 Task: Reply to email with the signature Carlos Perez with the subject Request for clarification from softage.1@softage.net with the message Could you please provide feedback on the latest version of the marketing plan? with CC to softage.2@softage.net with an attached document Statement_of_purpose.pdf
Action: Mouse moved to (421, 531)
Screenshot: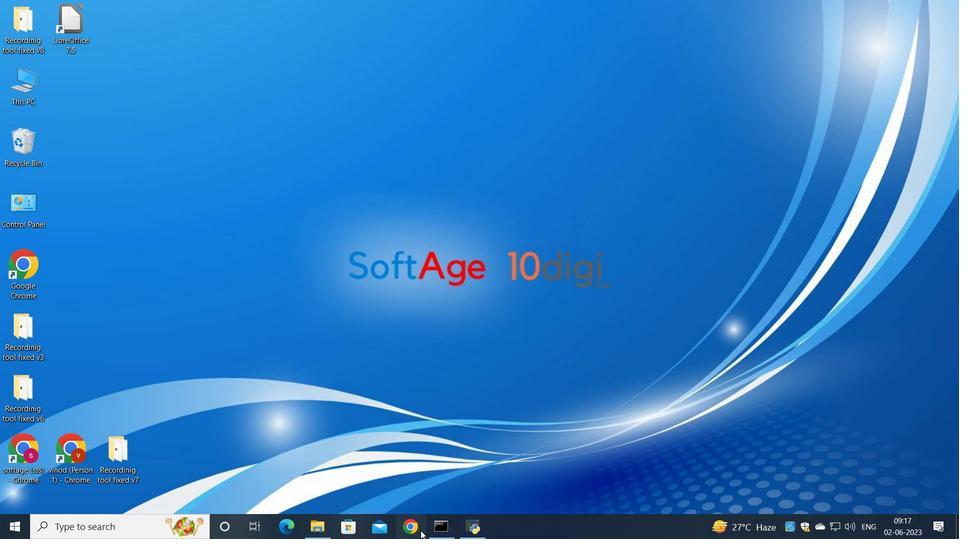 
Action: Mouse pressed left at (421, 531)
Screenshot: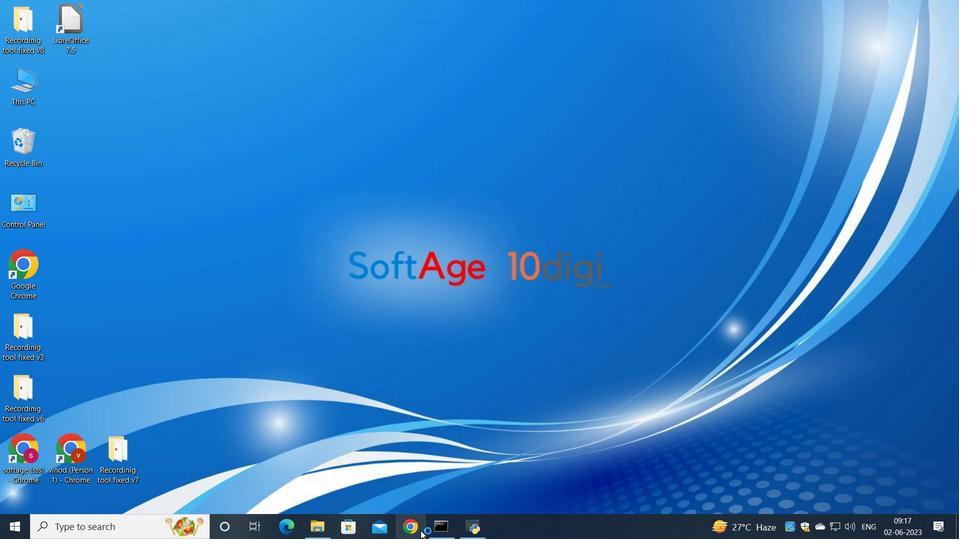 
Action: Mouse moved to (399, 333)
Screenshot: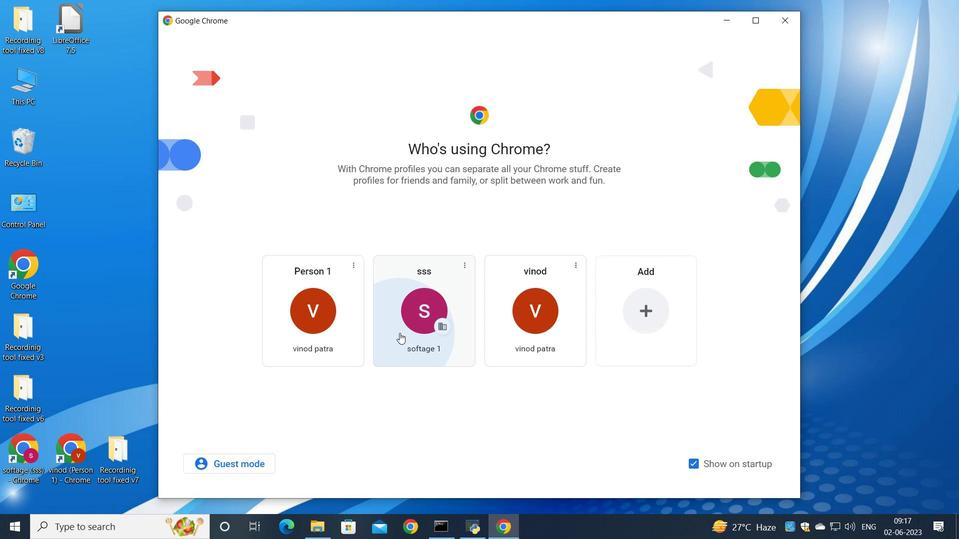 
Action: Mouse pressed left at (399, 333)
Screenshot: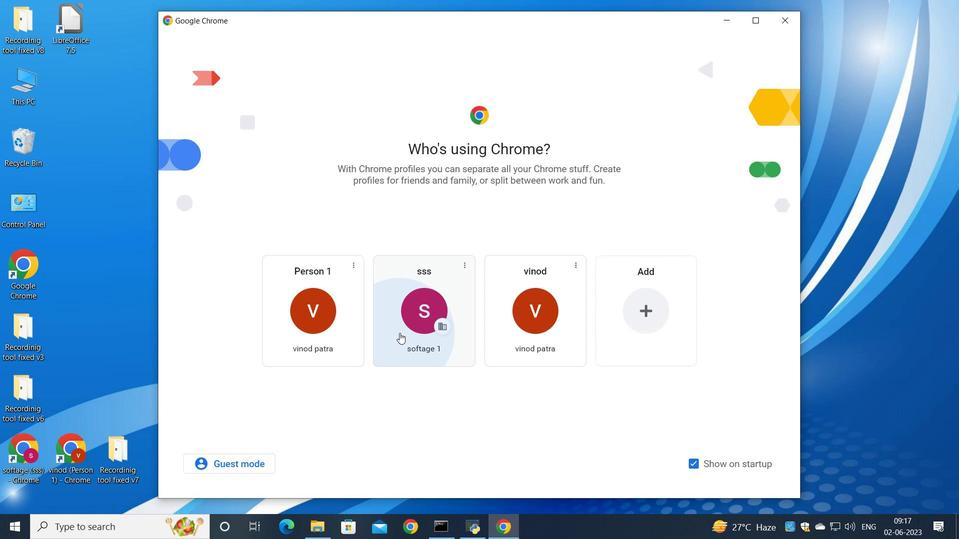 
Action: Mouse moved to (846, 85)
Screenshot: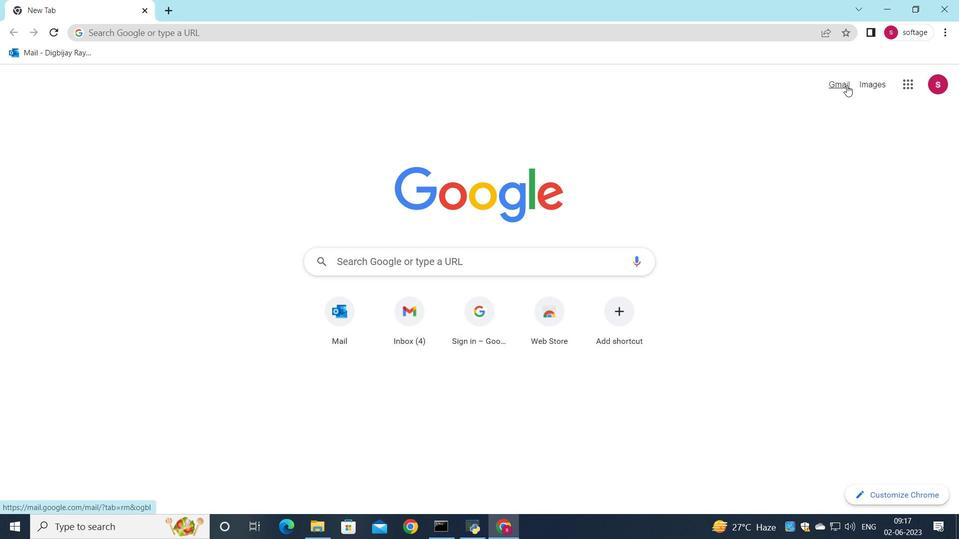 
Action: Mouse pressed left at (846, 85)
Screenshot: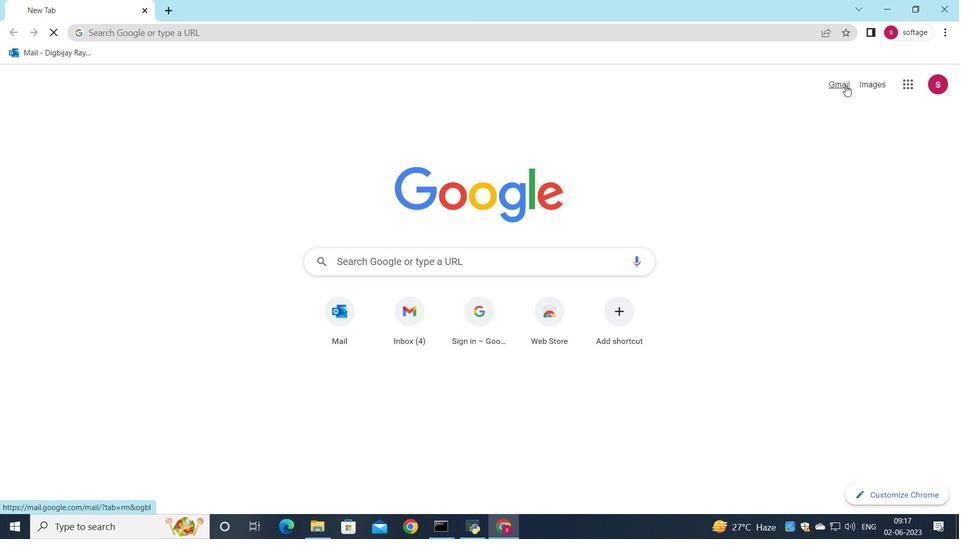 
Action: Mouse moved to (815, 85)
Screenshot: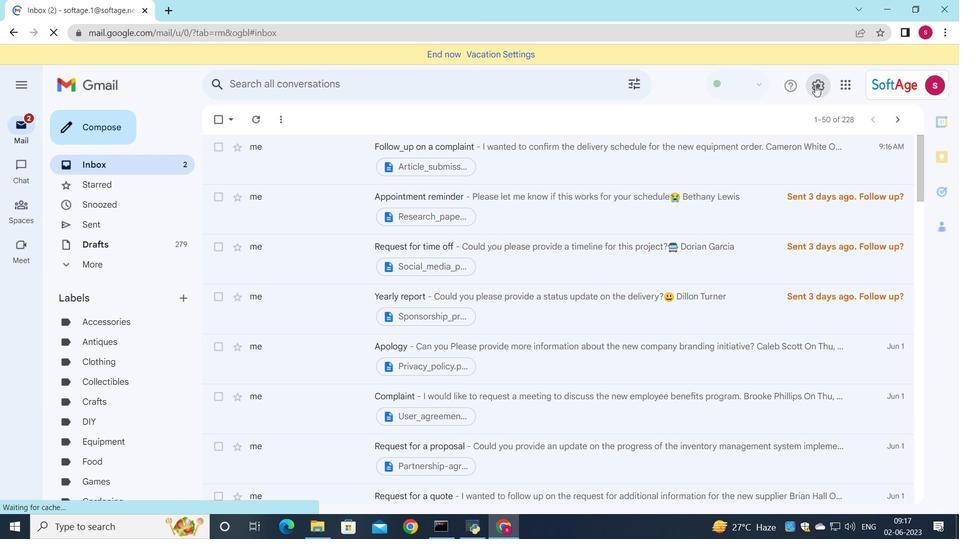 
Action: Mouse pressed left at (815, 85)
Screenshot: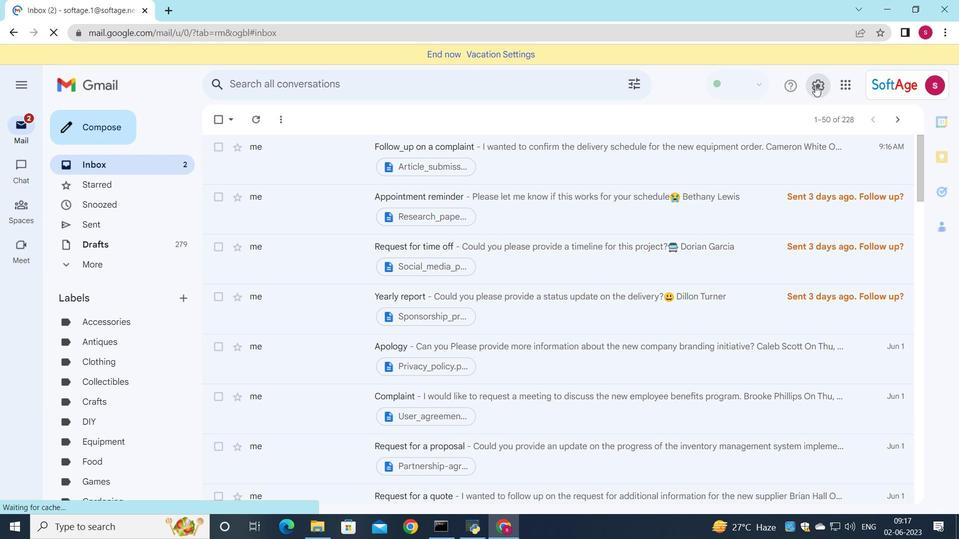 
Action: Mouse moved to (793, 153)
Screenshot: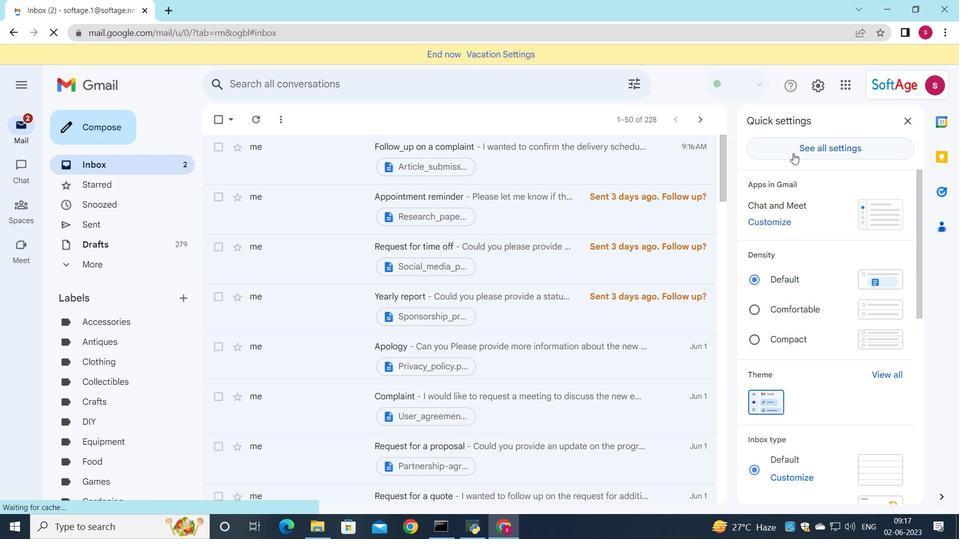 
Action: Mouse pressed left at (793, 153)
Screenshot: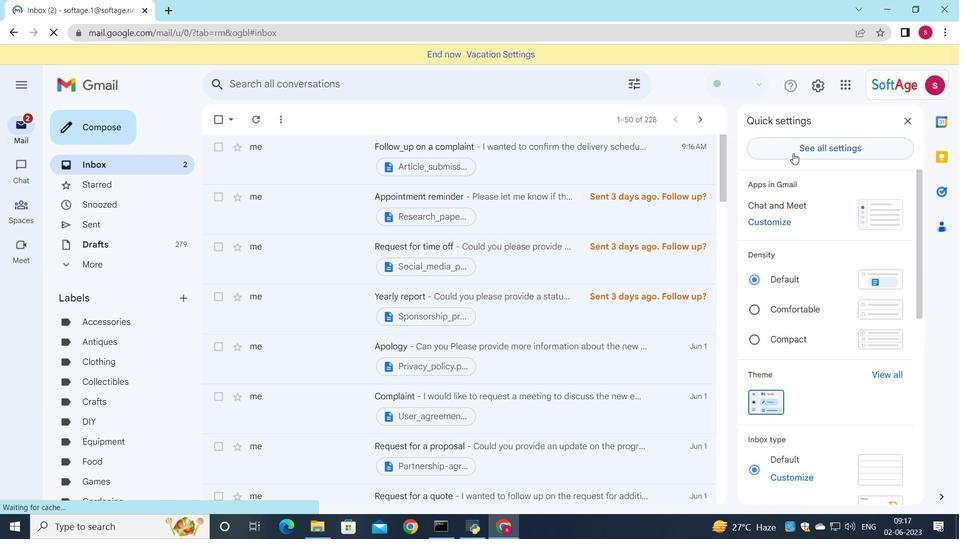 
Action: Mouse moved to (509, 236)
Screenshot: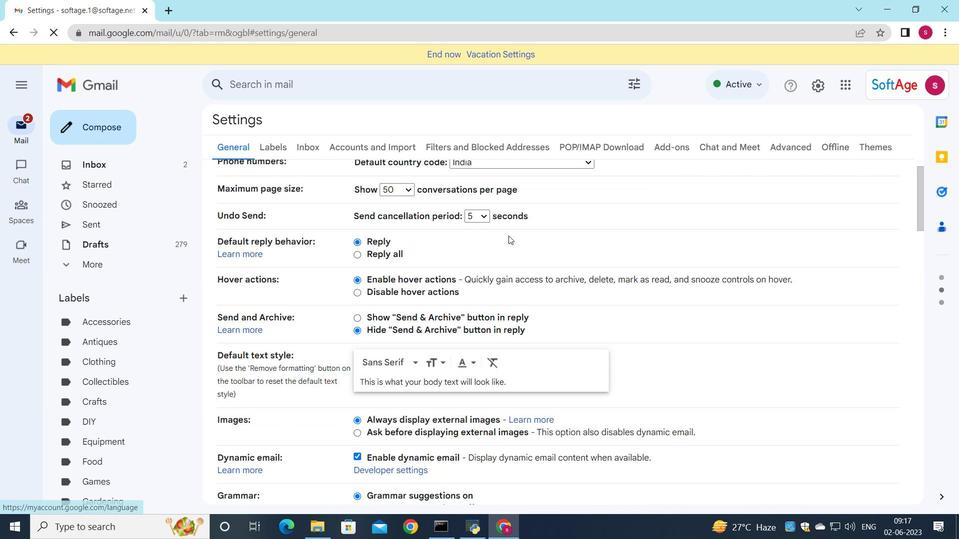 
Action: Mouse scrolled (509, 235) with delta (0, 0)
Screenshot: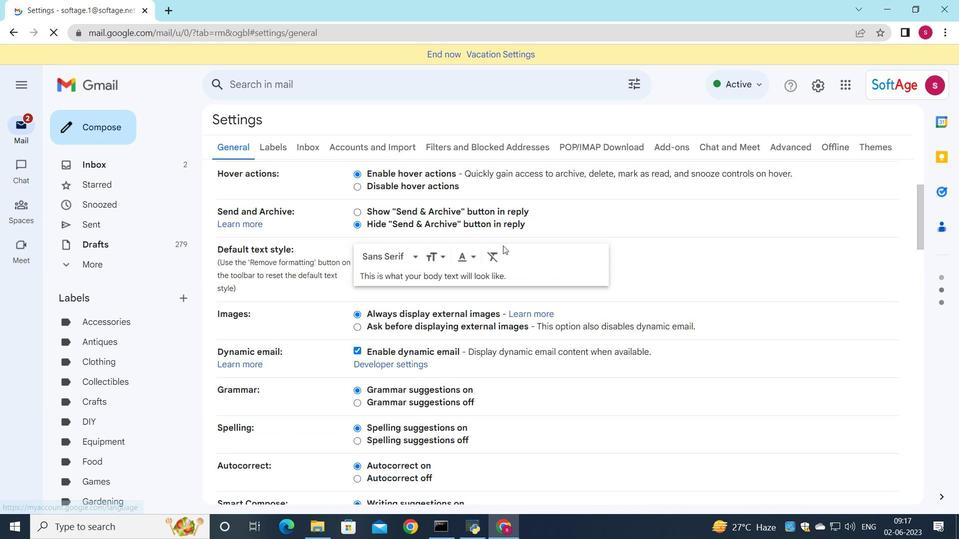 
Action: Mouse scrolled (509, 235) with delta (0, 0)
Screenshot: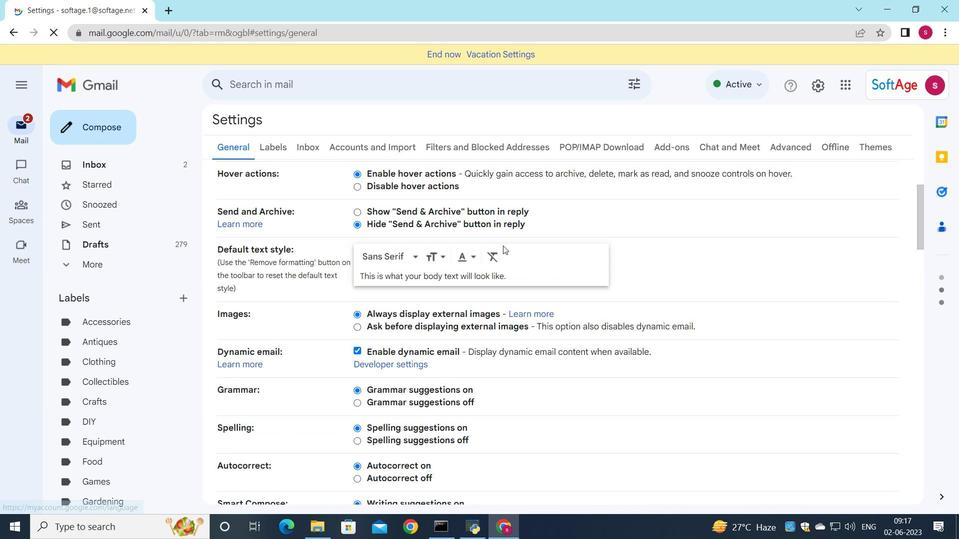 
Action: Mouse scrolled (509, 235) with delta (0, 0)
Screenshot: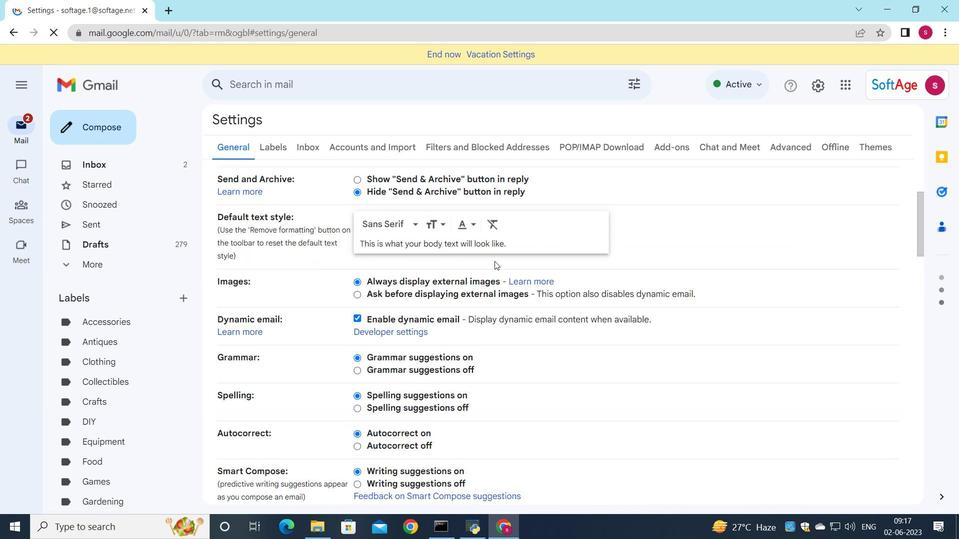 
Action: Mouse moved to (473, 292)
Screenshot: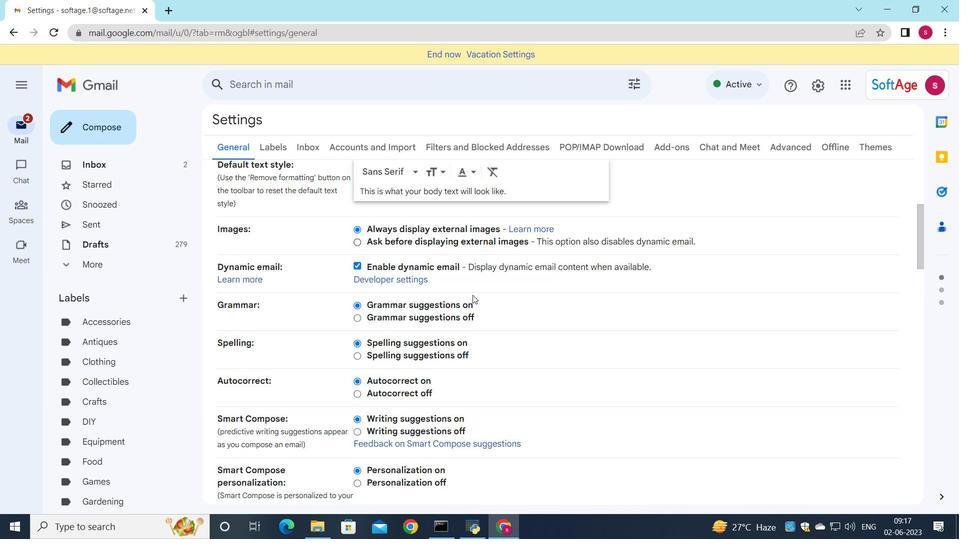 
Action: Mouse scrolled (473, 291) with delta (0, 0)
Screenshot: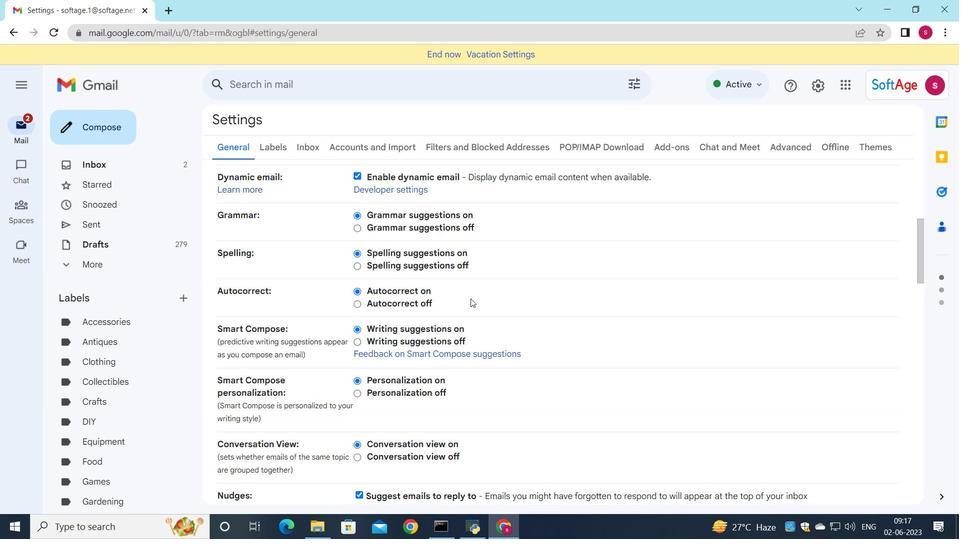 
Action: Mouse scrolled (473, 291) with delta (0, 0)
Screenshot: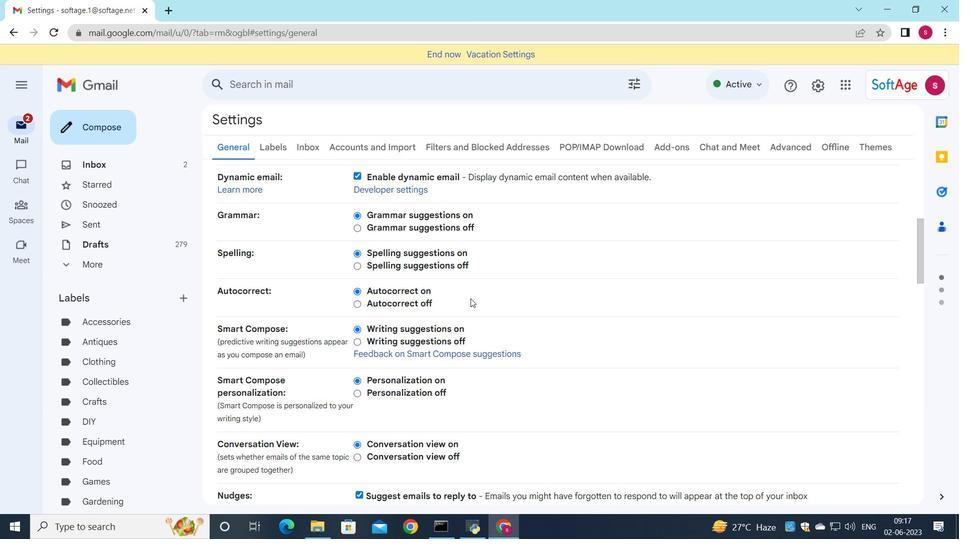 
Action: Mouse scrolled (473, 291) with delta (0, 0)
Screenshot: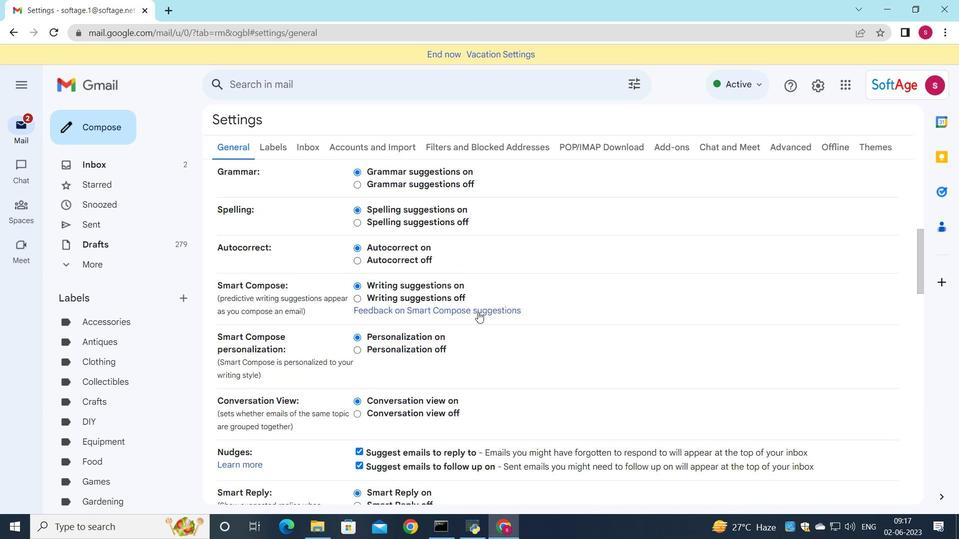 
Action: Mouse moved to (480, 316)
Screenshot: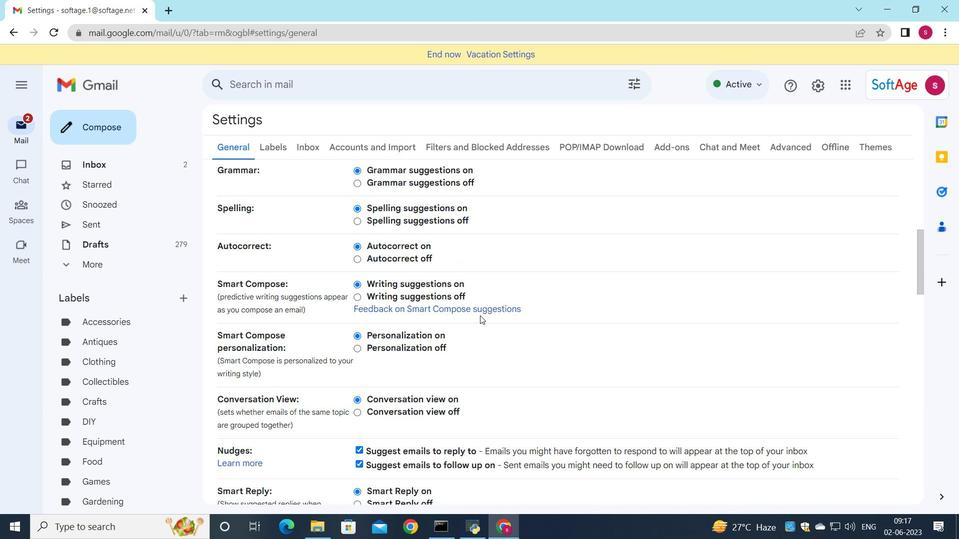 
Action: Mouse scrolled (480, 315) with delta (0, 0)
Screenshot: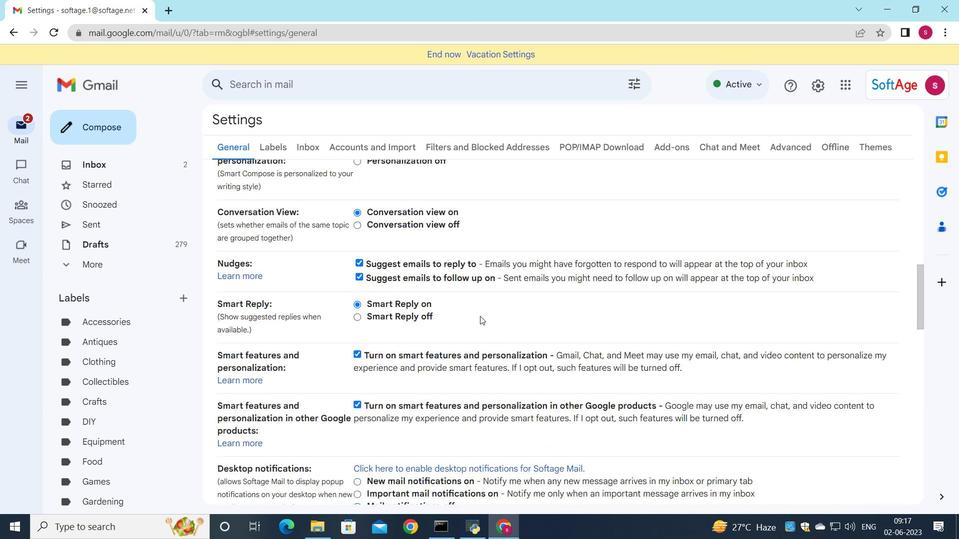 
Action: Mouse scrolled (480, 315) with delta (0, 0)
Screenshot: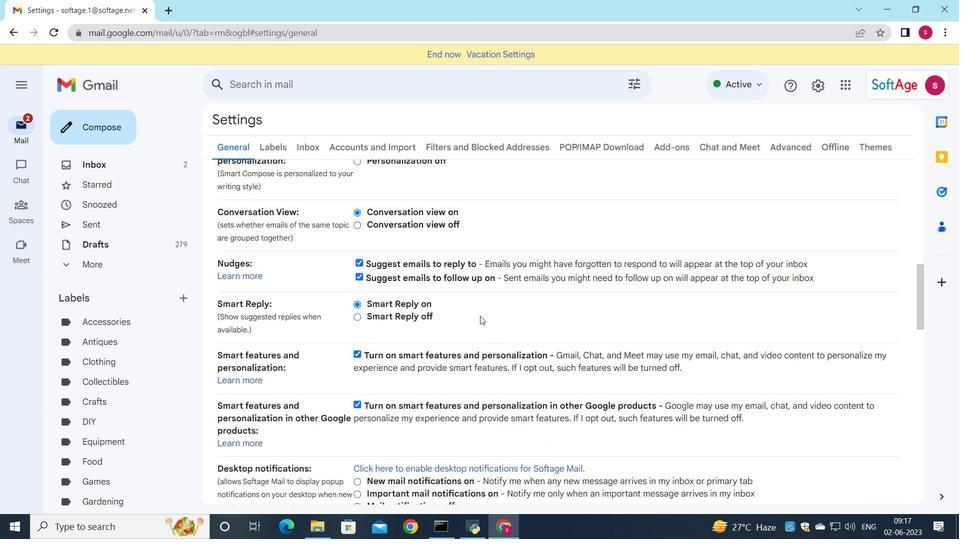 
Action: Mouse scrolled (480, 315) with delta (0, 0)
Screenshot: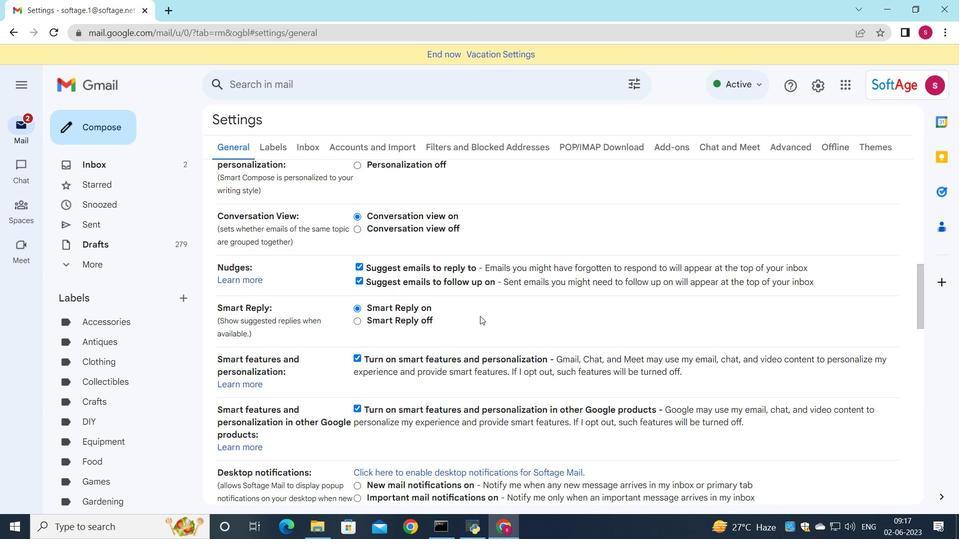 
Action: Mouse moved to (480, 316)
Screenshot: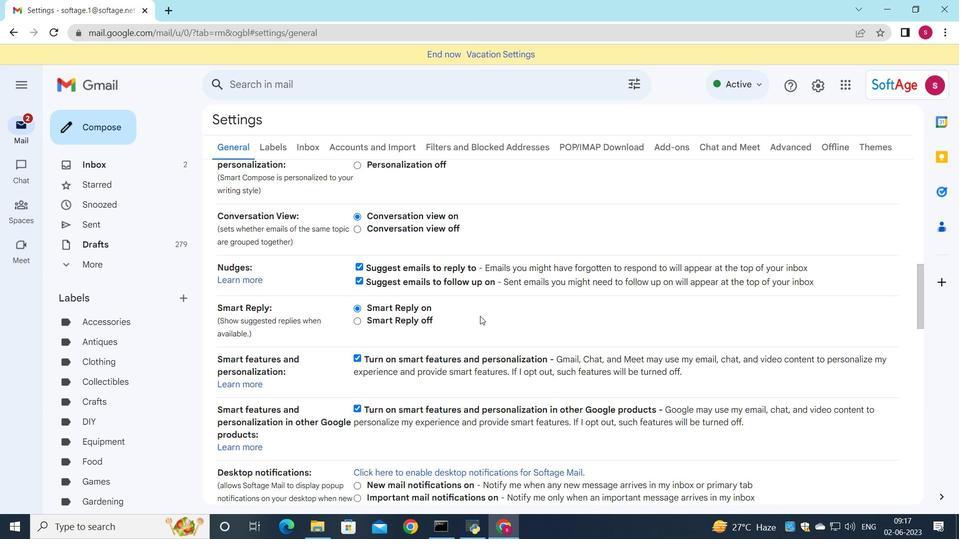 
Action: Mouse scrolled (480, 317) with delta (0, 0)
Screenshot: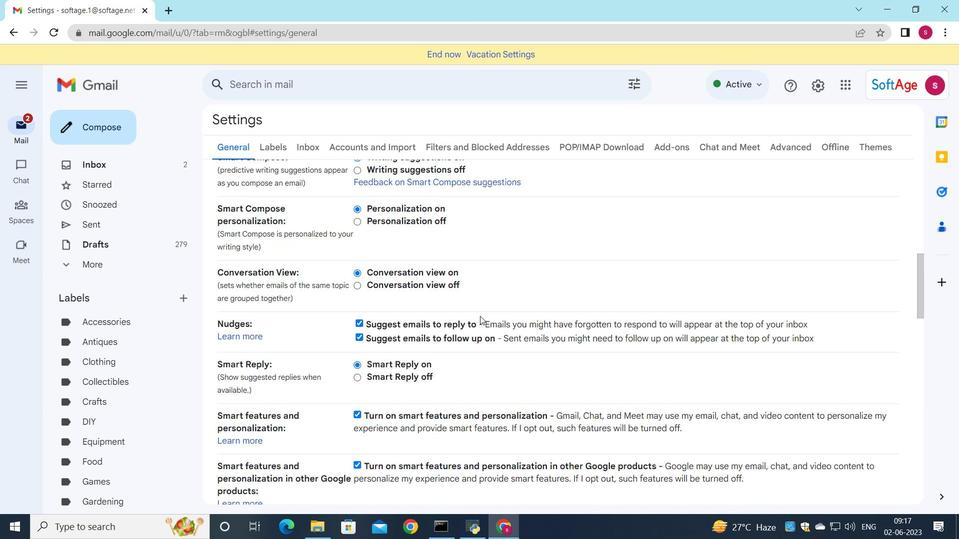 
Action: Mouse scrolled (480, 316) with delta (0, 0)
Screenshot: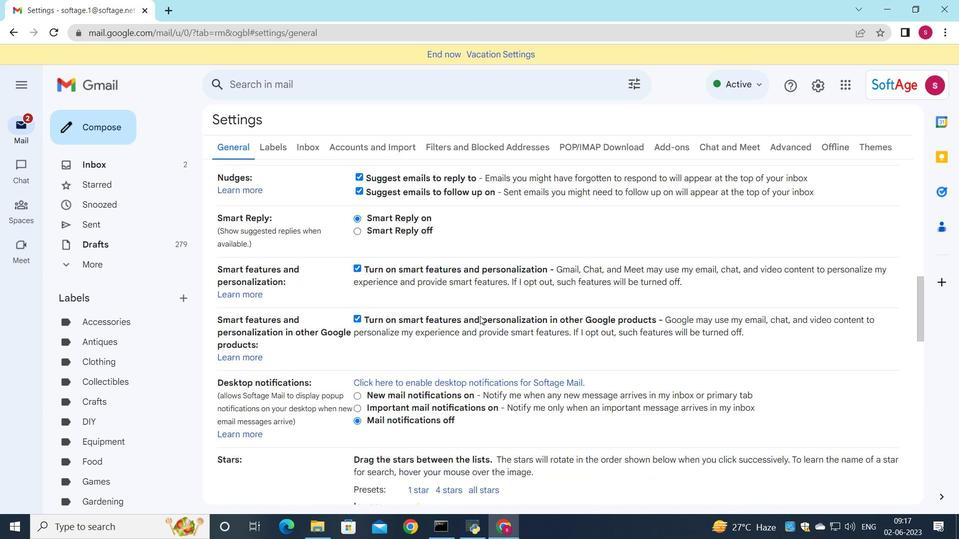 
Action: Mouse scrolled (480, 316) with delta (0, 0)
Screenshot: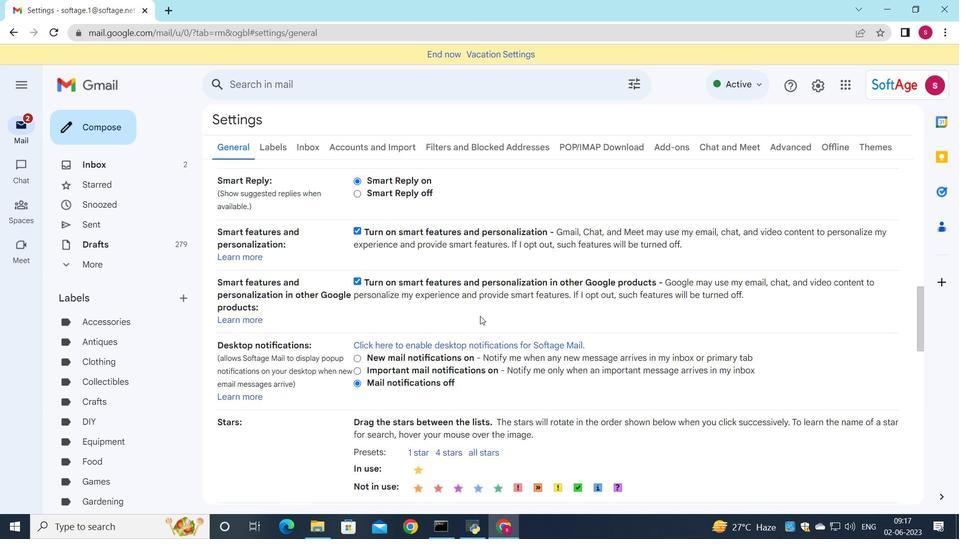 
Action: Mouse scrolled (480, 316) with delta (0, 0)
Screenshot: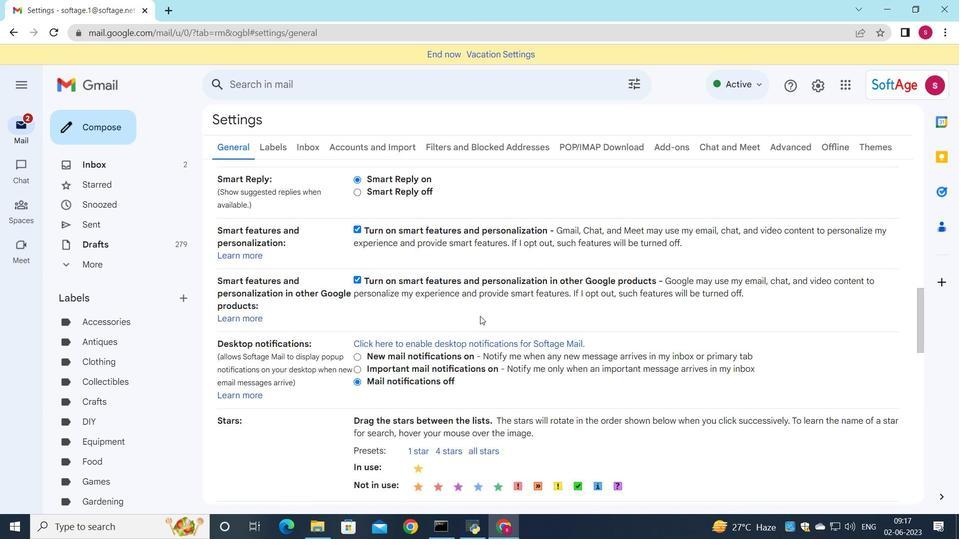 
Action: Mouse scrolled (480, 316) with delta (0, 0)
Screenshot: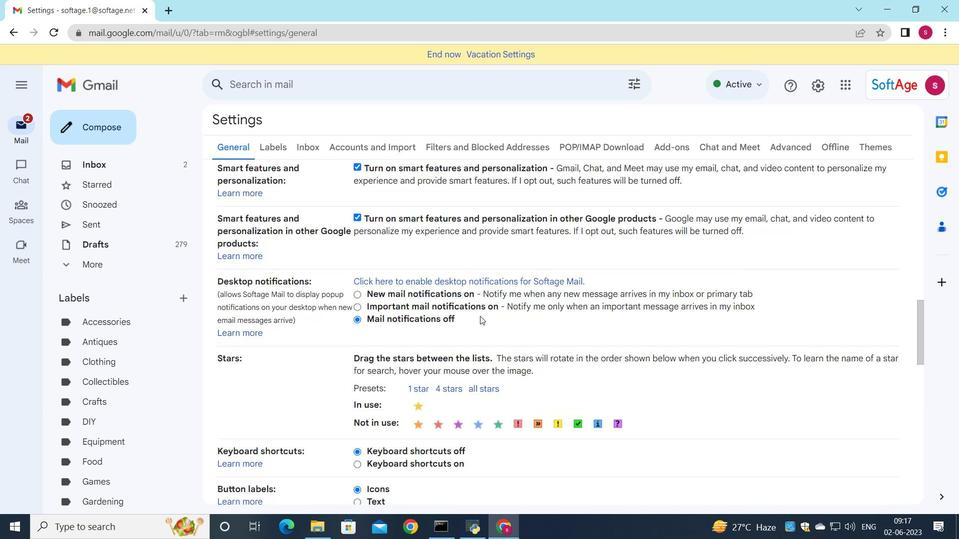 
Action: Mouse scrolled (480, 316) with delta (0, 0)
Screenshot: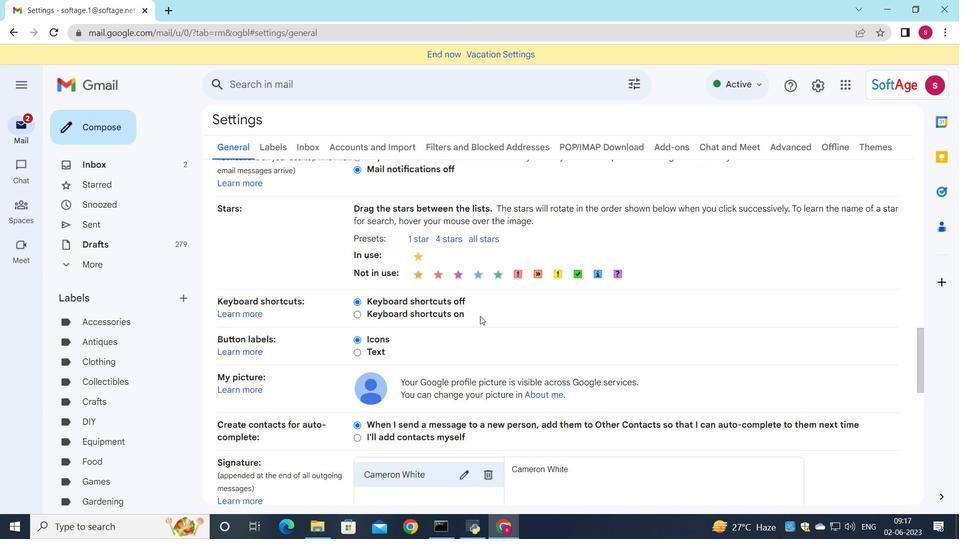 
Action: Mouse scrolled (480, 316) with delta (0, 0)
Screenshot: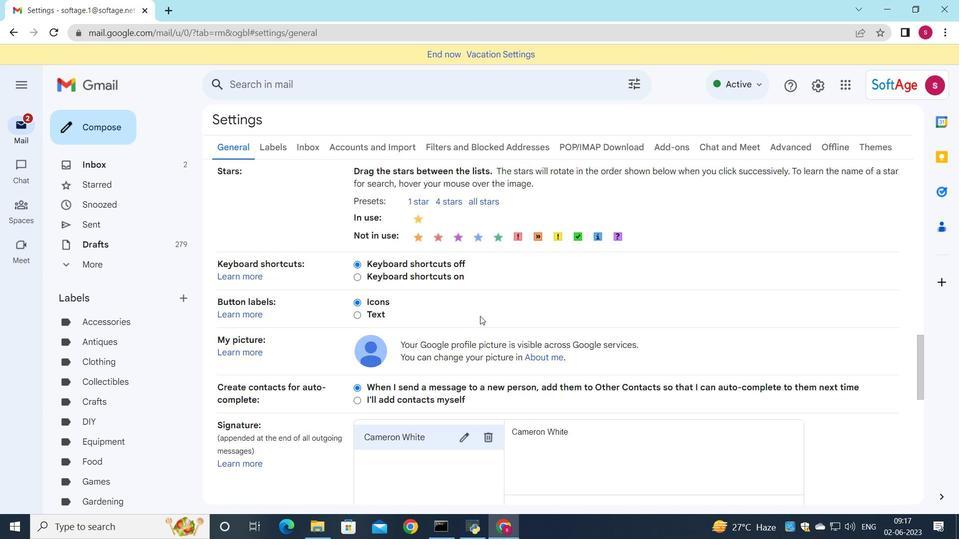 
Action: Mouse scrolled (480, 316) with delta (0, 0)
Screenshot: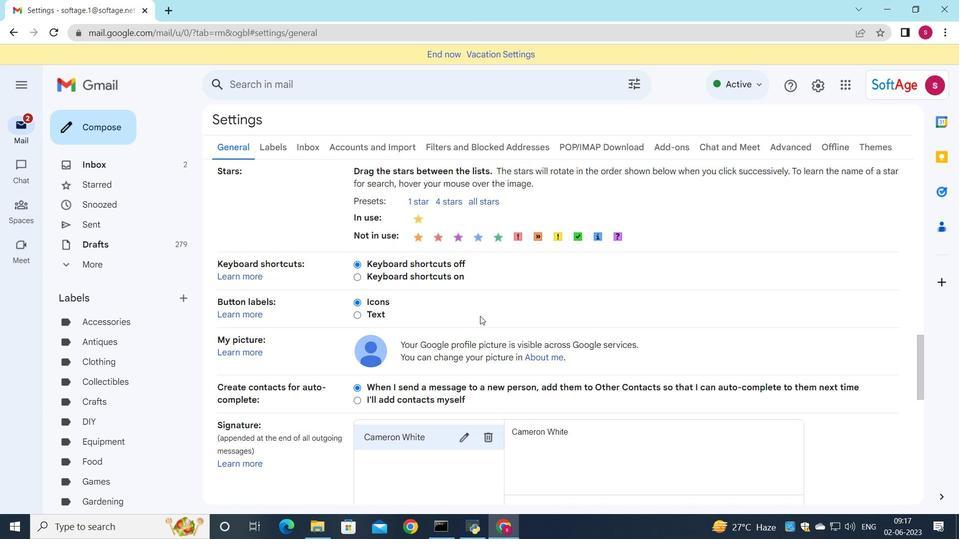 
Action: Mouse scrolled (480, 316) with delta (0, 0)
Screenshot: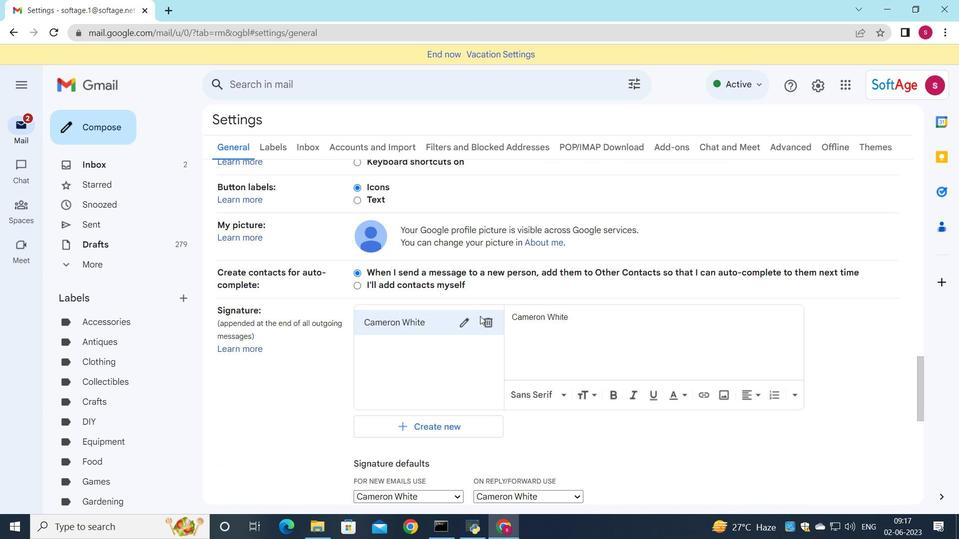 
Action: Mouse scrolled (480, 316) with delta (0, 0)
Screenshot: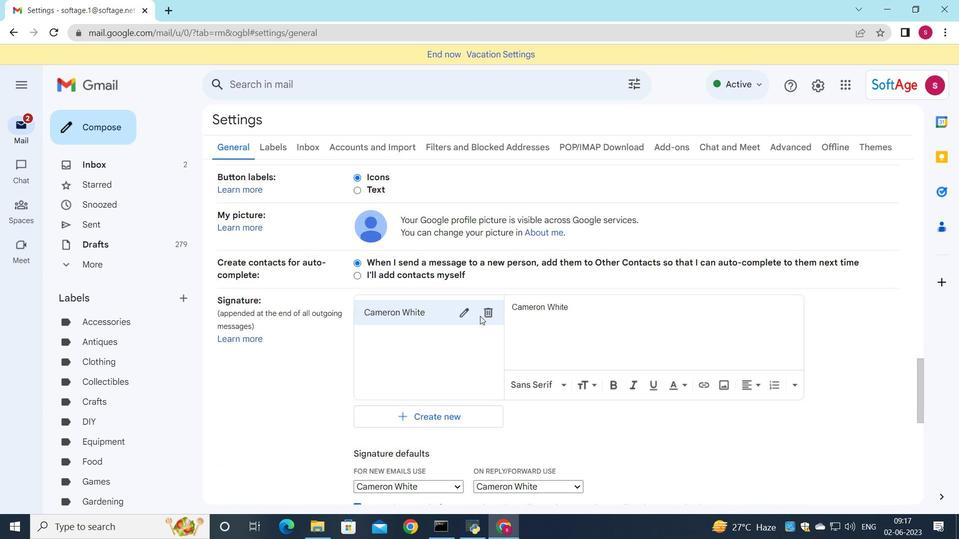
Action: Mouse pressed left at (480, 316)
Screenshot: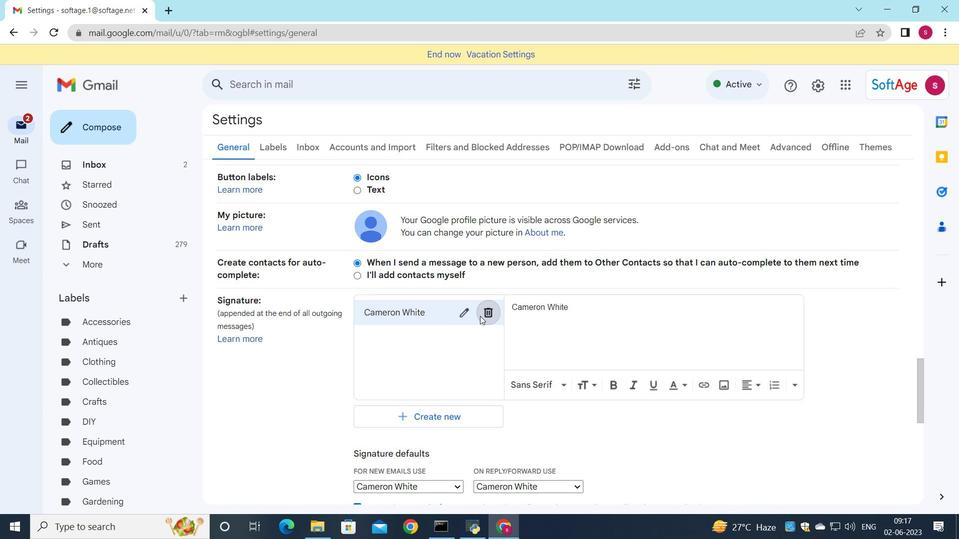 
Action: Mouse moved to (586, 302)
Screenshot: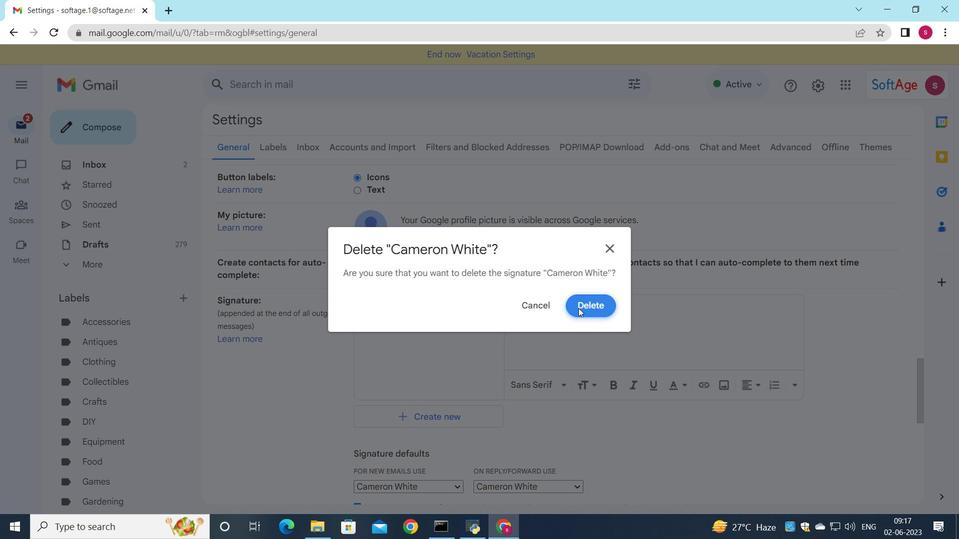 
Action: Mouse pressed left at (586, 302)
Screenshot: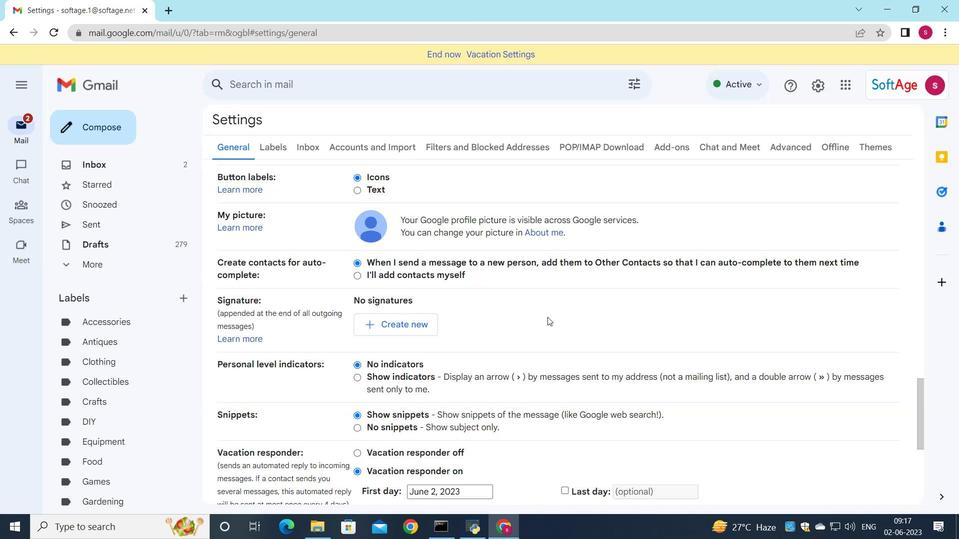 
Action: Mouse moved to (418, 331)
Screenshot: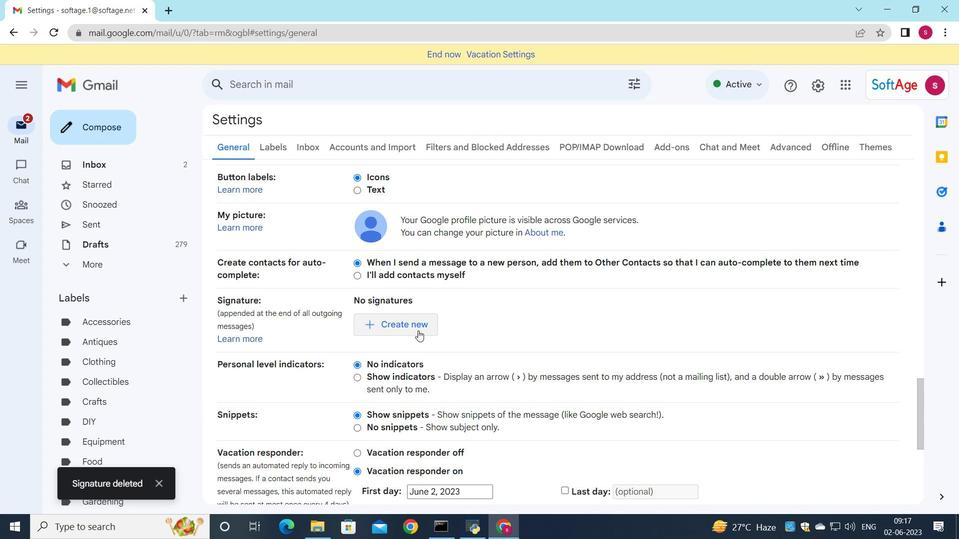 
Action: Mouse pressed left at (418, 331)
Screenshot: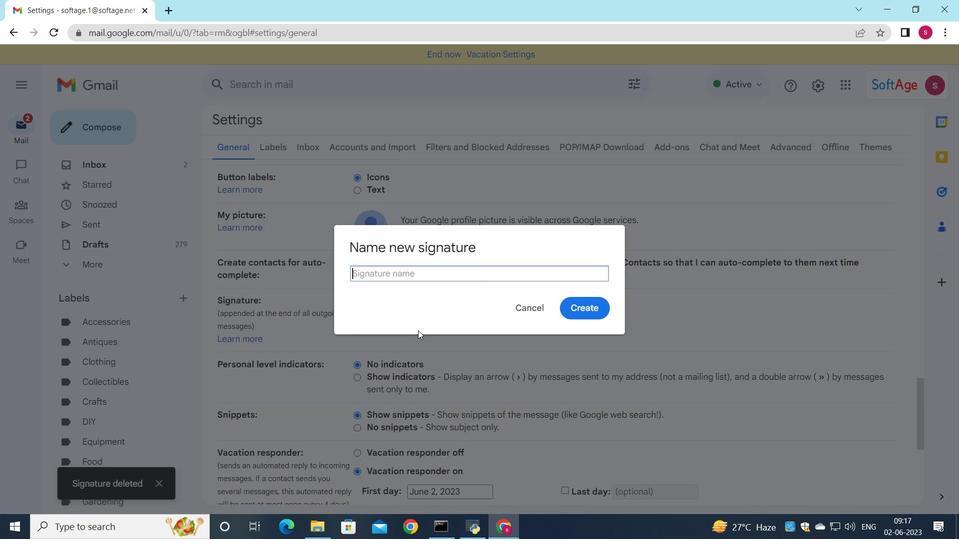 
Action: Mouse moved to (640, 334)
Screenshot: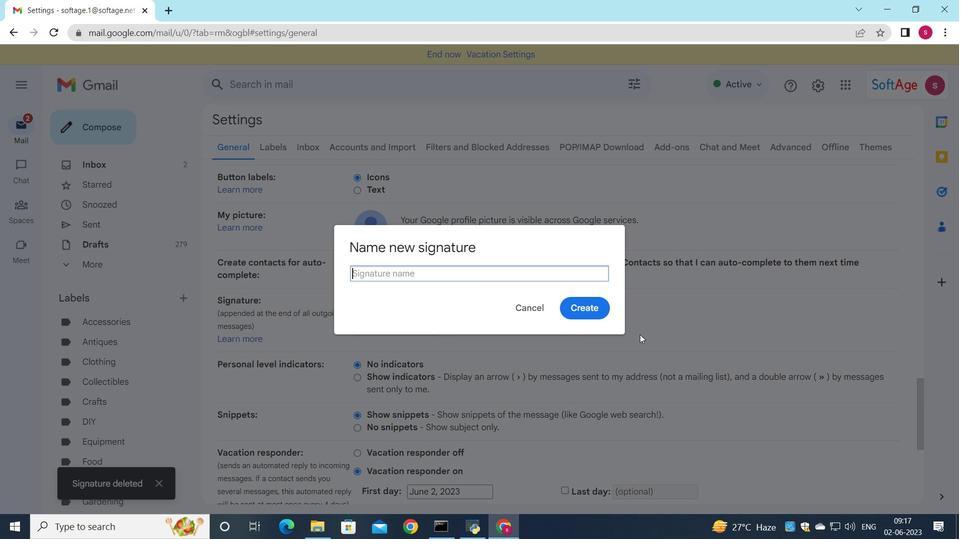 
Action: Key pressed <Key.shift><Key.shift><Key.shift><Key.shift><Key.shift><Key.shift><Key.shift><Key.shift><Key.shift>Carlos<Key.space><Key.shift>Perz
Screenshot: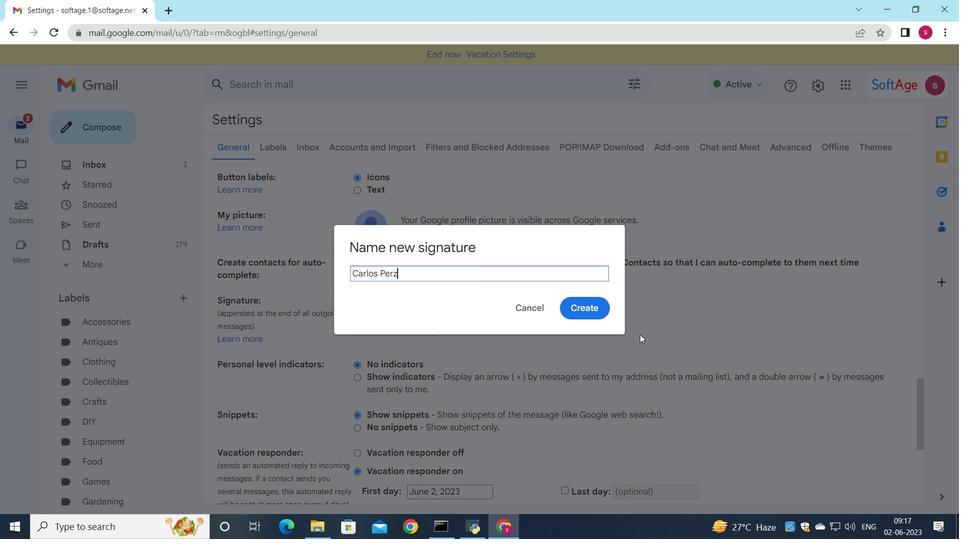 
Action: Mouse moved to (391, 277)
Screenshot: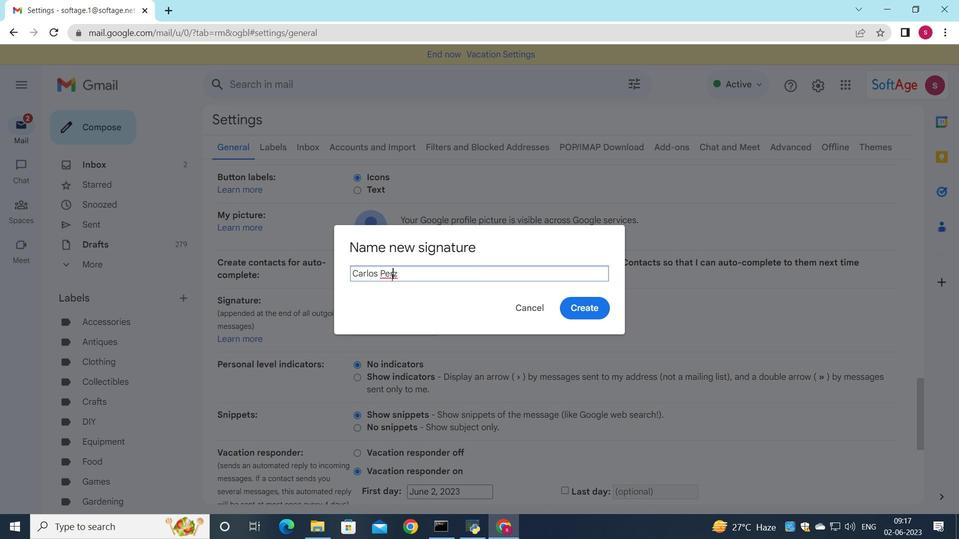 
Action: Mouse pressed left at (391, 277)
Screenshot: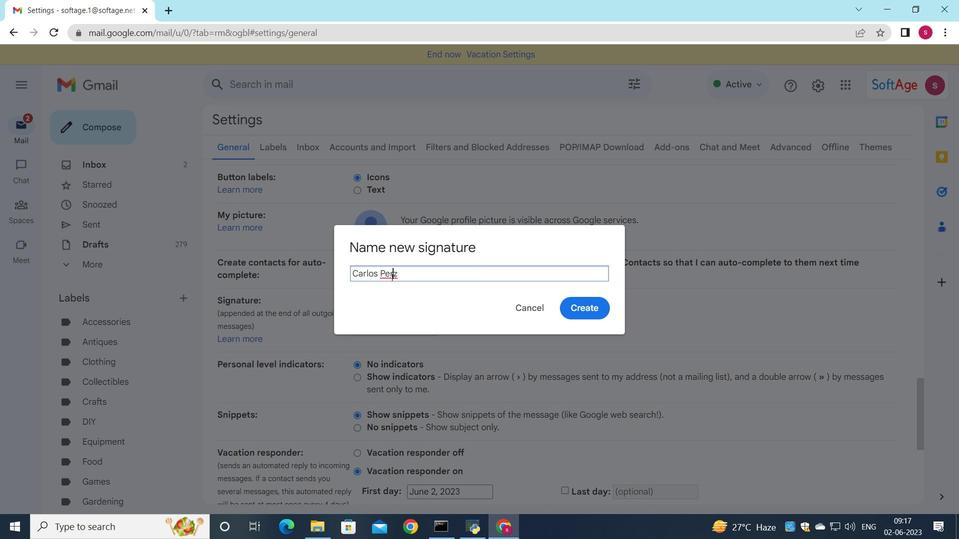 
Action: Key pressed e
Screenshot: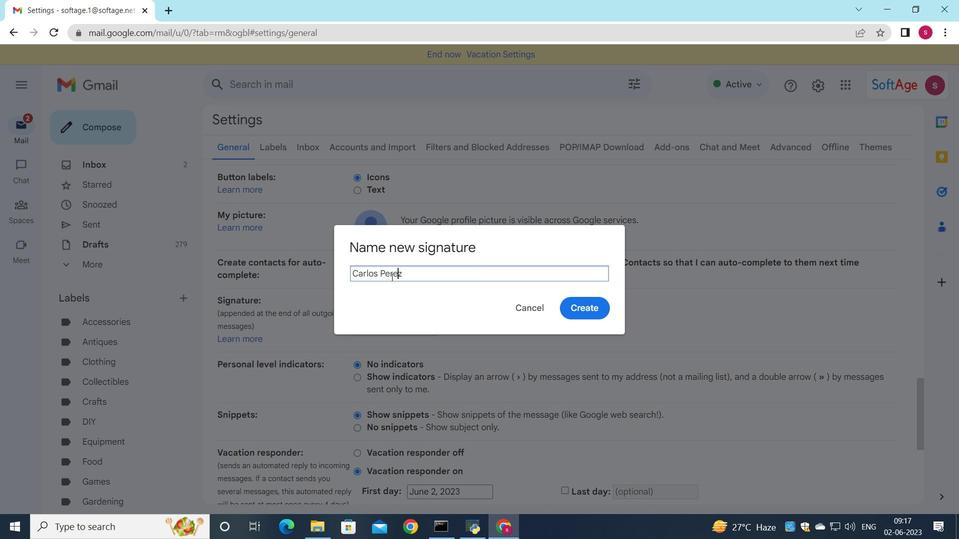 
Action: Mouse moved to (581, 309)
Screenshot: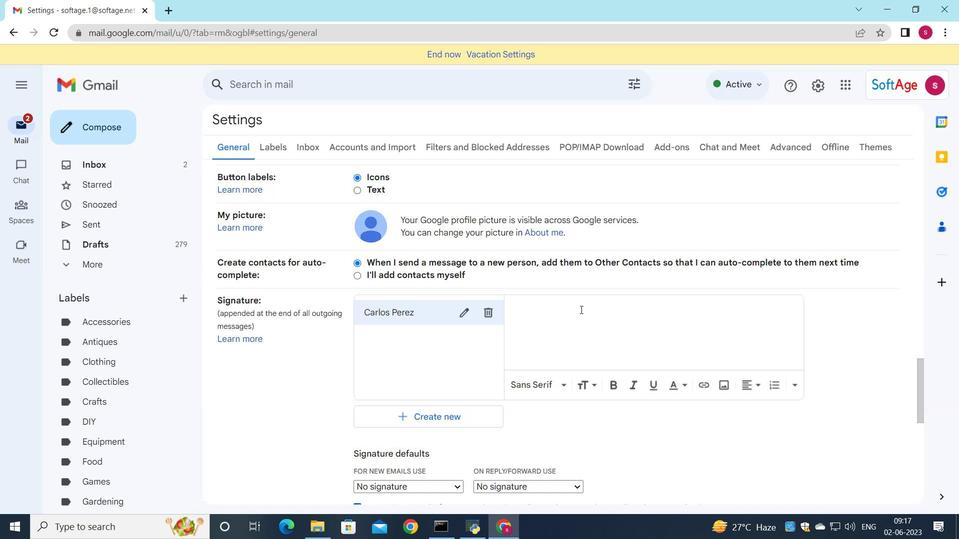 
Action: Mouse pressed left at (581, 309)
Screenshot: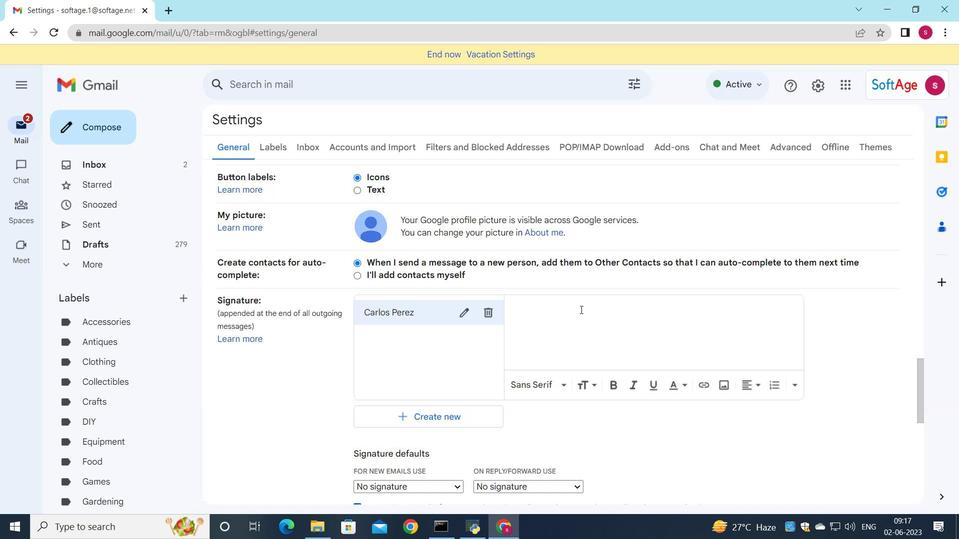 
Action: Mouse moved to (578, 307)
Screenshot: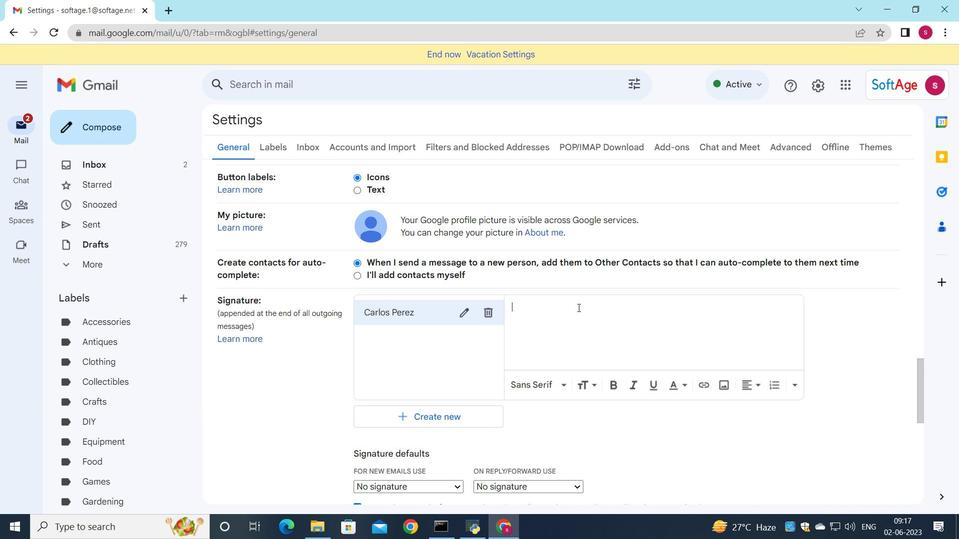 
Action: Mouse pressed left at (578, 307)
Screenshot: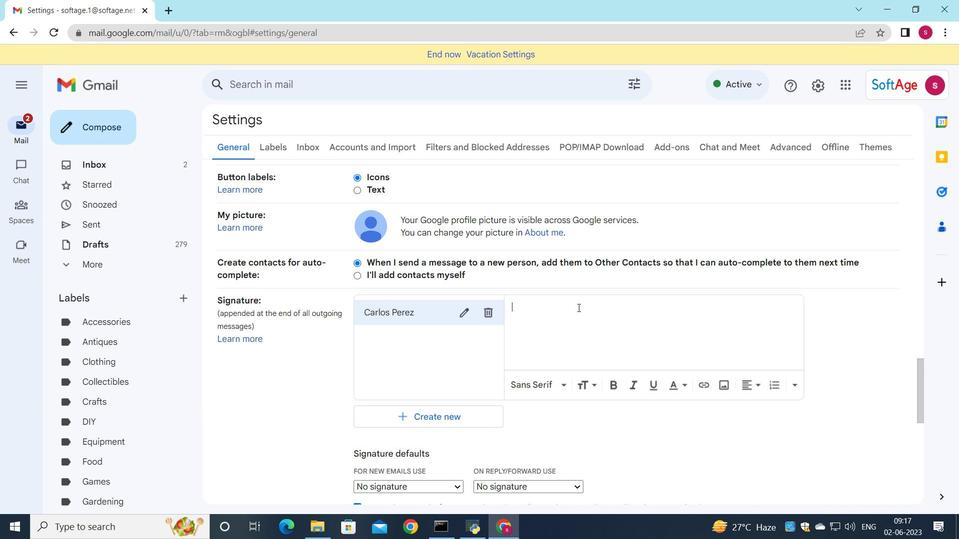 
Action: Key pressed <Key.shift>Carlos<Key.space><Key.shift>Perez
Screenshot: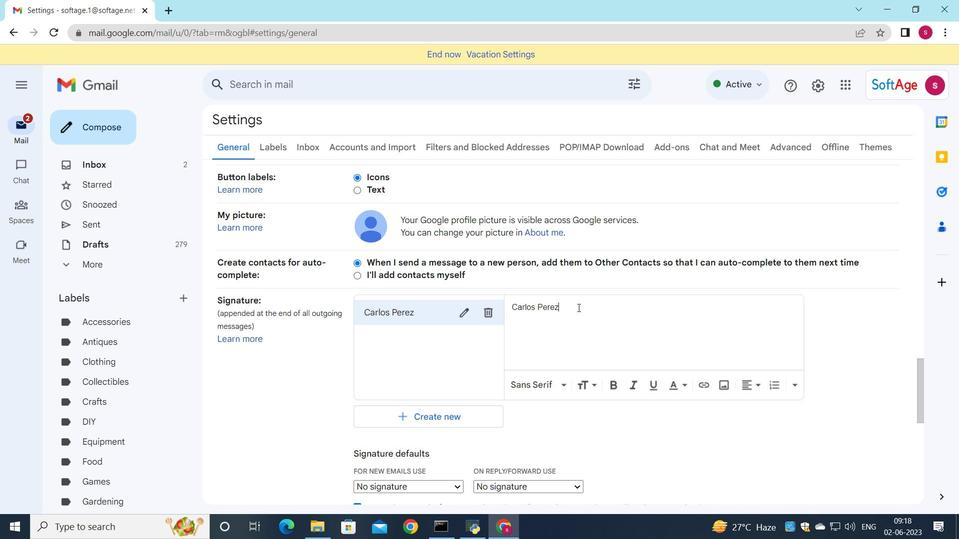 
Action: Mouse moved to (453, 451)
Screenshot: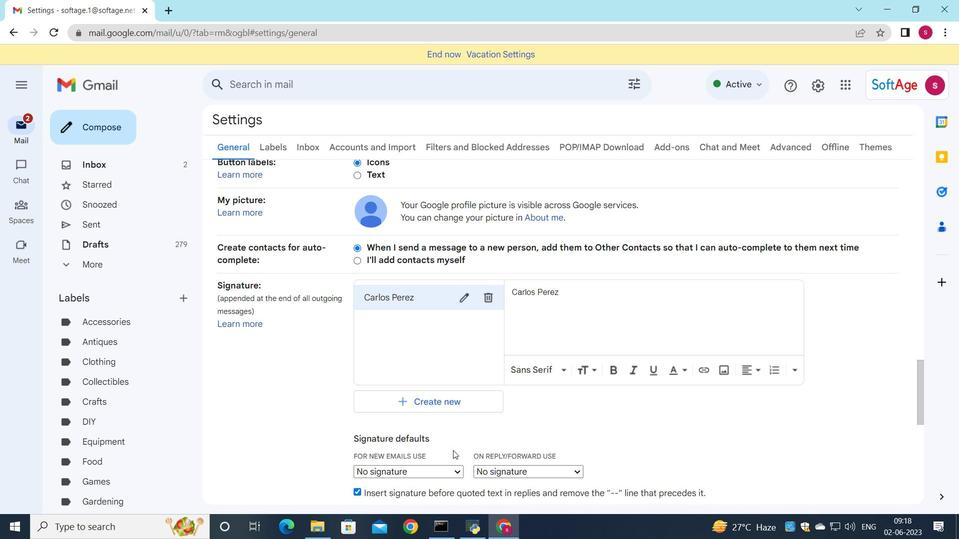 
Action: Mouse scrolled (453, 450) with delta (0, 0)
Screenshot: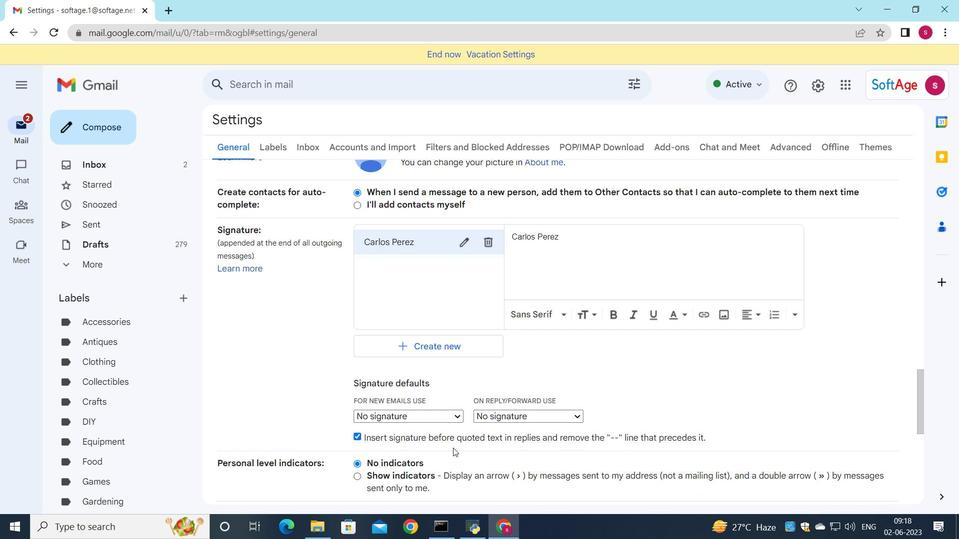 
Action: Mouse scrolled (453, 450) with delta (0, 0)
Screenshot: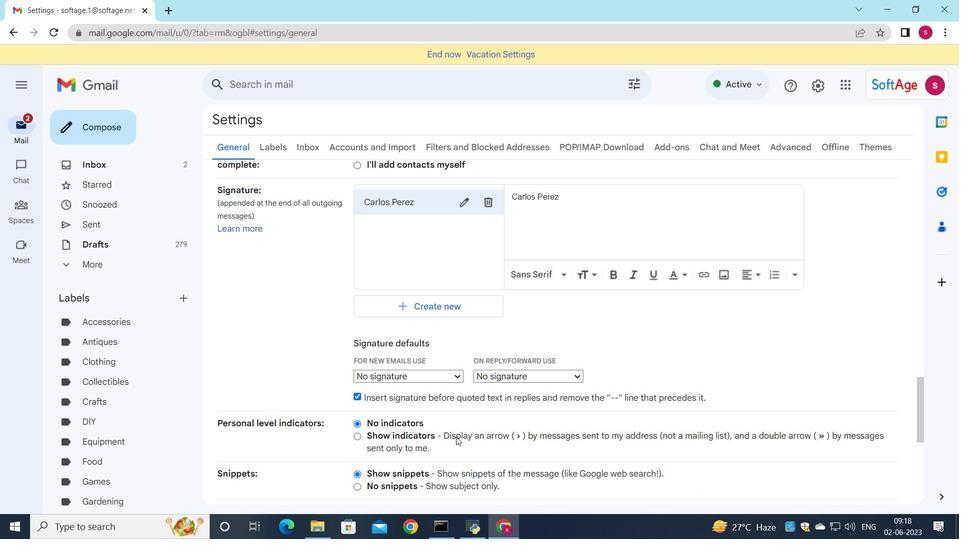 
Action: Mouse moved to (454, 361)
Screenshot: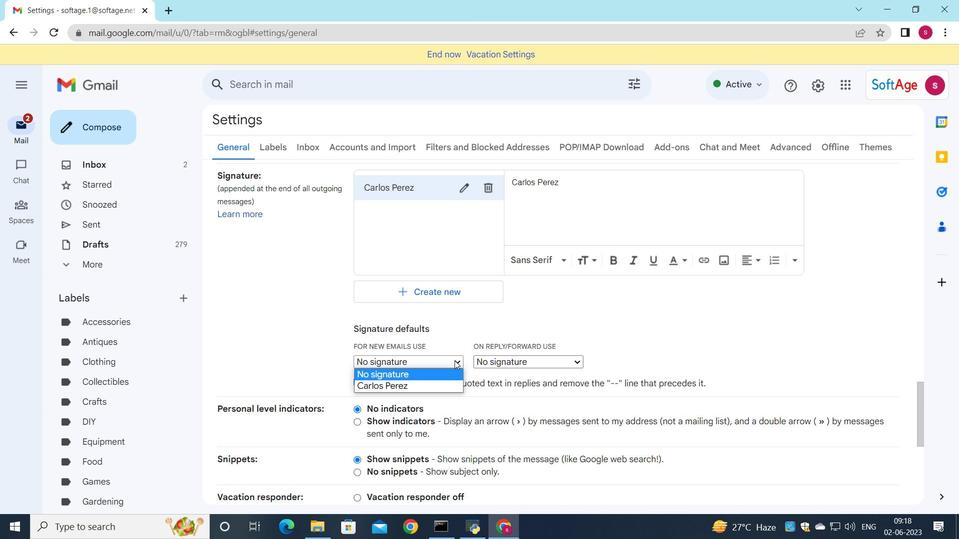 
Action: Mouse pressed left at (454, 361)
Screenshot: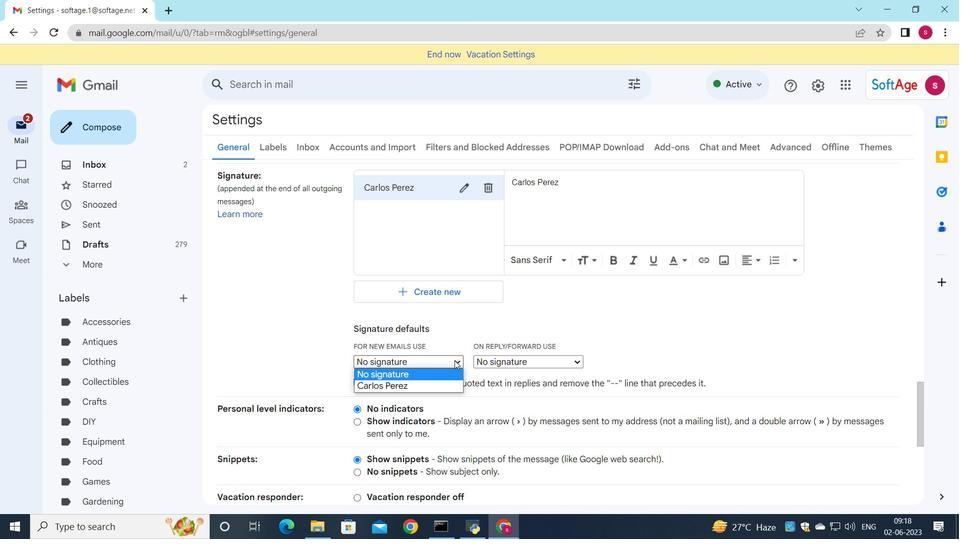 
Action: Mouse moved to (448, 386)
Screenshot: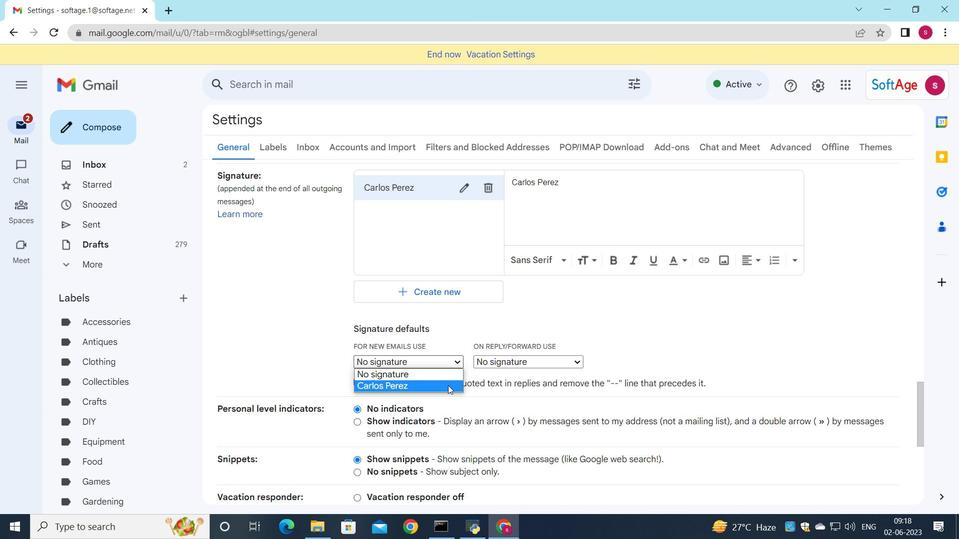 
Action: Mouse pressed left at (448, 386)
Screenshot: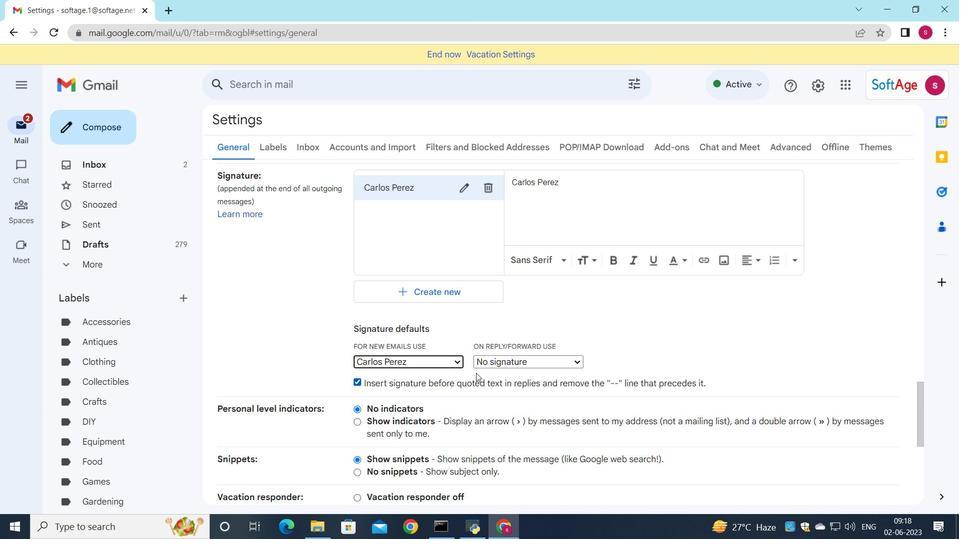 
Action: Mouse moved to (493, 365)
Screenshot: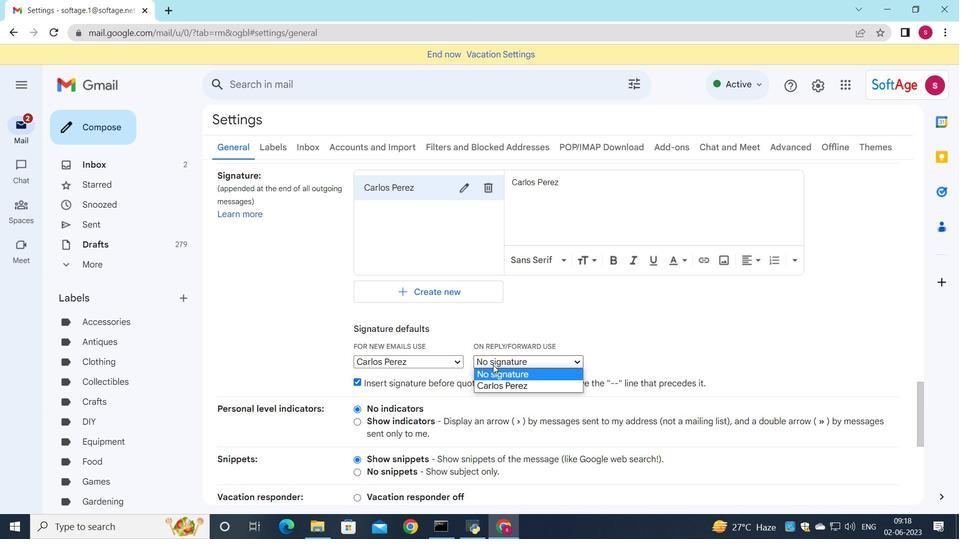 
Action: Mouse pressed left at (493, 365)
Screenshot: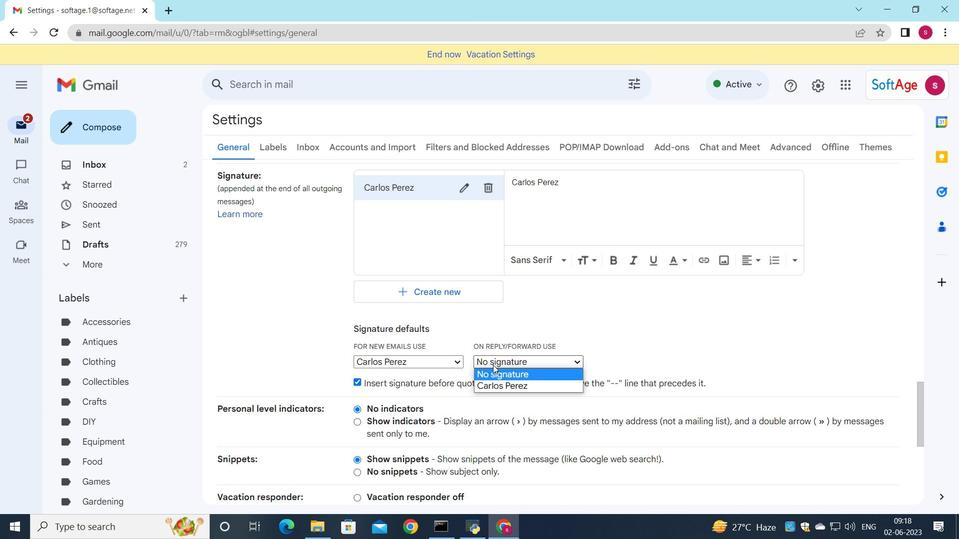 
Action: Mouse moved to (496, 382)
Screenshot: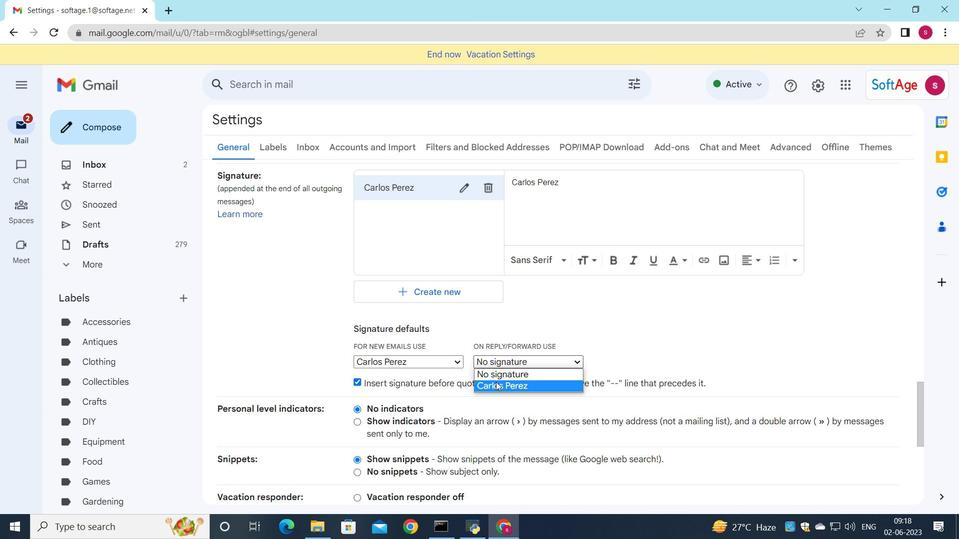 
Action: Mouse pressed left at (496, 382)
Screenshot: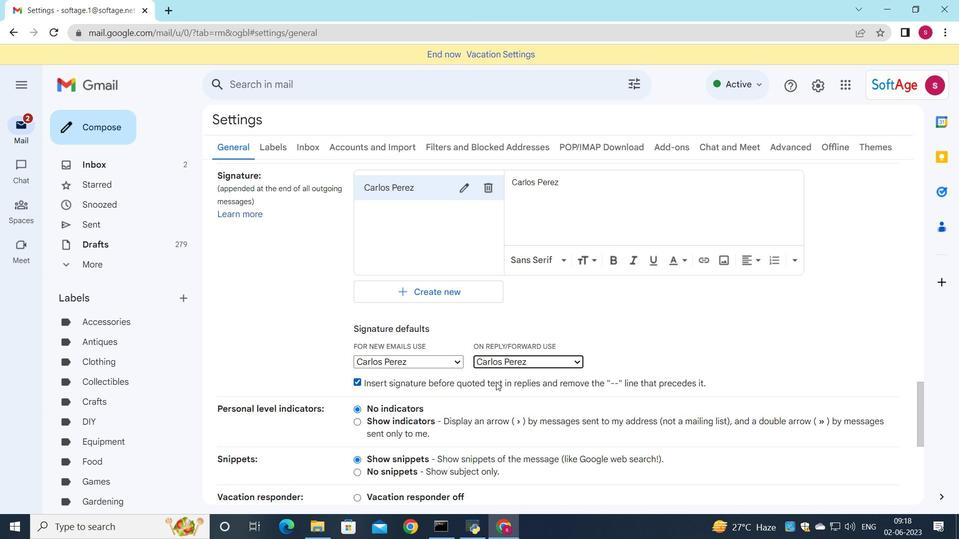 
Action: Mouse scrolled (496, 381) with delta (0, 0)
Screenshot: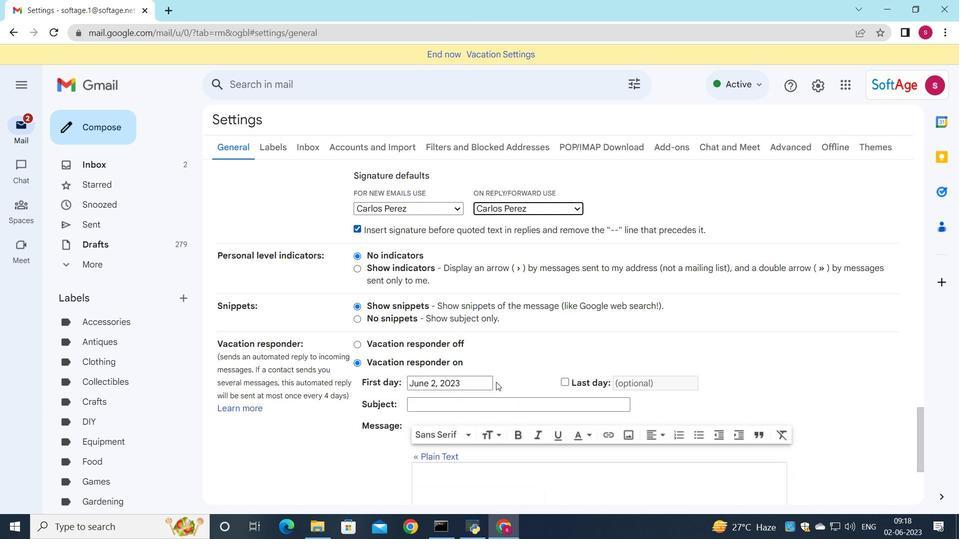 
Action: Mouse scrolled (496, 381) with delta (0, 0)
Screenshot: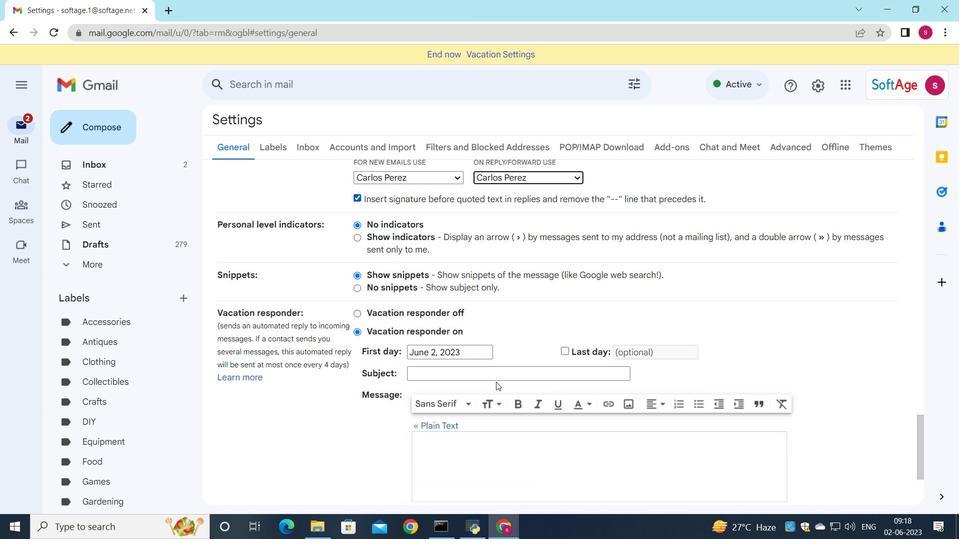 
Action: Mouse scrolled (496, 381) with delta (0, 0)
Screenshot: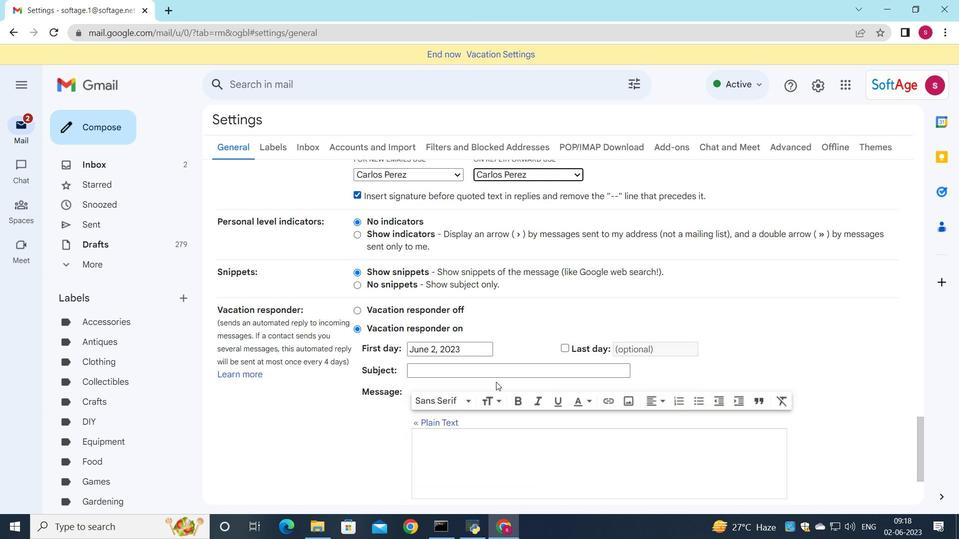 
Action: Mouse scrolled (496, 381) with delta (0, 0)
Screenshot: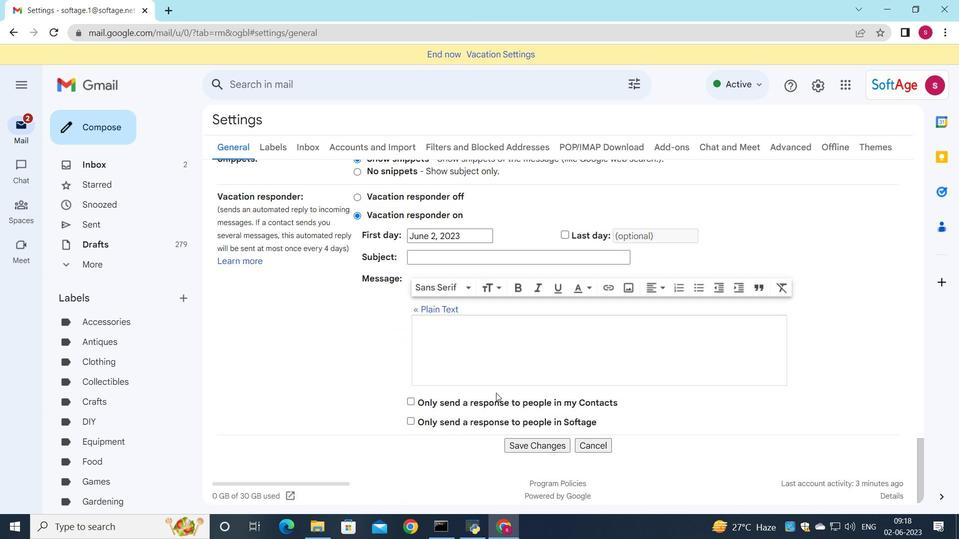 
Action: Mouse scrolled (496, 381) with delta (0, 0)
Screenshot: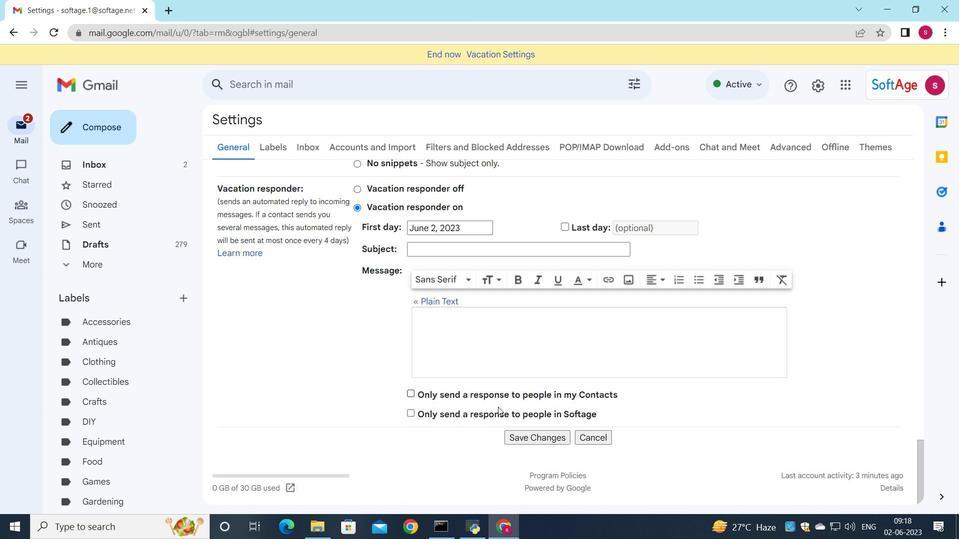 
Action: Mouse scrolled (496, 381) with delta (0, 0)
Screenshot: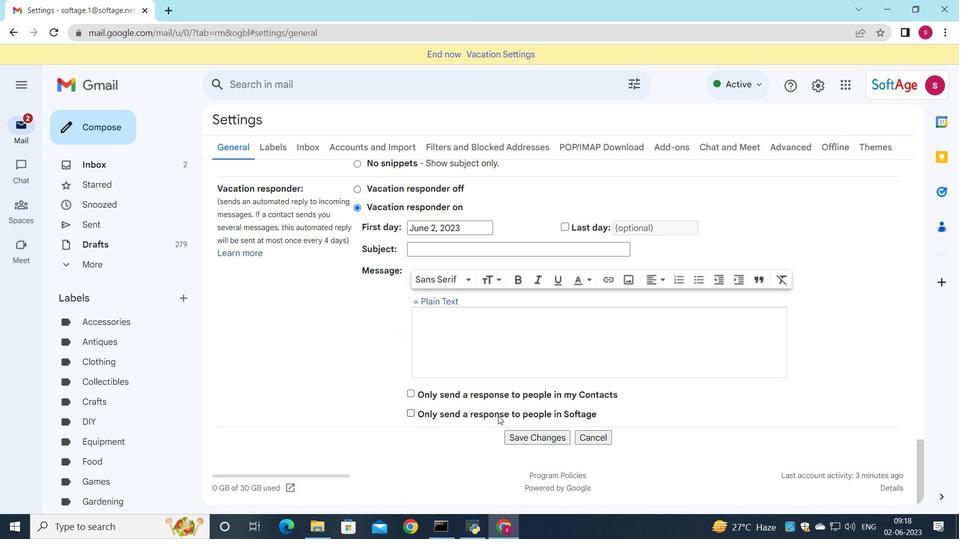 
Action: Mouse moved to (496, 383)
Screenshot: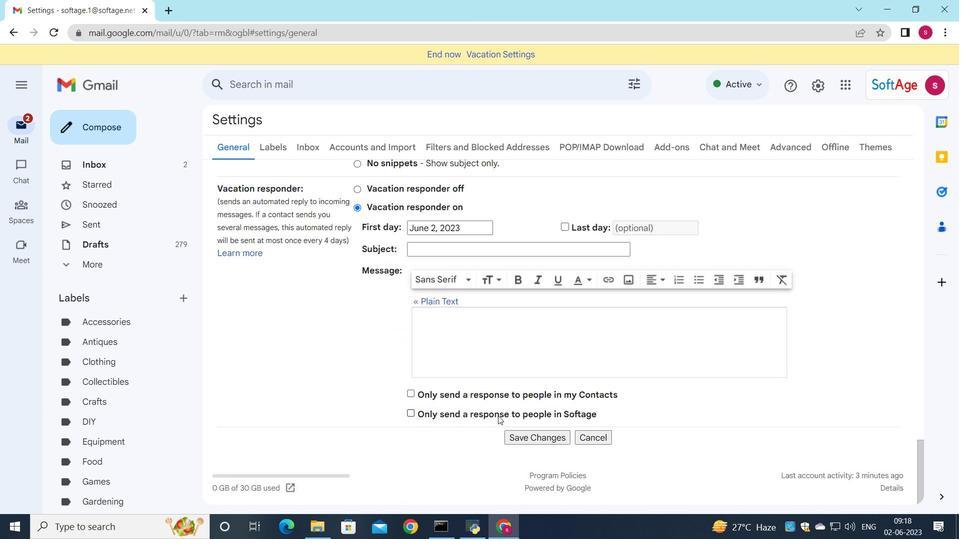 
Action: Mouse scrolled (496, 382) with delta (0, 0)
Screenshot: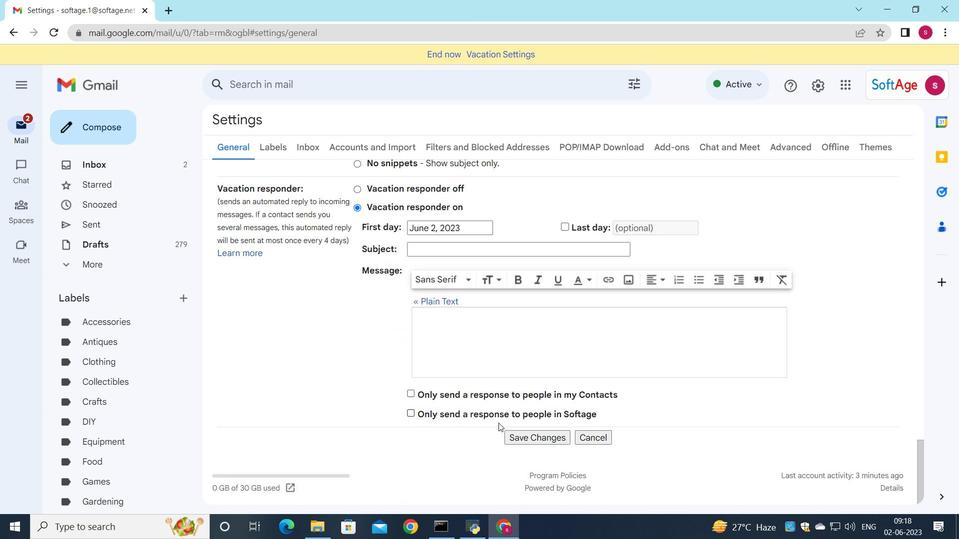 
Action: Mouse moved to (521, 443)
Screenshot: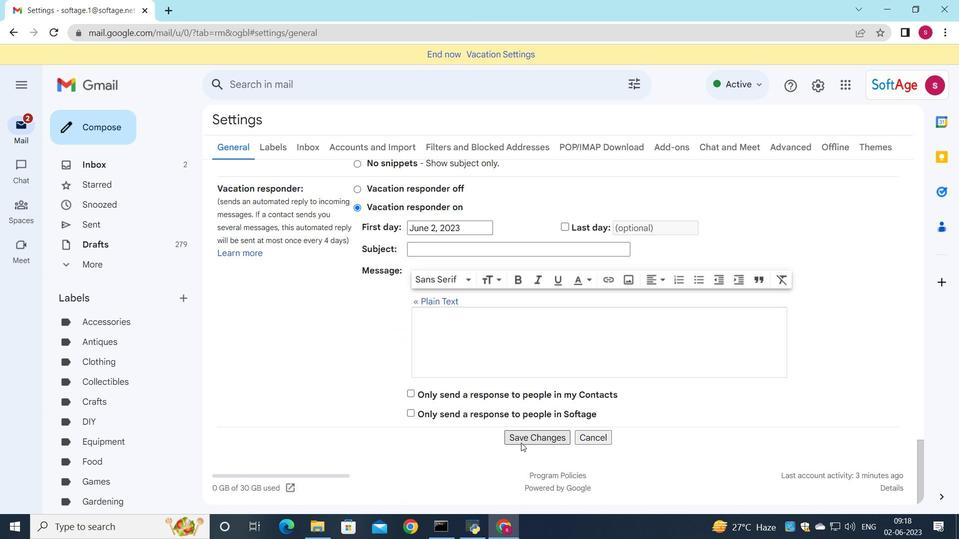 
Action: Mouse pressed left at (521, 443)
Screenshot: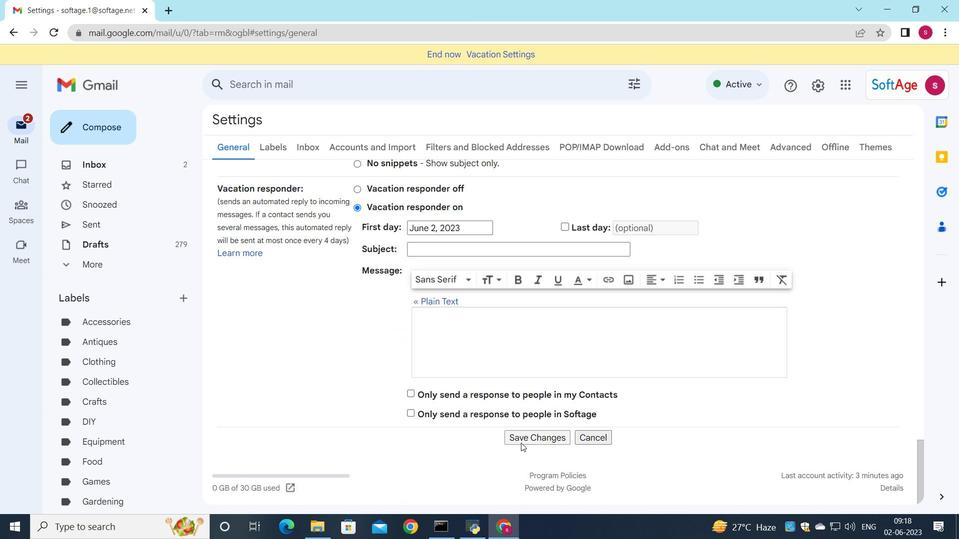 
Action: Mouse moved to (306, 303)
Screenshot: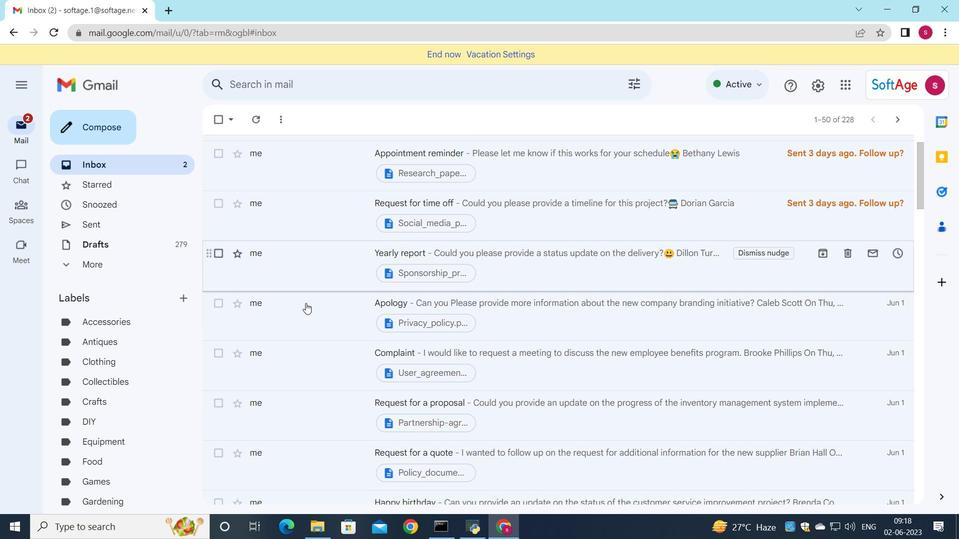 
Action: Mouse scrolled (306, 302) with delta (0, 0)
Screenshot: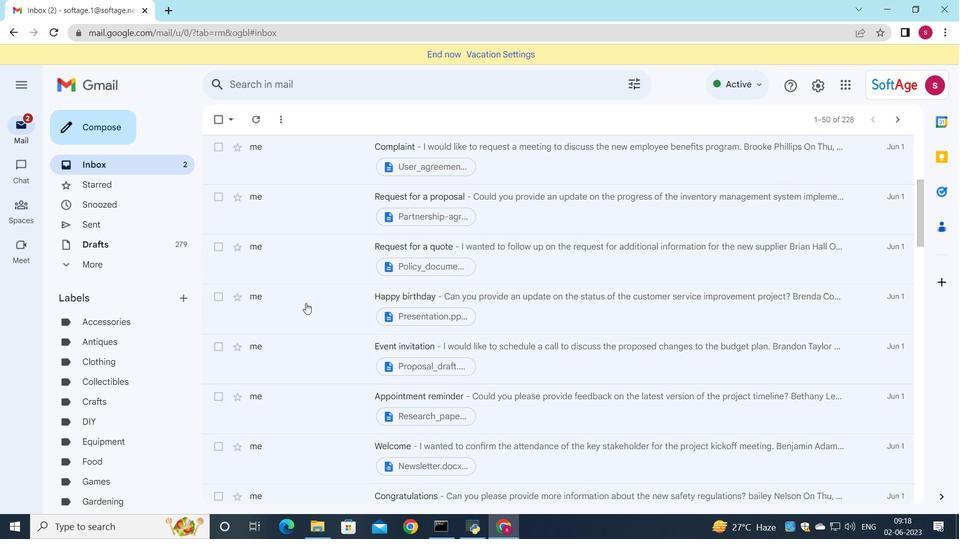 
Action: Mouse scrolled (306, 302) with delta (0, 0)
Screenshot: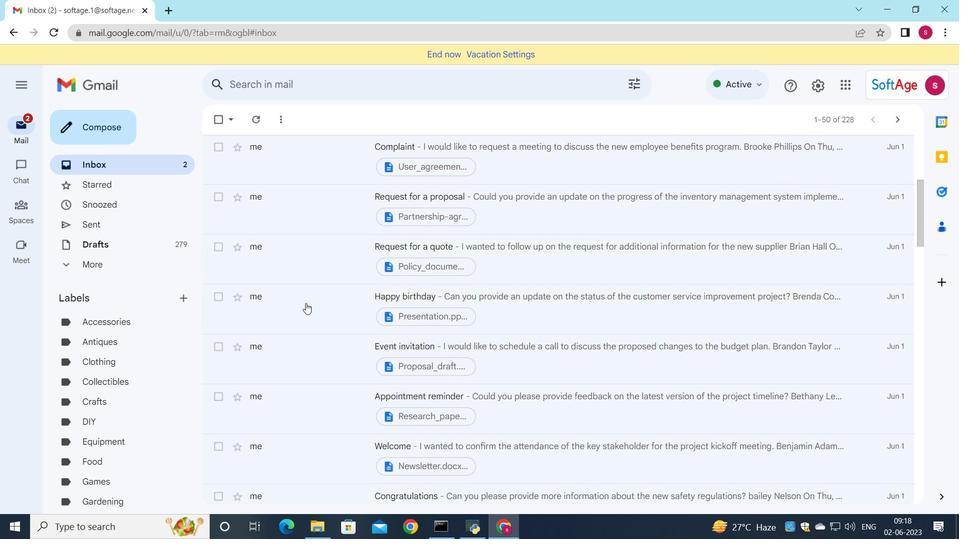 
Action: Mouse scrolled (306, 302) with delta (0, 0)
Screenshot: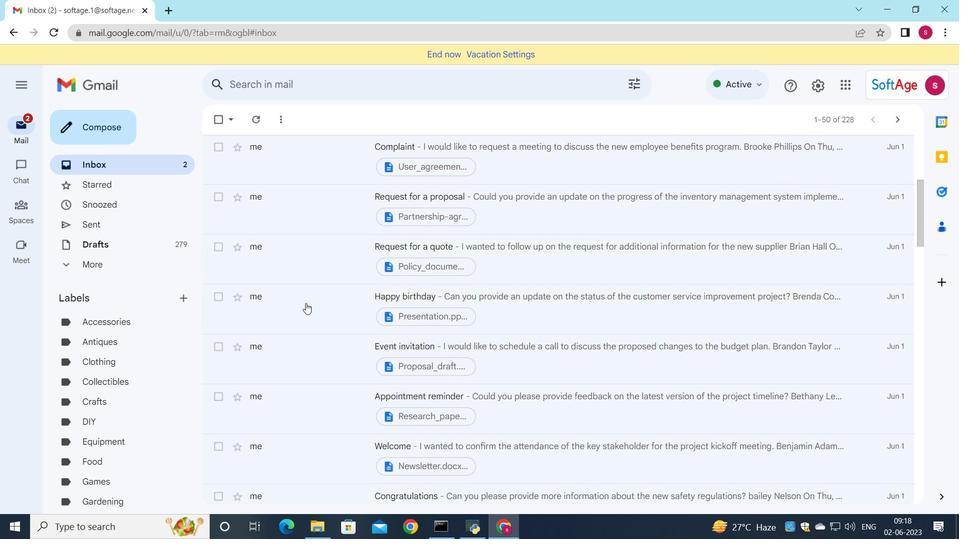 
Action: Mouse scrolled (306, 302) with delta (0, 0)
Screenshot: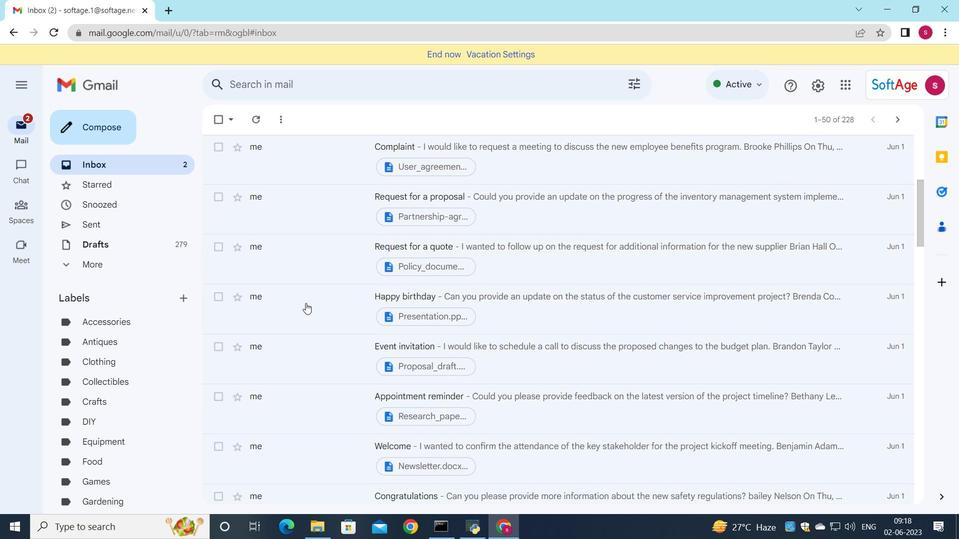 
Action: Mouse scrolled (306, 302) with delta (0, 0)
Screenshot: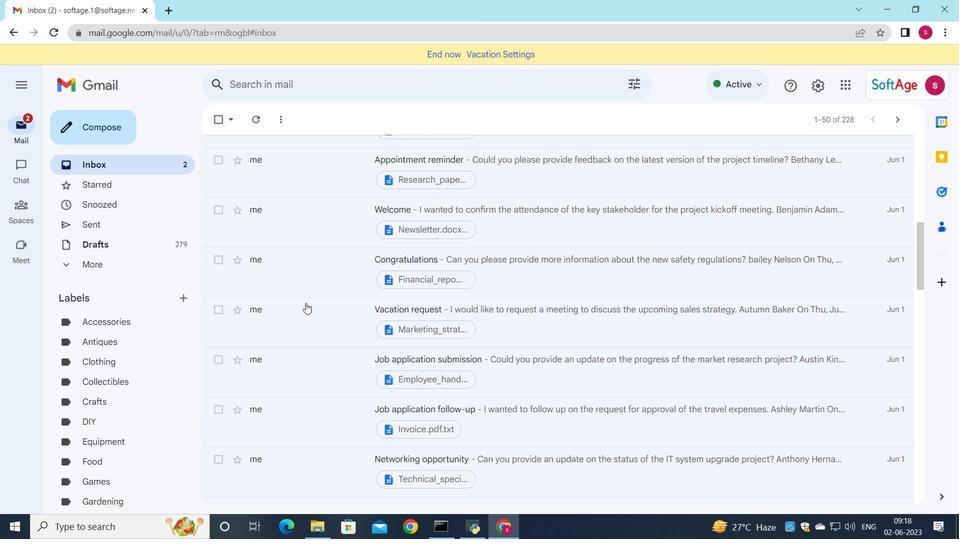 
Action: Mouse scrolled (306, 302) with delta (0, 0)
Screenshot: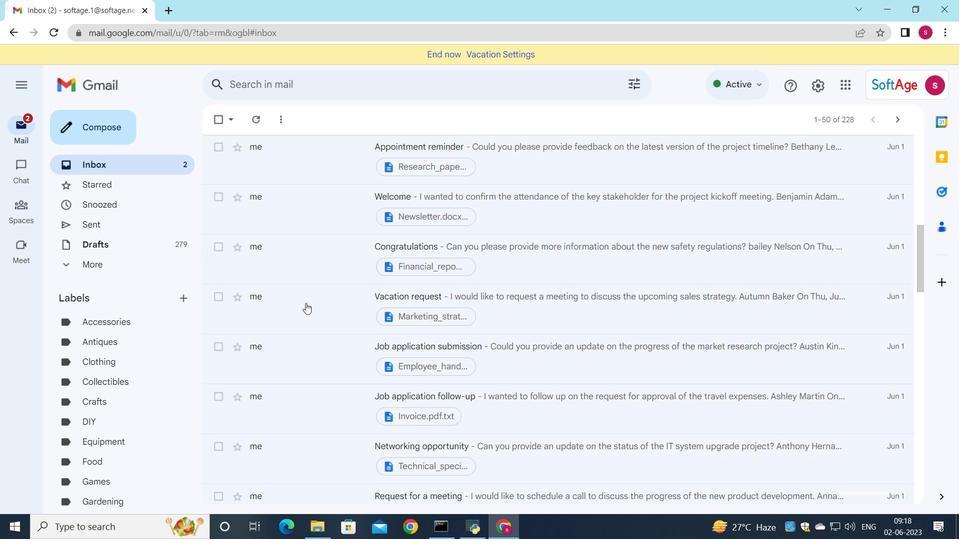 
Action: Mouse scrolled (306, 302) with delta (0, 0)
Screenshot: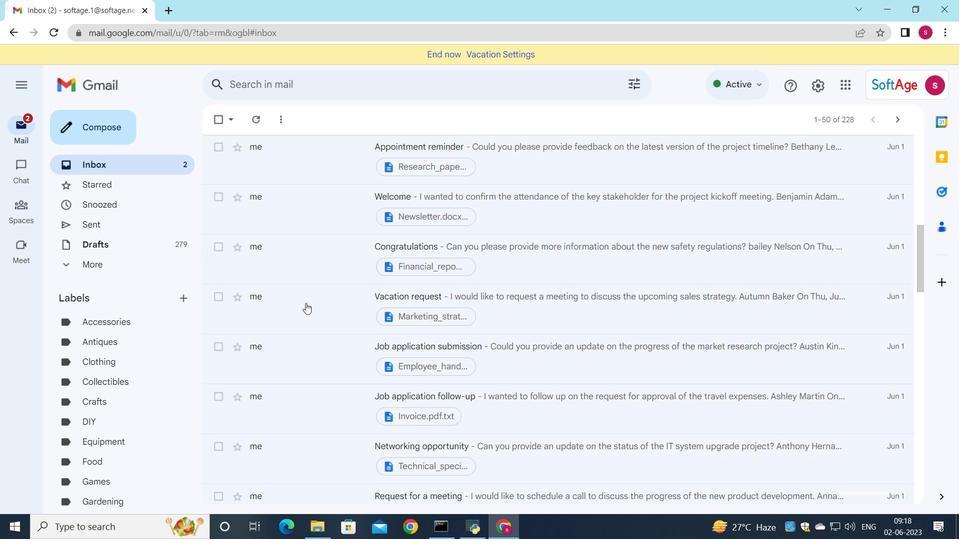 
Action: Mouse scrolled (306, 302) with delta (0, 0)
Screenshot: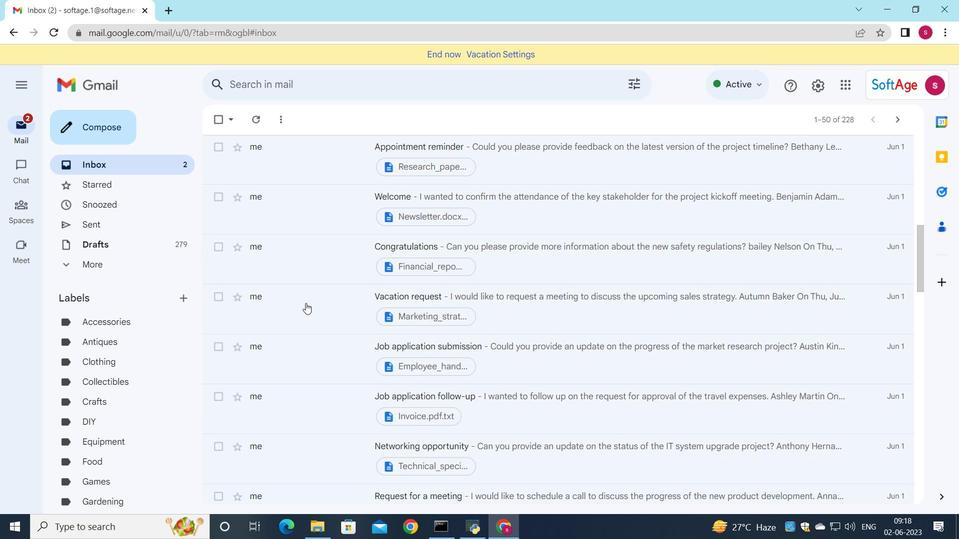 
Action: Mouse scrolled (306, 302) with delta (0, 0)
Screenshot: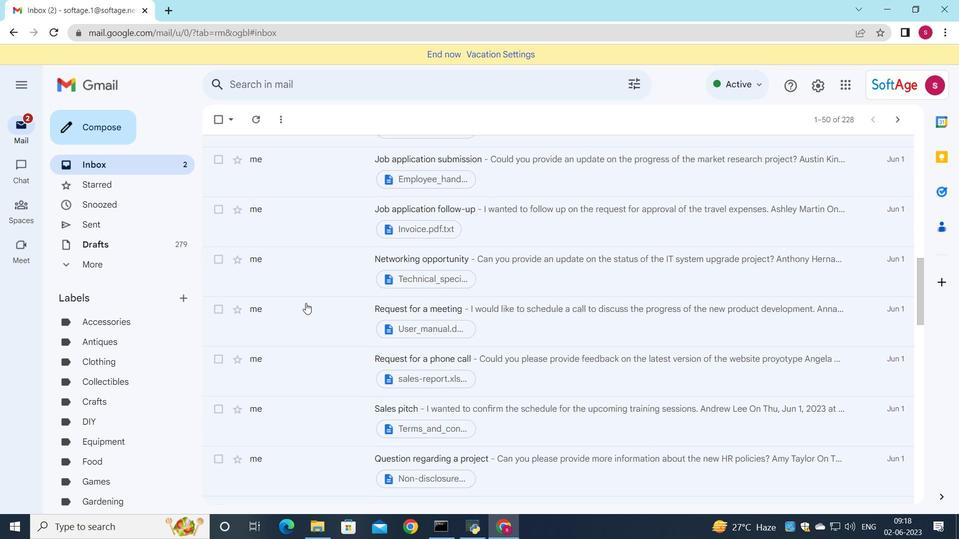 
Action: Mouse scrolled (306, 302) with delta (0, 0)
Screenshot: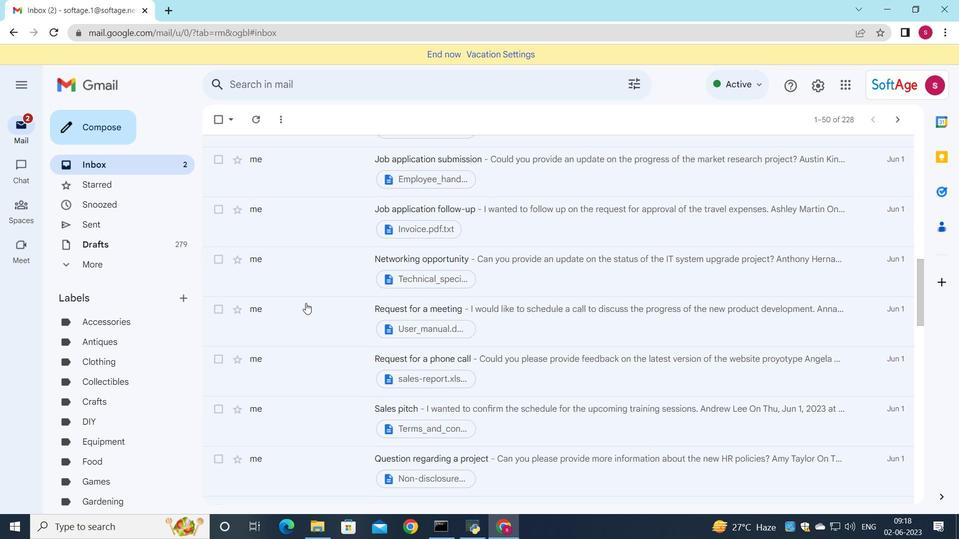 
Action: Mouse scrolled (306, 302) with delta (0, 0)
Screenshot: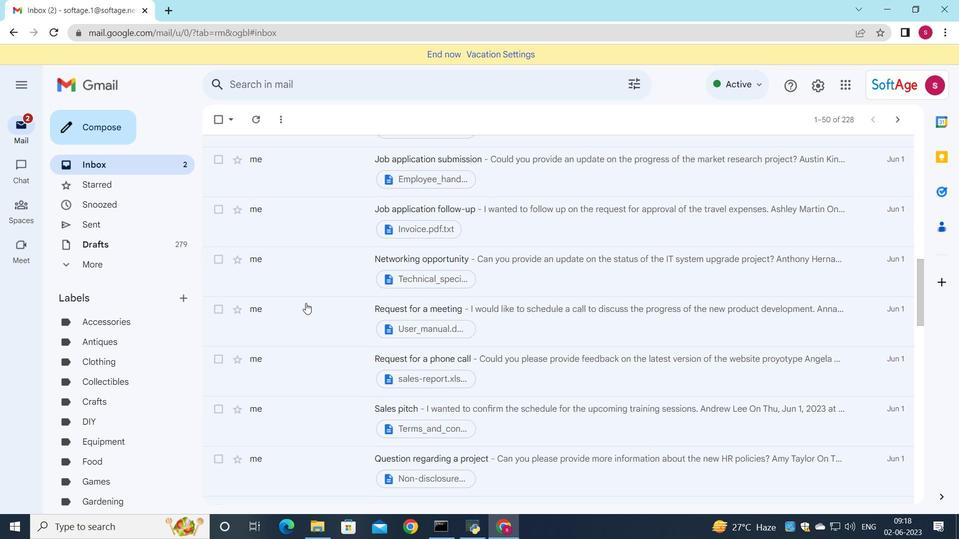 
Action: Mouse scrolled (306, 302) with delta (0, 0)
Screenshot: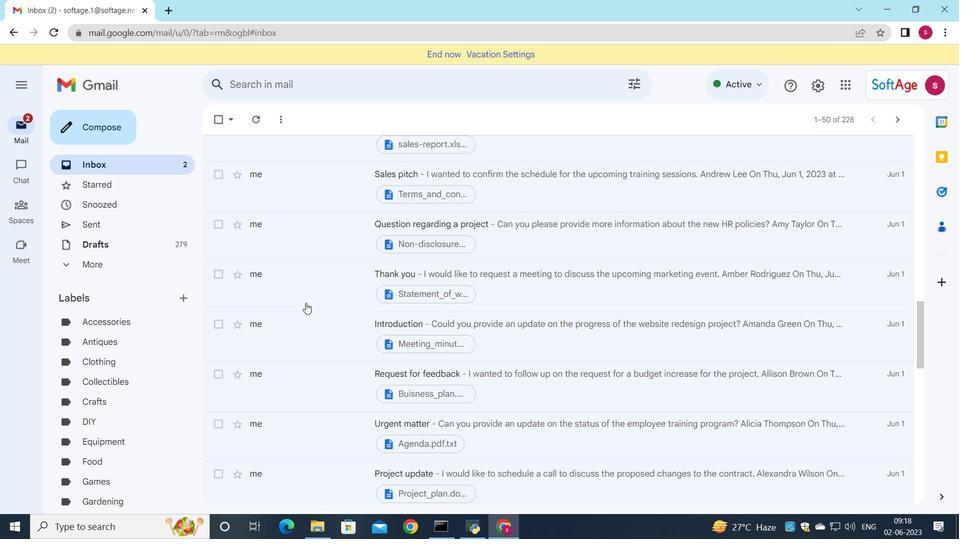 
Action: Mouse scrolled (306, 302) with delta (0, 0)
Screenshot: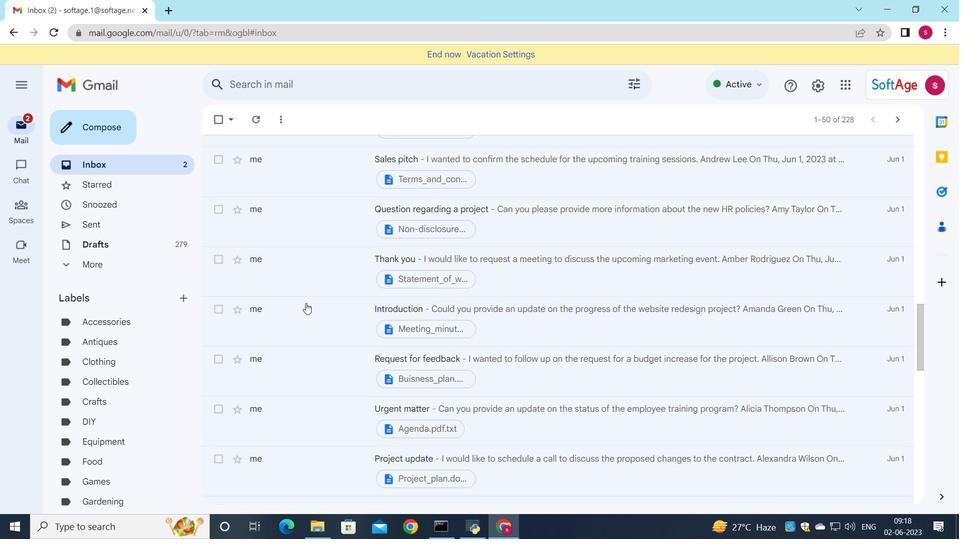 
Action: Mouse scrolled (306, 302) with delta (0, 0)
Screenshot: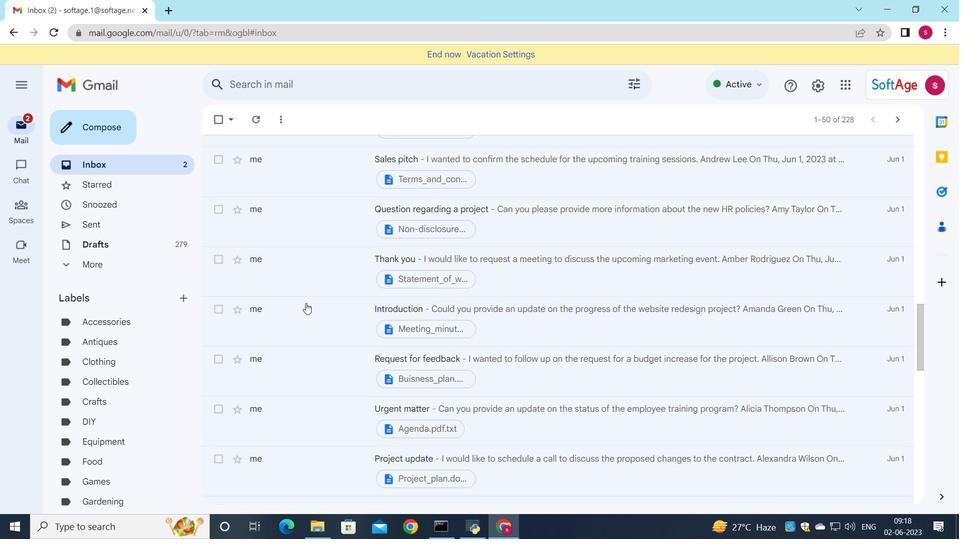 
Action: Mouse scrolled (306, 302) with delta (0, 0)
Screenshot: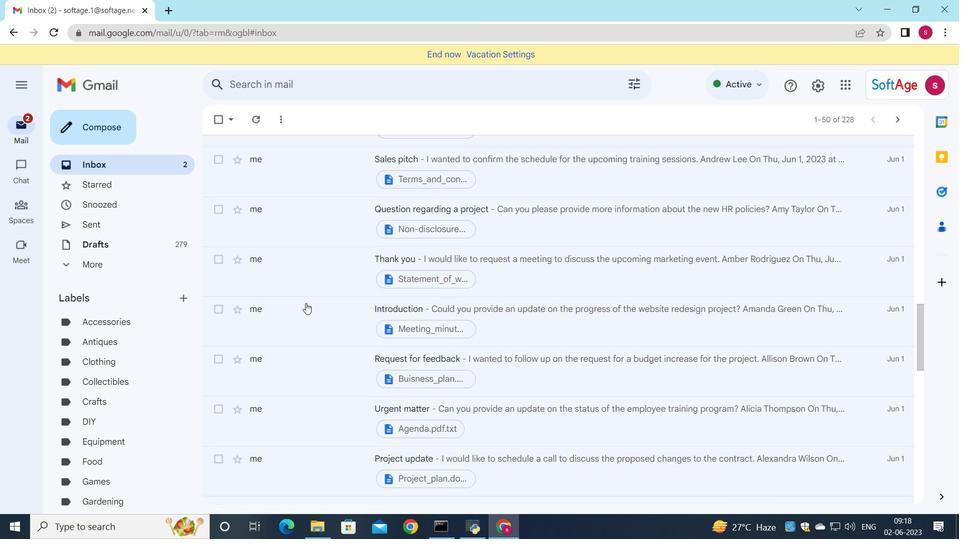 
Action: Mouse scrolled (306, 302) with delta (0, 0)
Screenshot: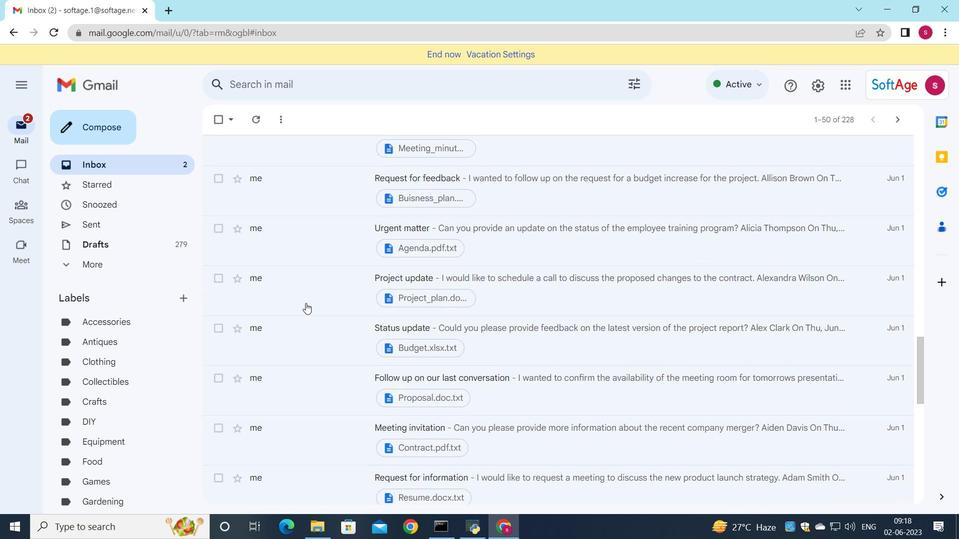 
Action: Mouse scrolled (306, 302) with delta (0, 0)
Screenshot: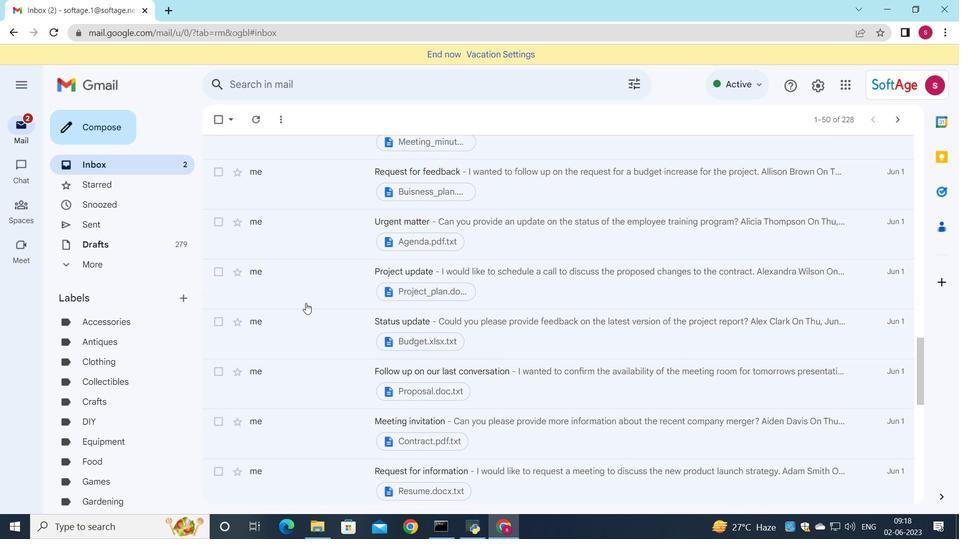 
Action: Mouse scrolled (306, 302) with delta (0, 0)
Screenshot: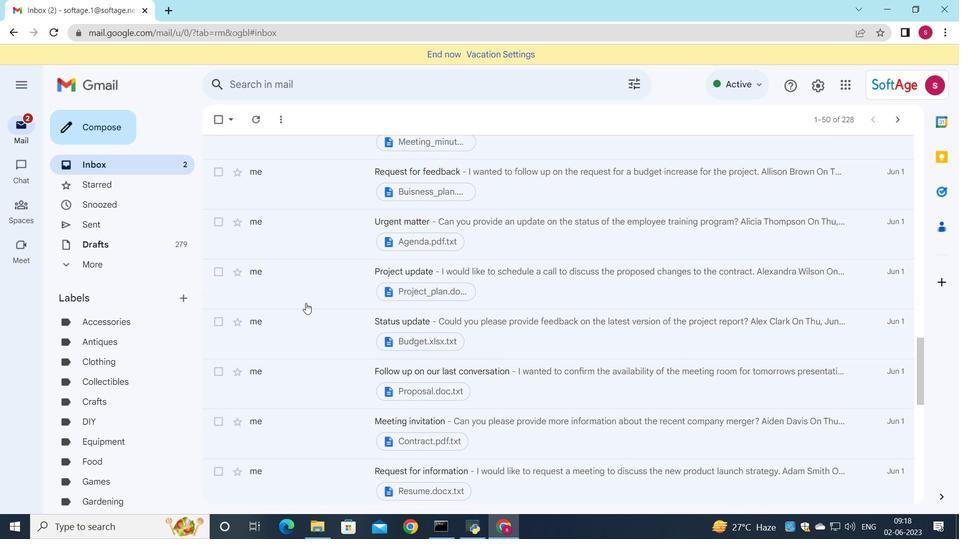 
Action: Mouse scrolled (306, 302) with delta (0, 0)
Screenshot: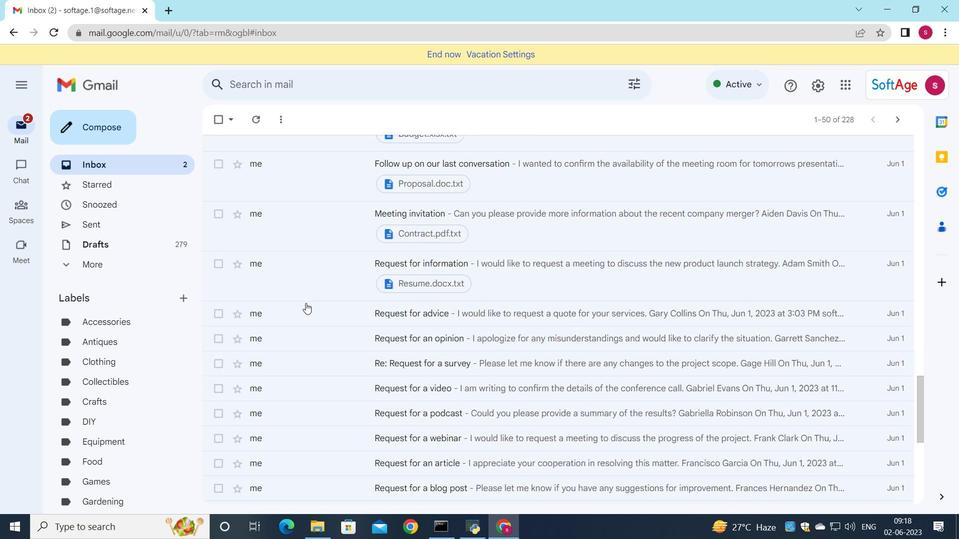 
Action: Mouse scrolled (306, 302) with delta (0, 0)
Screenshot: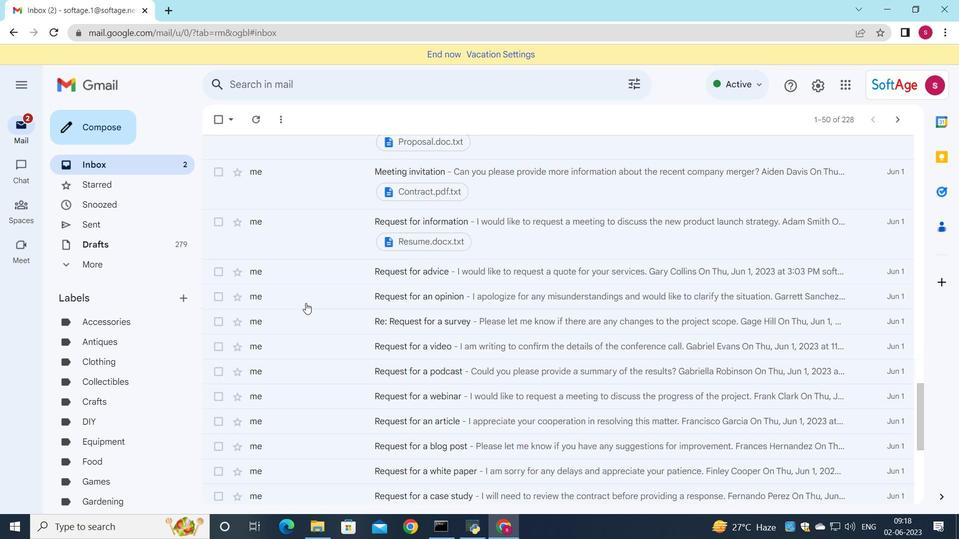
Action: Mouse scrolled (306, 302) with delta (0, 0)
Screenshot: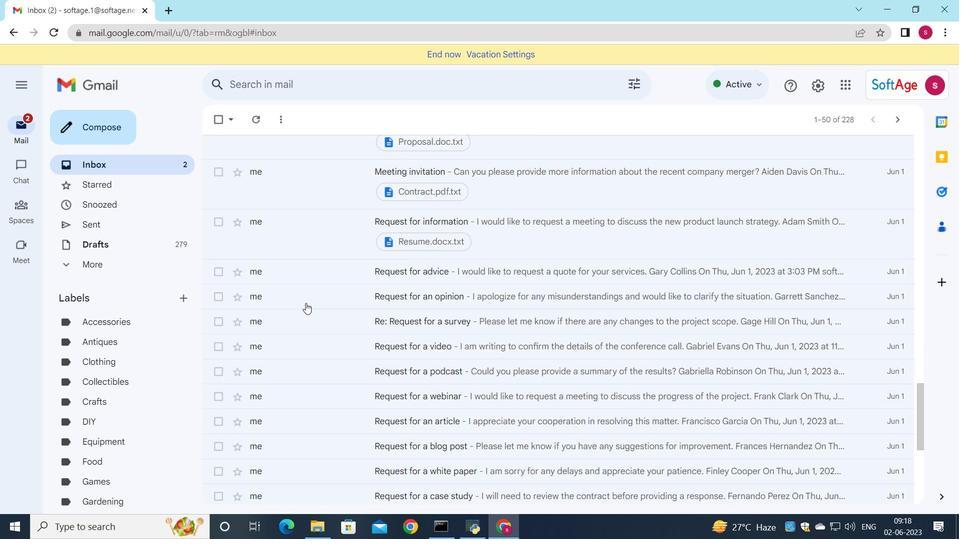 
Action: Mouse scrolled (306, 302) with delta (0, 0)
Screenshot: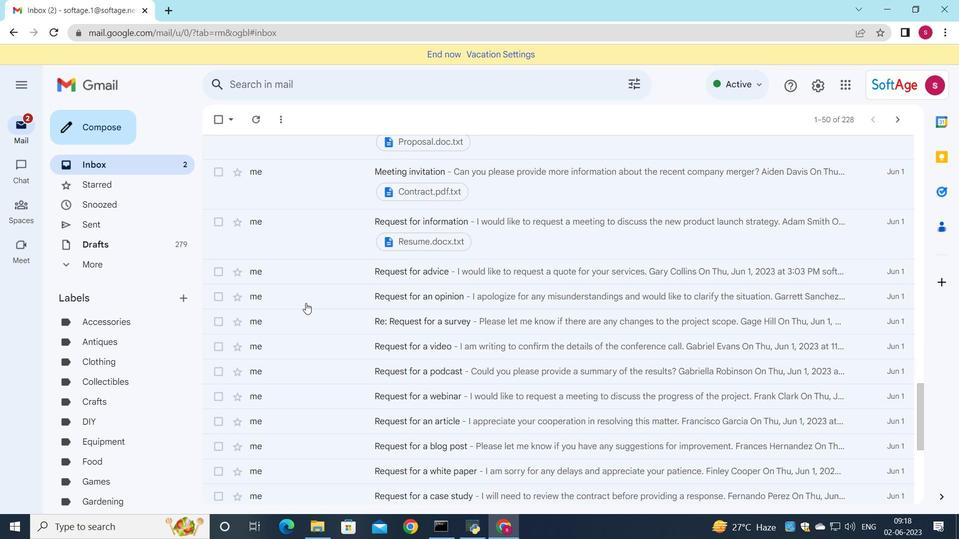 
Action: Mouse scrolled (306, 302) with delta (0, 0)
Screenshot: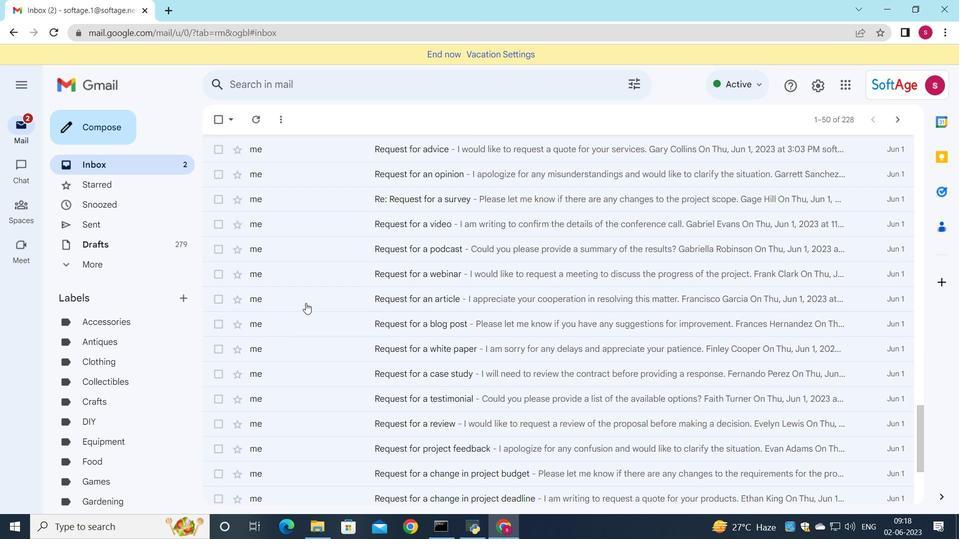 
Action: Mouse scrolled (306, 302) with delta (0, 0)
Screenshot: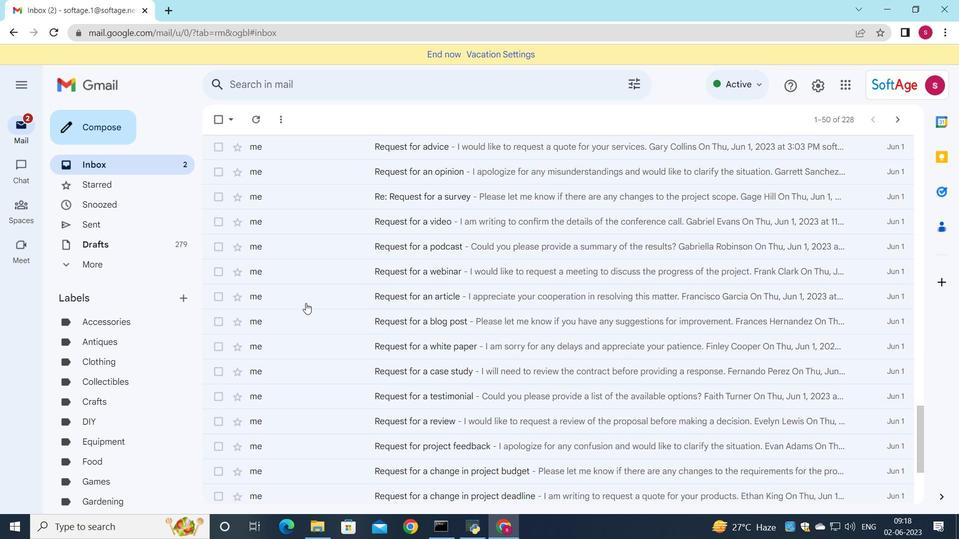 
Action: Mouse scrolled (306, 303) with delta (0, 0)
Screenshot: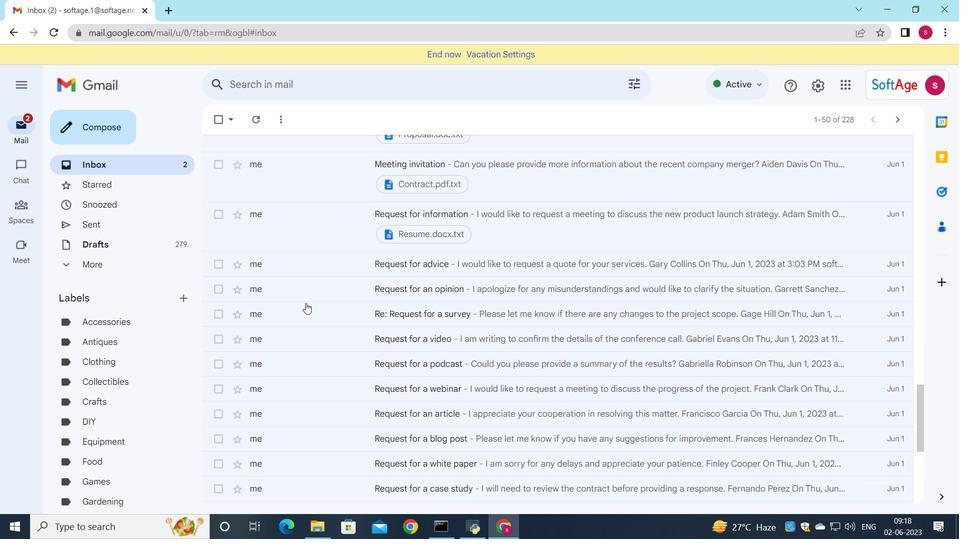 
Action: Mouse scrolled (306, 303) with delta (0, 0)
Screenshot: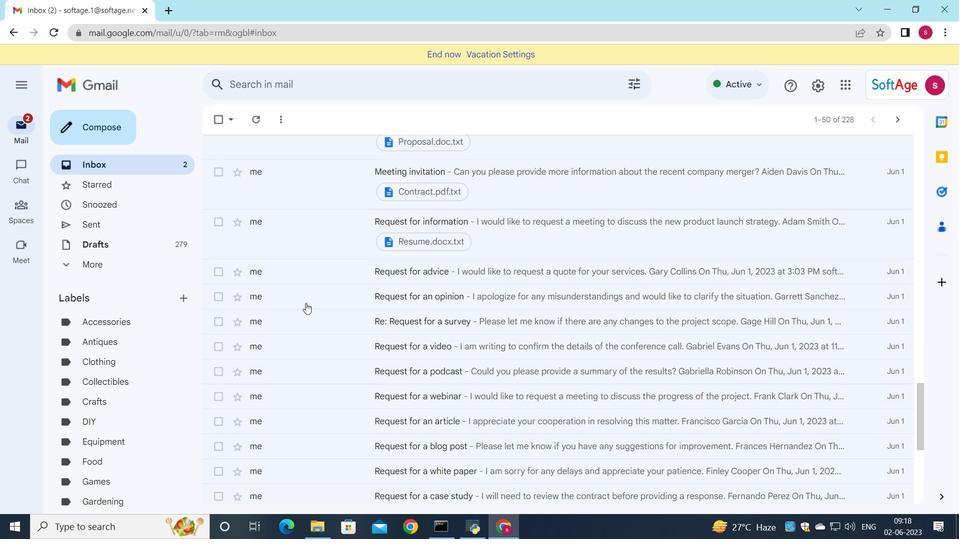 
Action: Mouse moved to (431, 274)
Screenshot: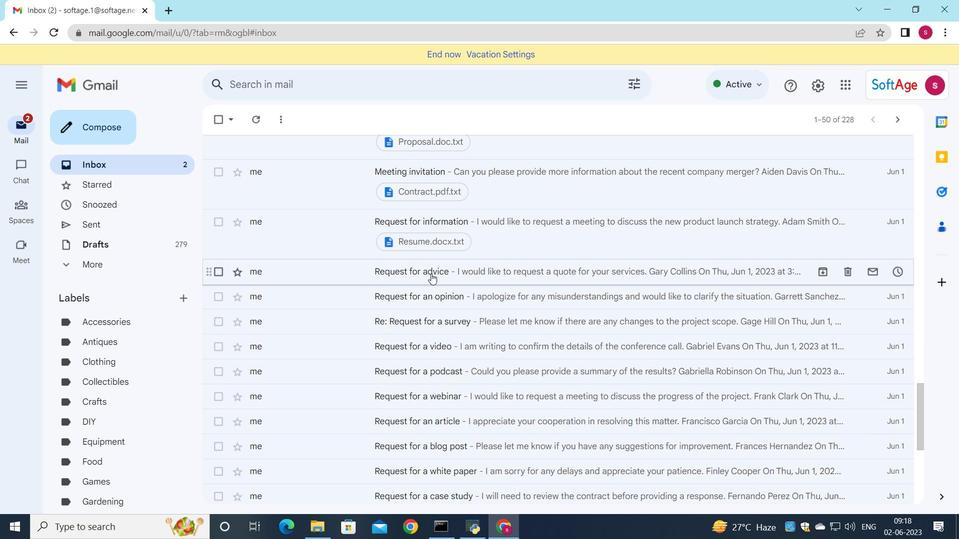 
Action: Mouse pressed left at (431, 274)
Screenshot: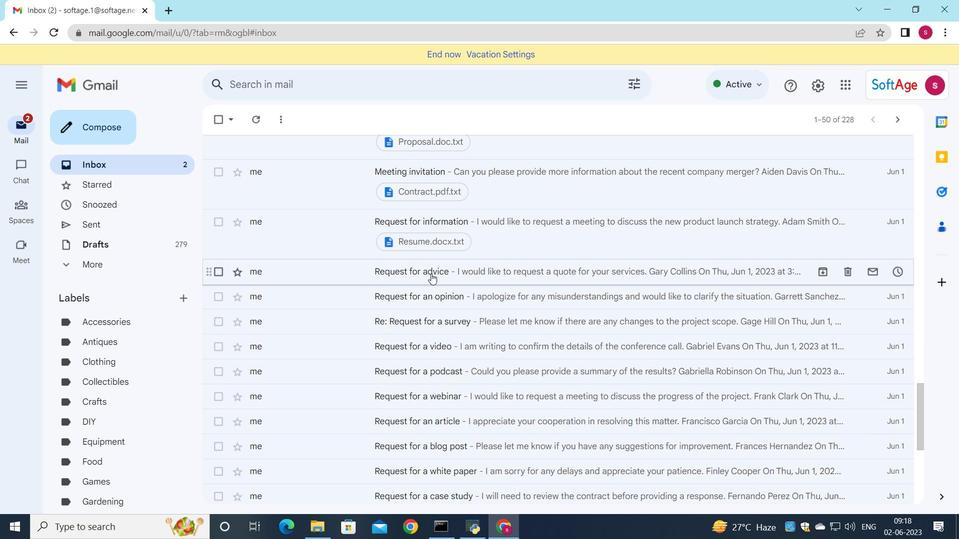 
Action: Mouse moved to (406, 346)
Screenshot: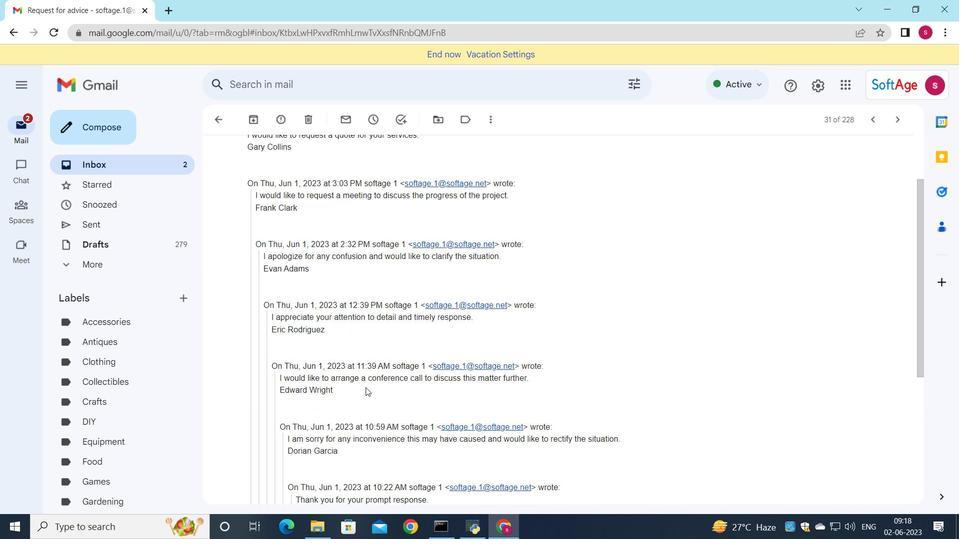 
Action: Mouse scrolled (406, 345) with delta (0, 0)
Screenshot: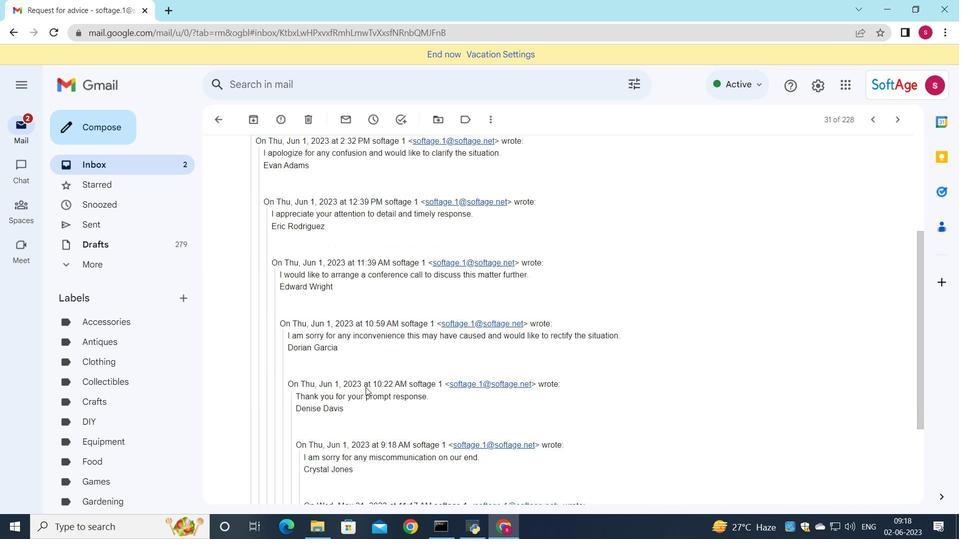 
Action: Mouse moved to (402, 347)
Screenshot: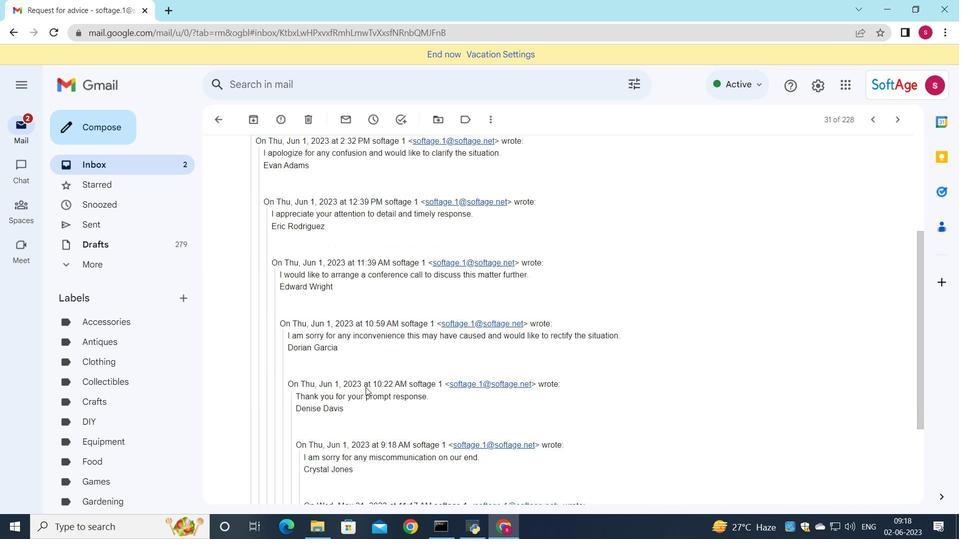 
Action: Mouse scrolled (402, 346) with delta (0, 0)
Screenshot: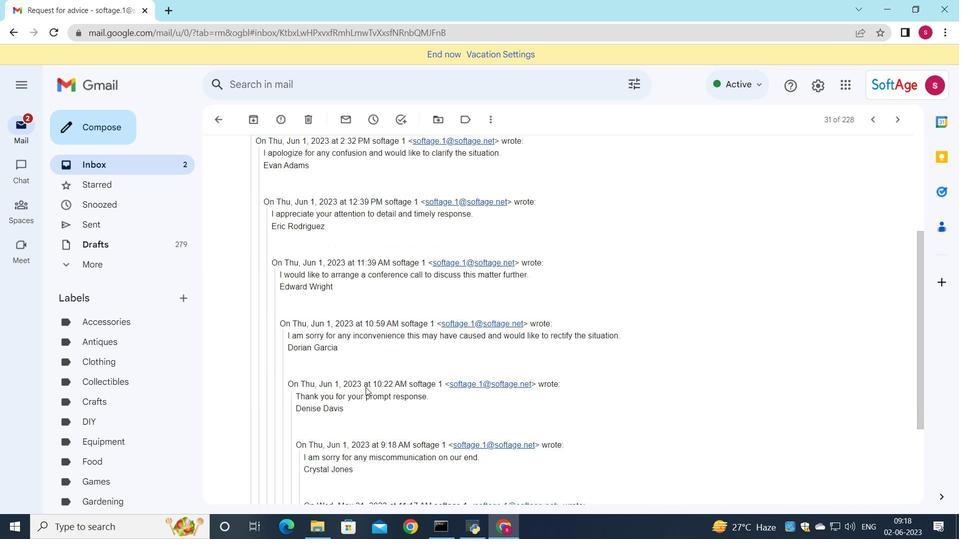 
Action: Mouse moved to (399, 348)
Screenshot: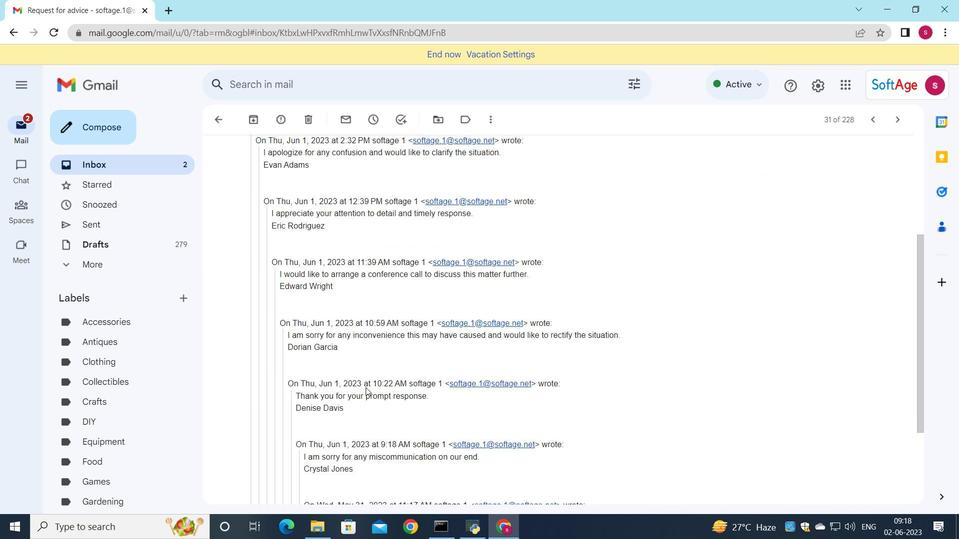 
Action: Mouse scrolled (399, 348) with delta (0, 0)
Screenshot: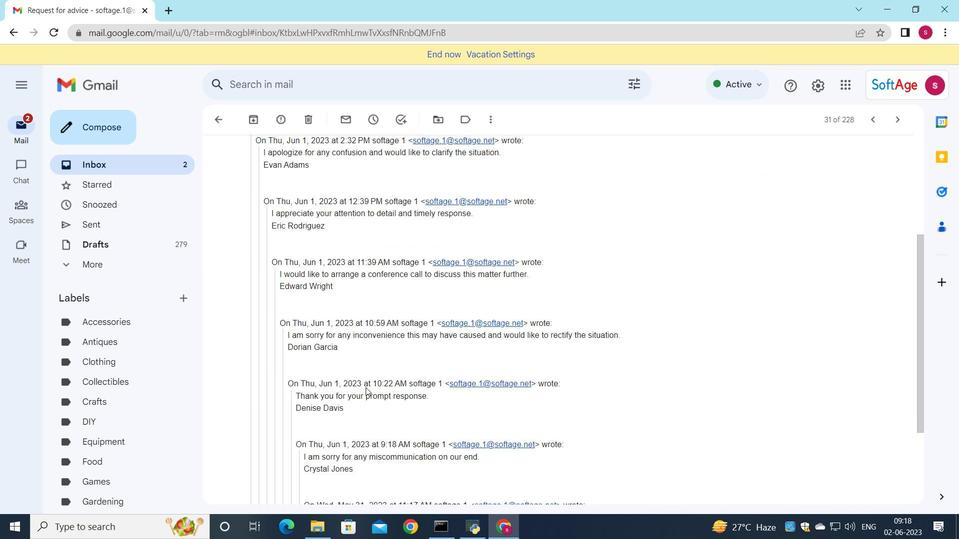 
Action: Mouse moved to (302, 471)
Screenshot: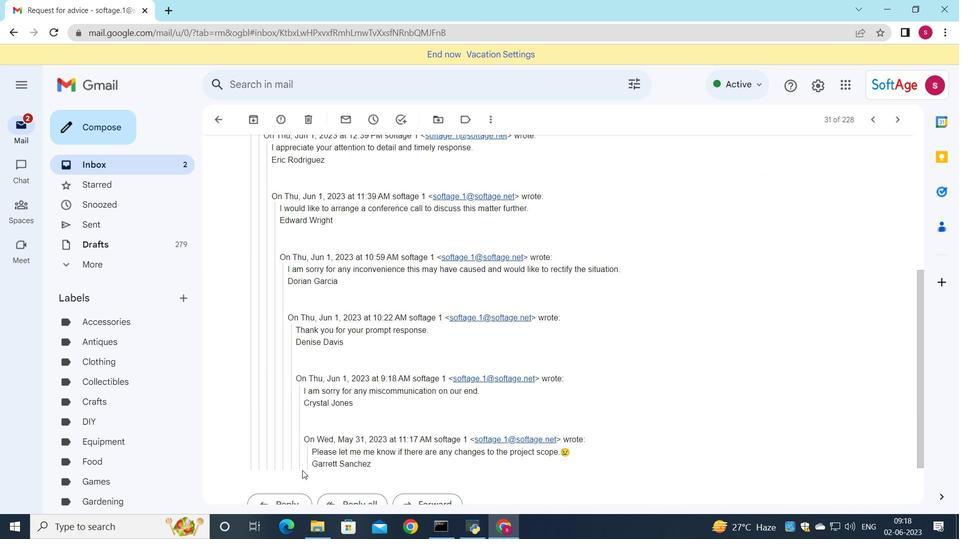 
Action: Mouse scrolled (302, 470) with delta (0, 0)
Screenshot: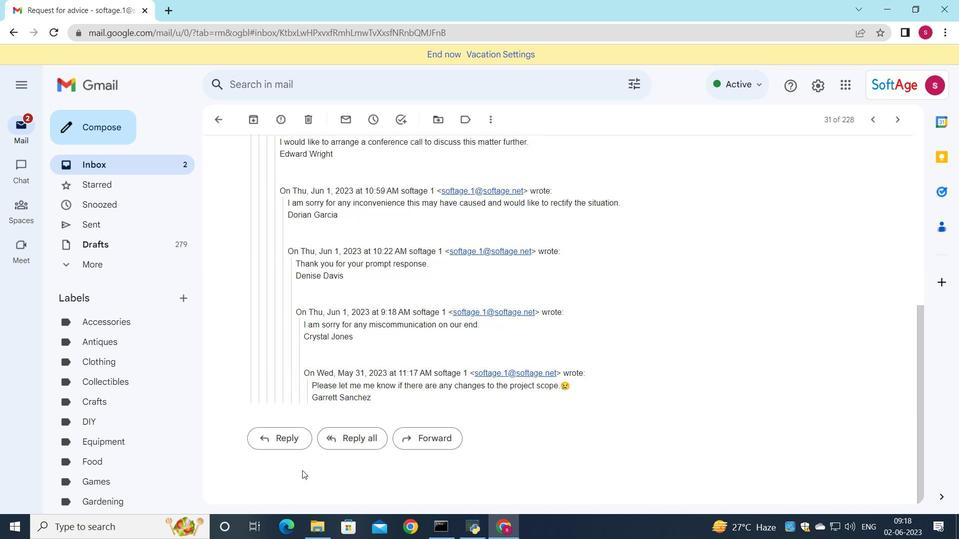 
Action: Mouse scrolled (302, 470) with delta (0, 0)
Screenshot: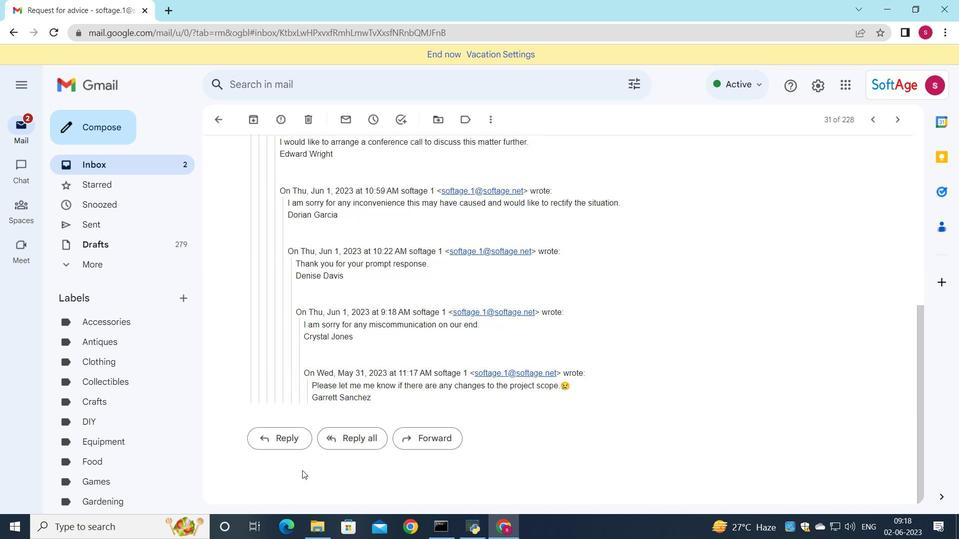 
Action: Mouse scrolled (302, 470) with delta (0, 0)
Screenshot: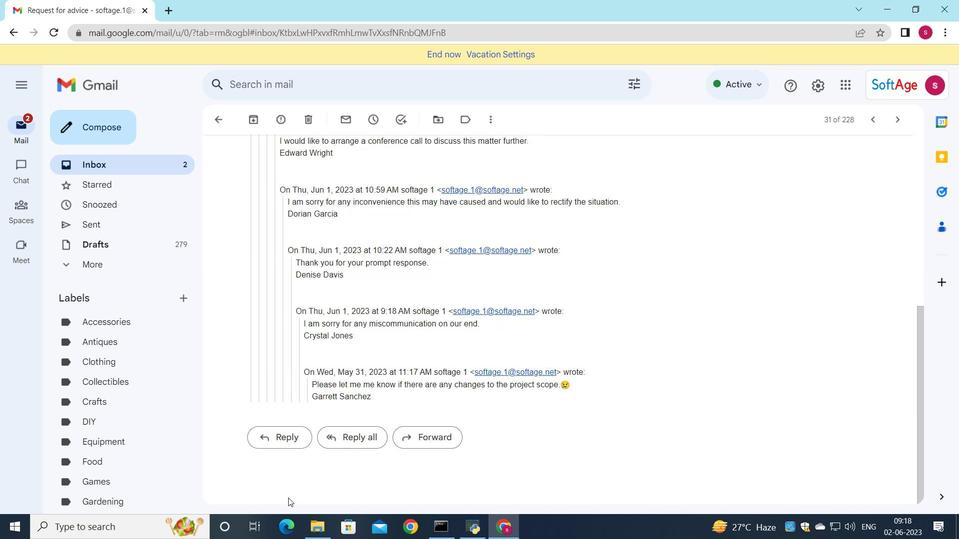 
Action: Mouse moved to (285, 439)
Screenshot: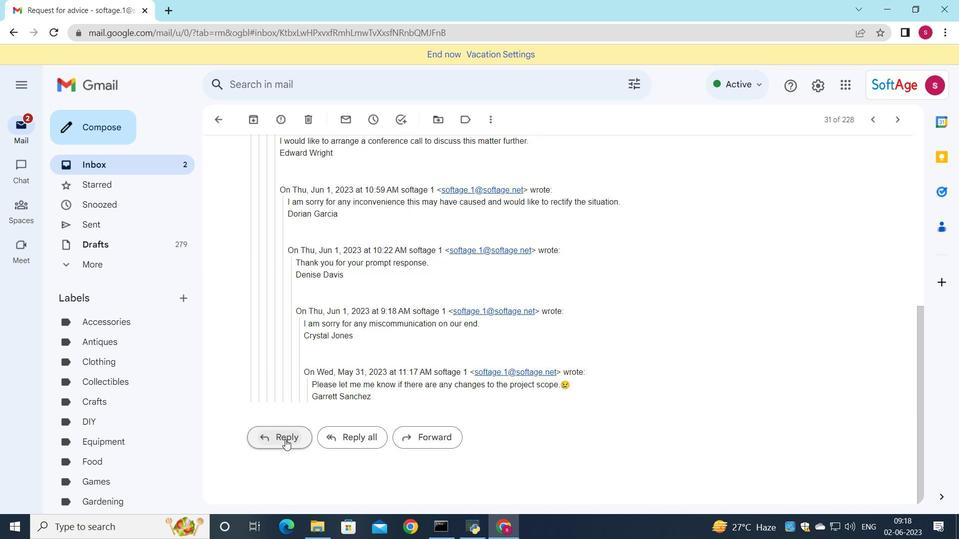 
Action: Mouse pressed left at (285, 439)
Screenshot: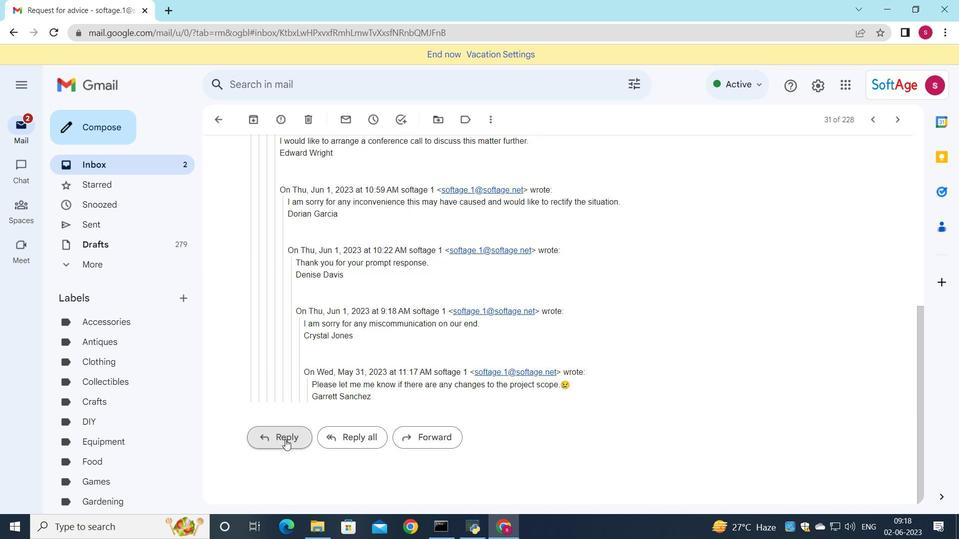 
Action: Mouse moved to (274, 339)
Screenshot: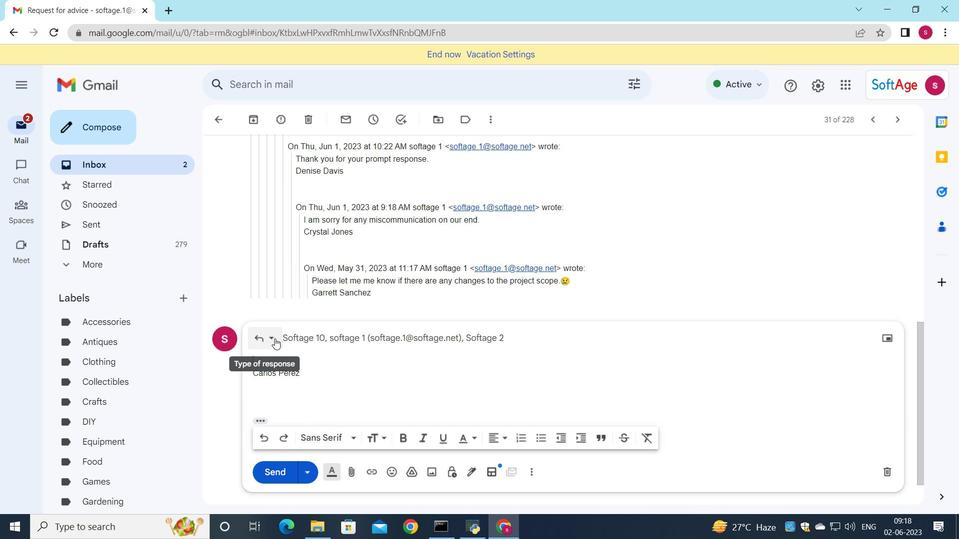 
Action: Mouse pressed left at (274, 339)
Screenshot: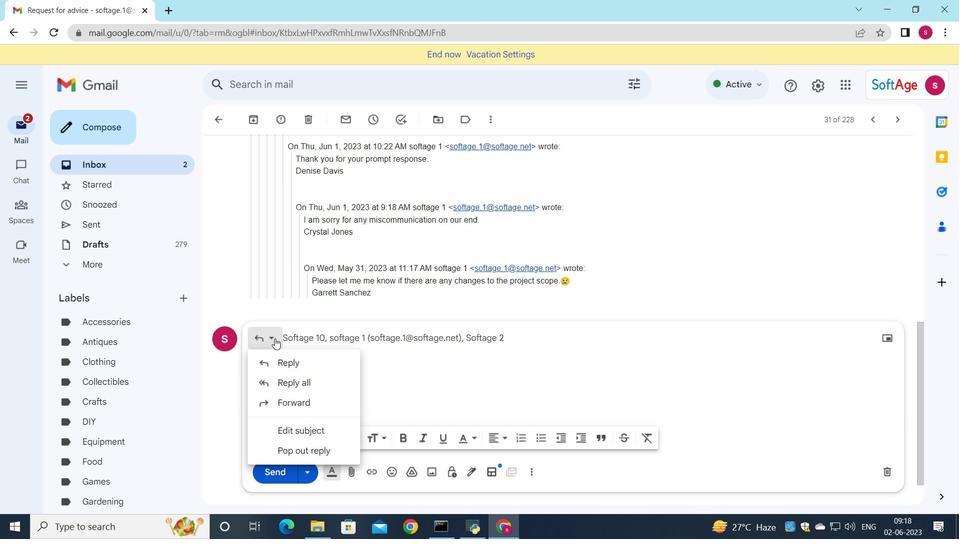 
Action: Mouse moved to (298, 422)
Screenshot: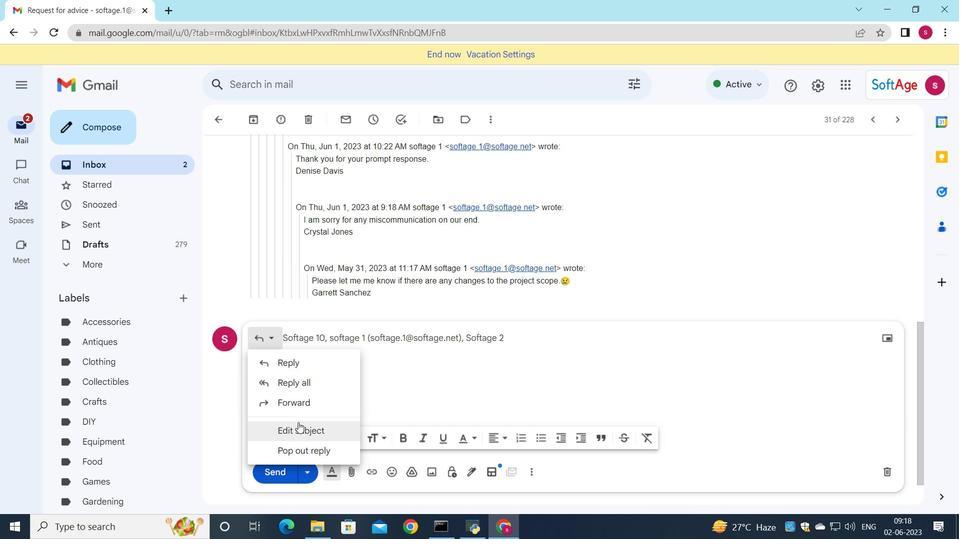 
Action: Mouse pressed left at (298, 422)
Screenshot: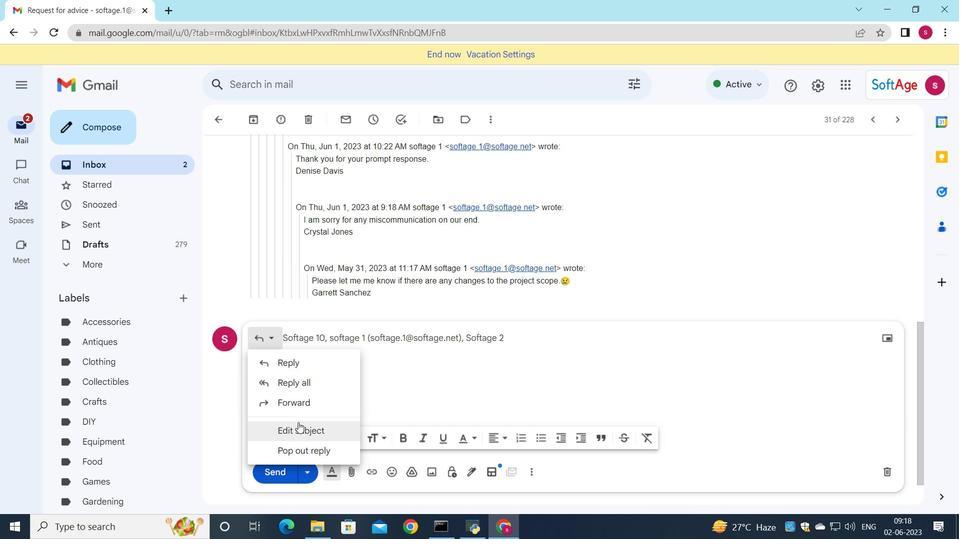 
Action: Mouse moved to (359, 433)
Screenshot: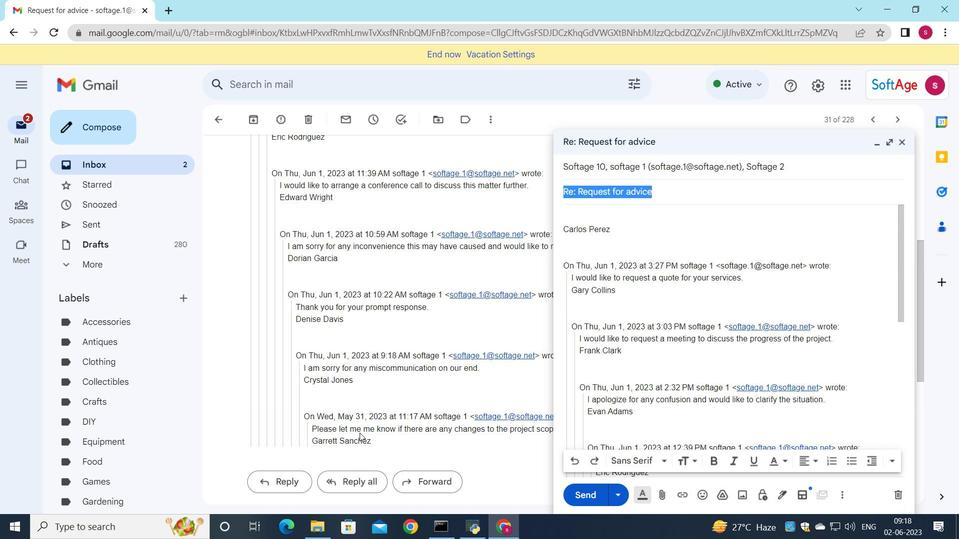
Action: Key pressed <Key.shift>Request<Key.space>for<Key.space>clarification
Screenshot: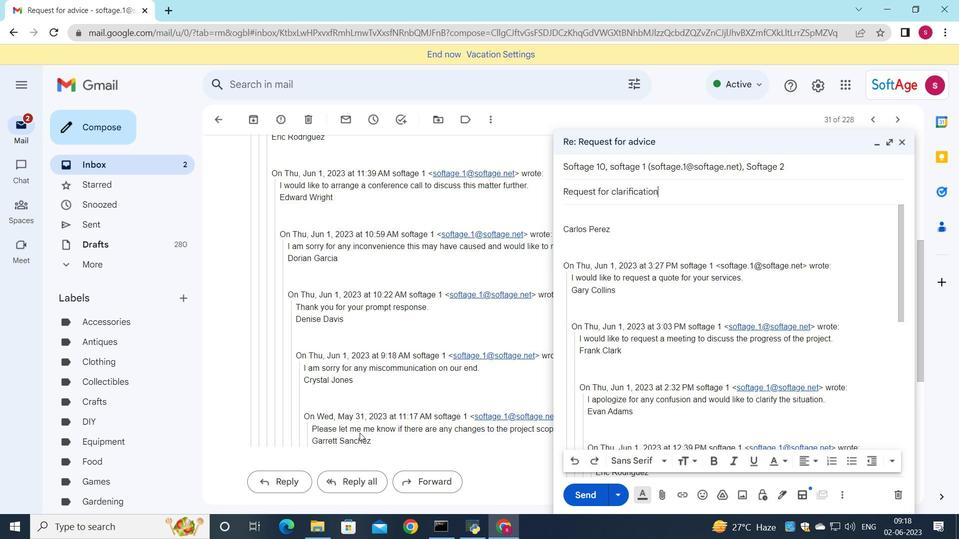 
Action: Mouse moved to (797, 169)
Screenshot: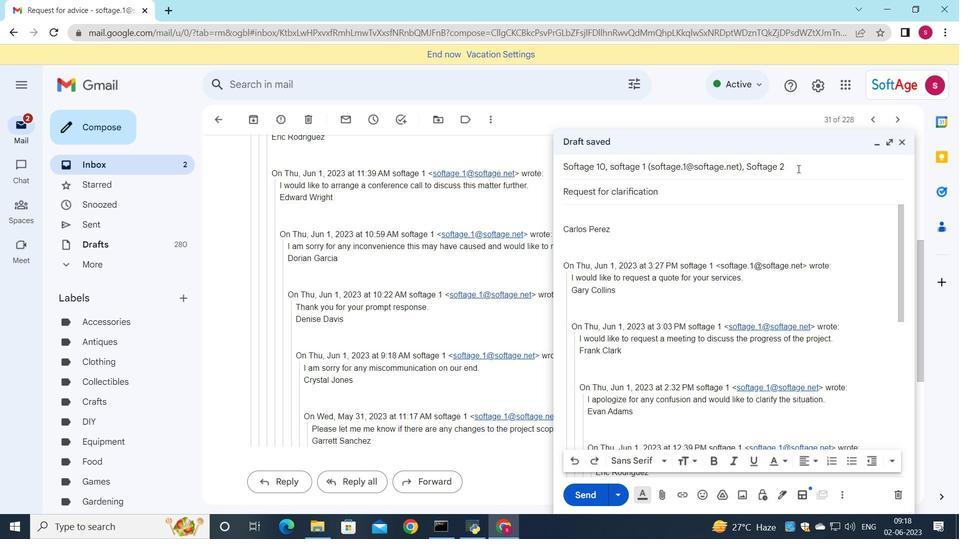 
Action: Mouse pressed left at (797, 169)
Screenshot: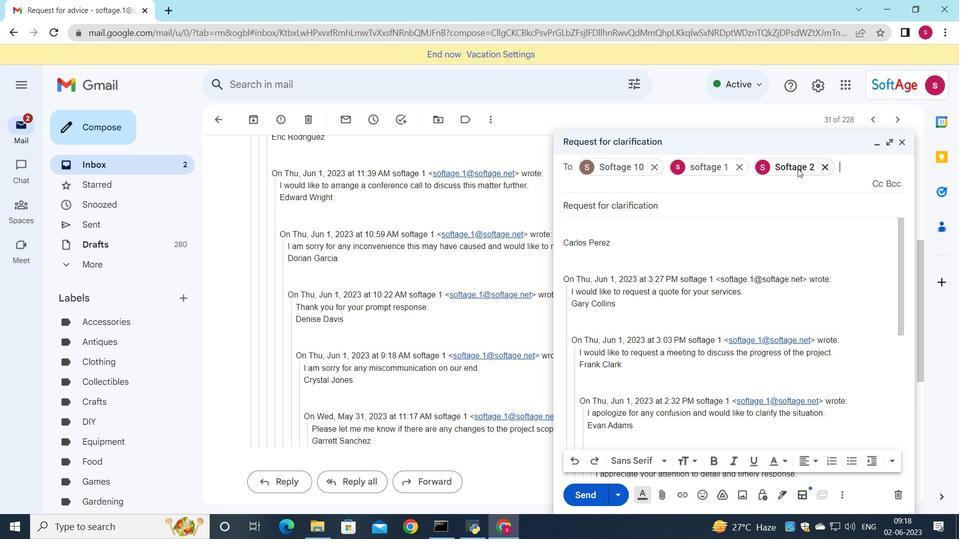 
Action: Mouse moved to (881, 184)
Screenshot: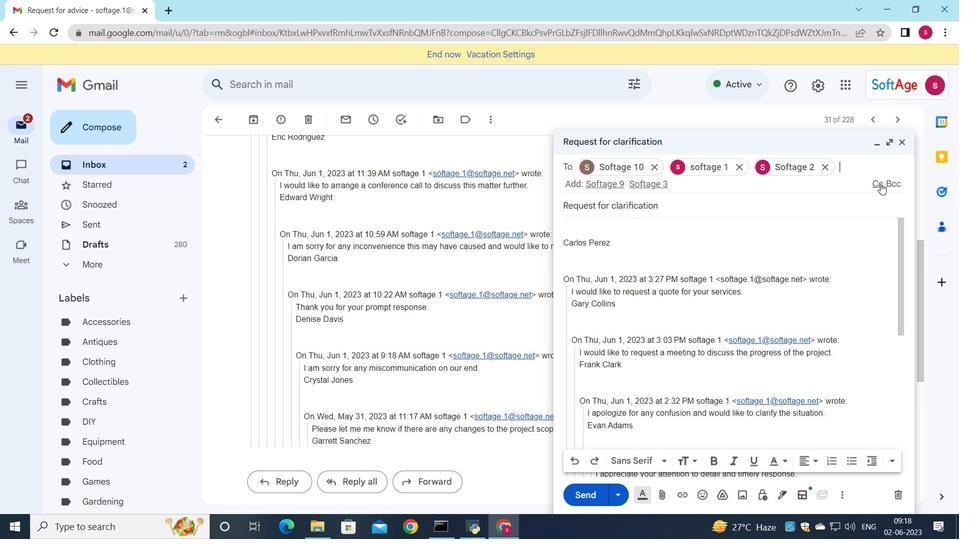 
Action: Mouse pressed left at (881, 184)
Screenshot: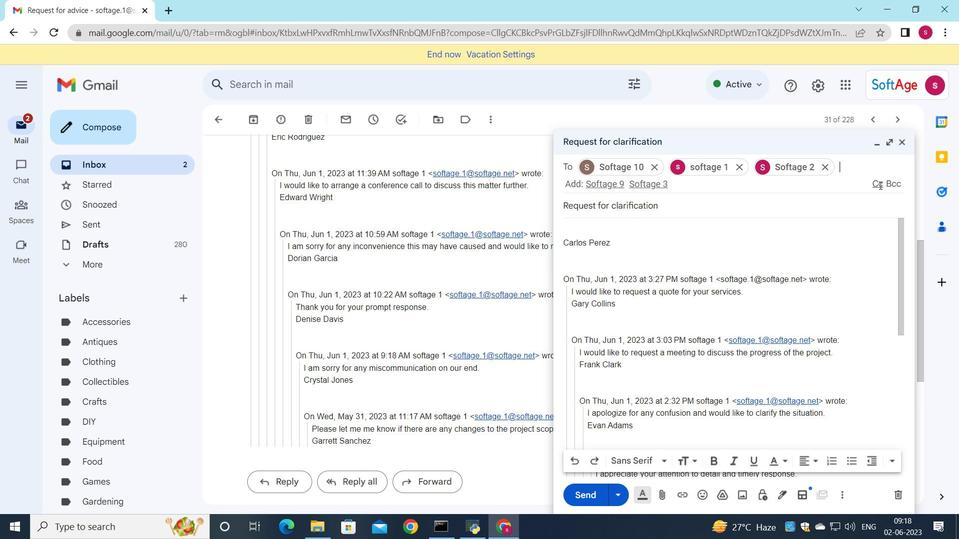 
Action: Mouse moved to (846, 192)
Screenshot: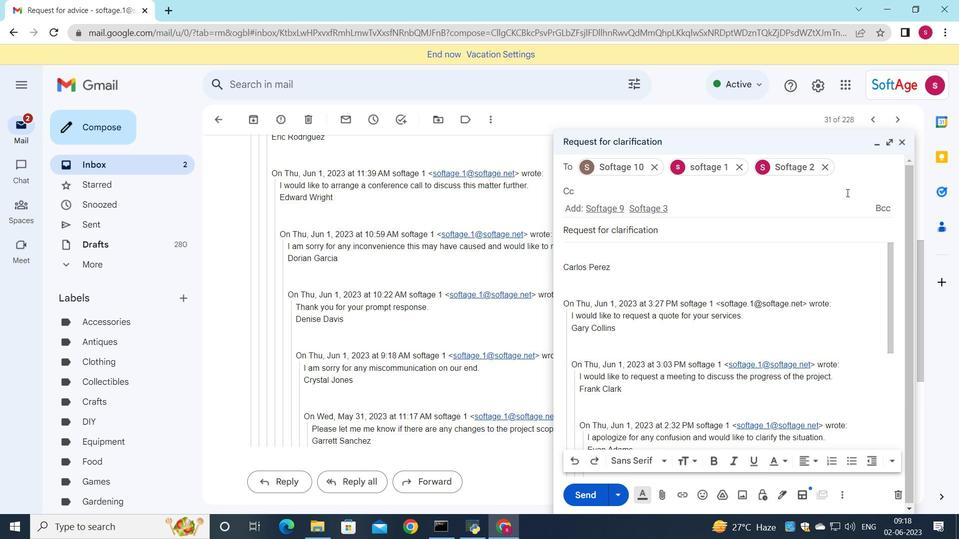 
Action: Key pressed <Key.down>
Screenshot: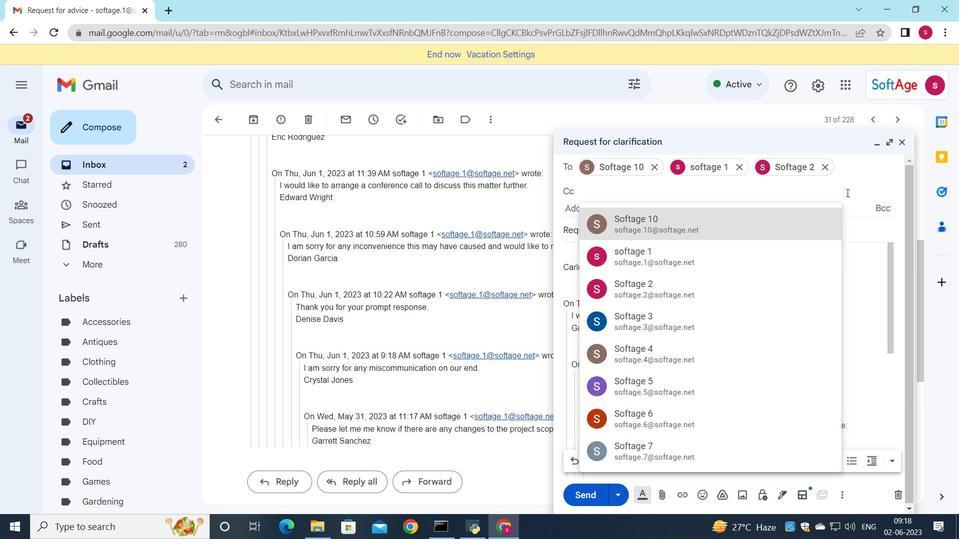 
Action: Mouse moved to (640, 283)
Screenshot: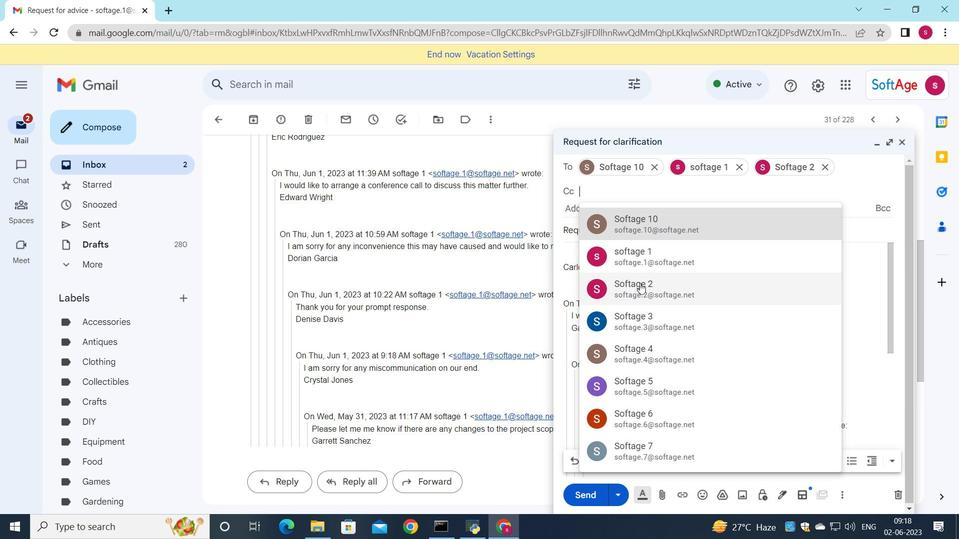 
Action: Mouse pressed left at (640, 283)
Screenshot: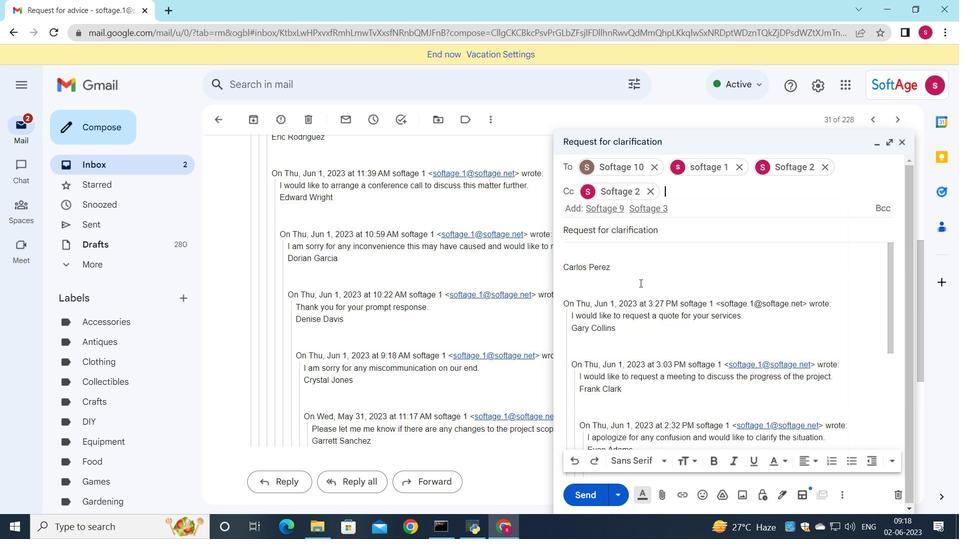 
Action: Mouse moved to (599, 242)
Screenshot: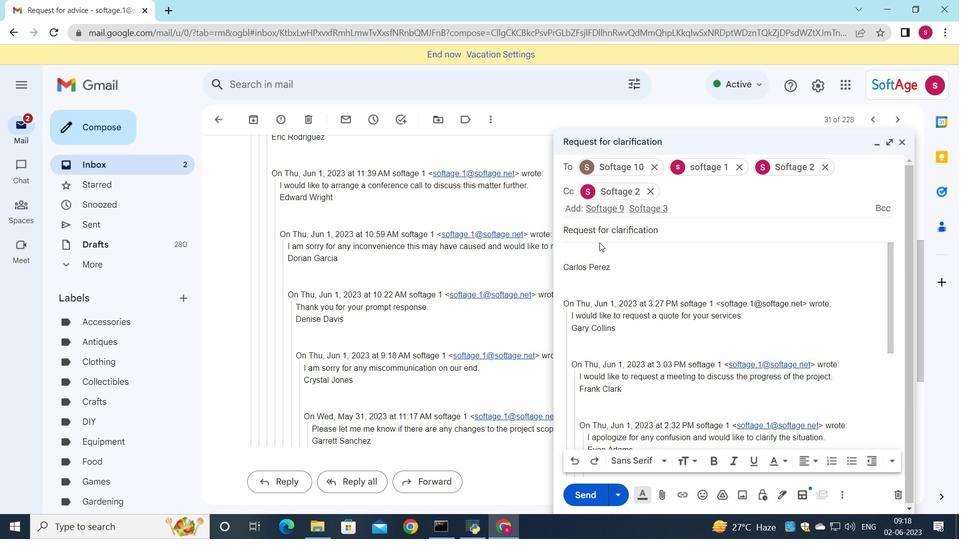 
Action: Mouse pressed left at (599, 242)
Screenshot: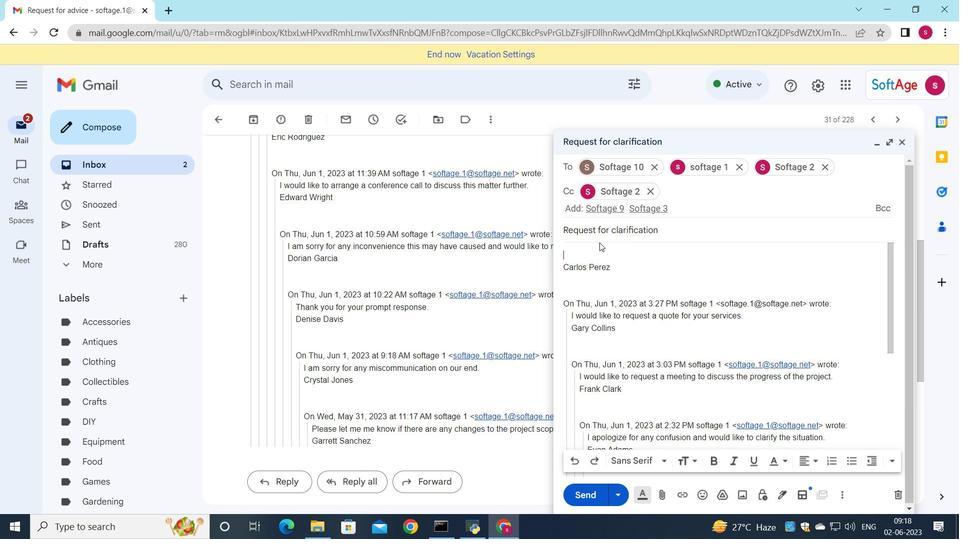 
Action: Mouse moved to (647, 265)
Screenshot: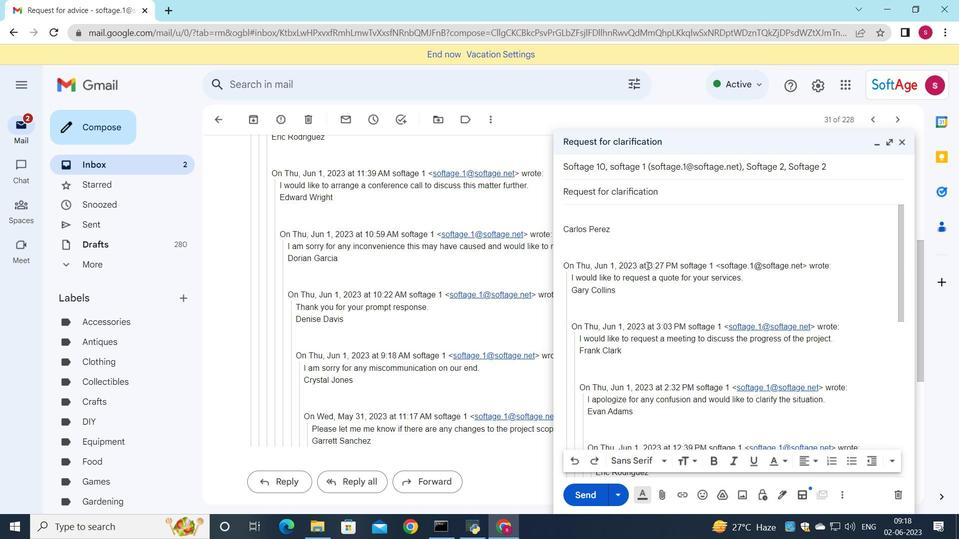 
Action: Key pressed <Key.shift>Could<Key.space>you<Key.space>please<Key.space>provide<Key.space>feedback<Key.space>on<Key.space>the<Key.space>latest<Key.space>version<Key.space>of<Key.space>the<Key.space>marketing<Key.space>plan<Key.shift_r><Key.shift_r><Key.shift_r><Key.shift_r><Key.shift_r><Key.shift_r><Key.shift_r><Key.shift_r><Key.shift_r><Key.shift_r><Key.shift_r><Key.shift_r><Key.shift_r><Key.shift_r><Key.shift_r><Key.shift_r><Key.shift_r><Key.shift_r><Key.shift_r><Key.shift_r><Key.shift_r><Key.shift_r>?
Screenshot: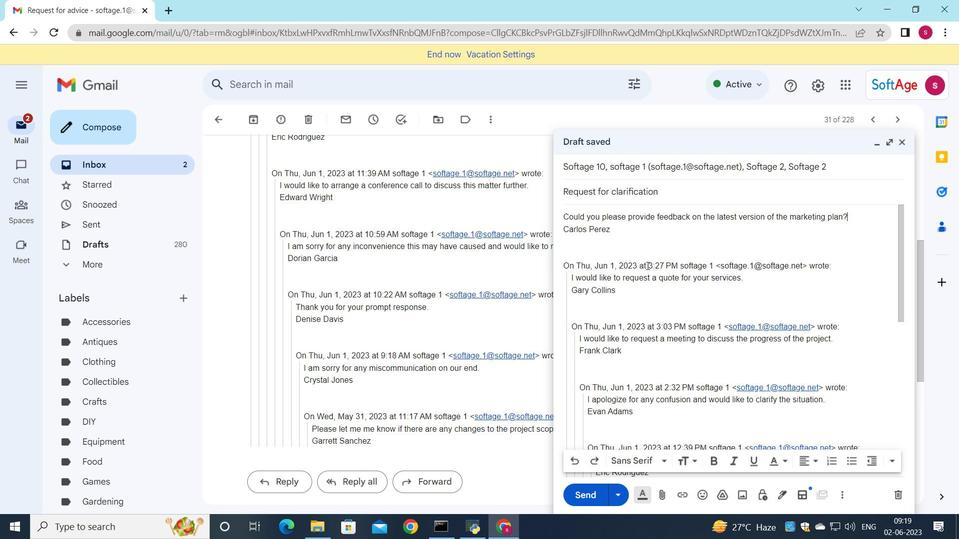 
Action: Mouse moved to (661, 494)
Screenshot: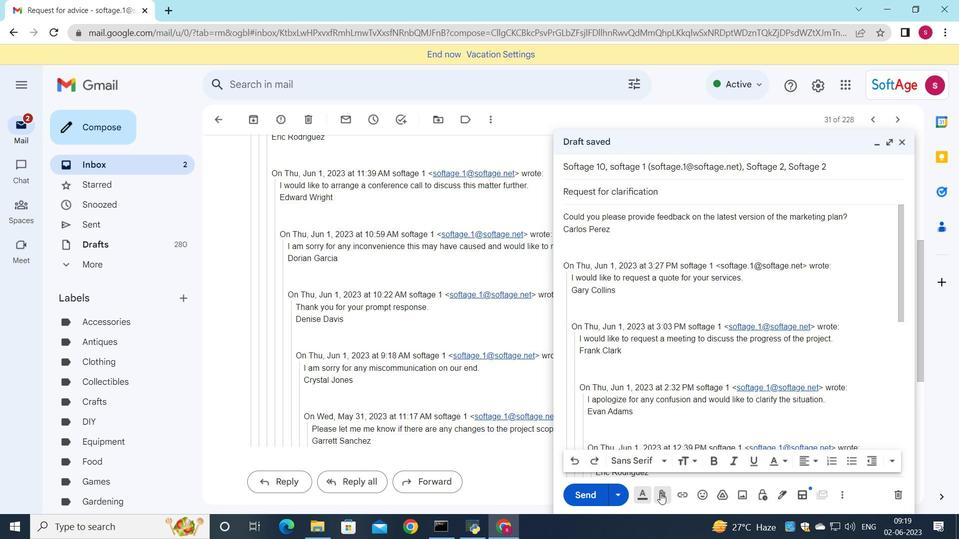 
Action: Mouse pressed left at (661, 494)
Screenshot: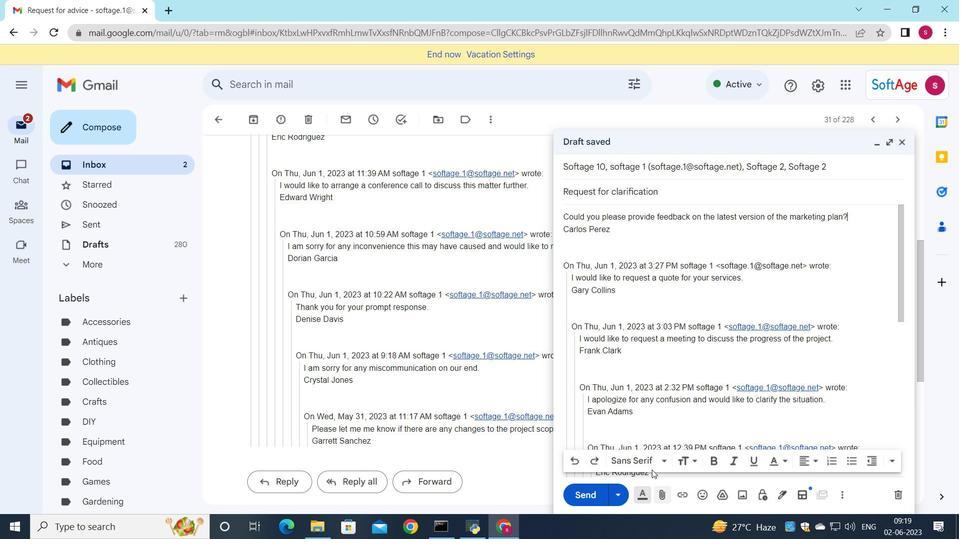 
Action: Mouse moved to (160, 91)
Screenshot: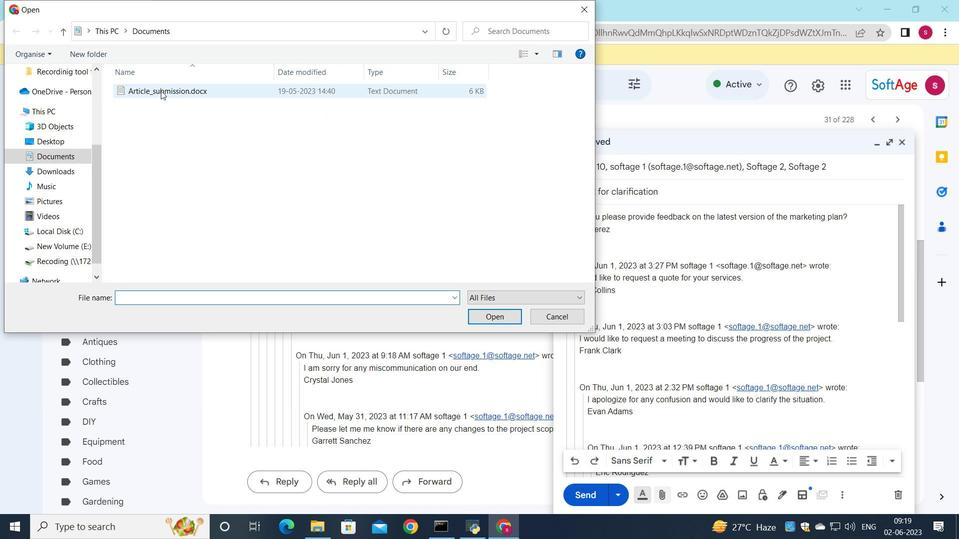 
Action: Mouse pressed left at (160, 91)
Screenshot: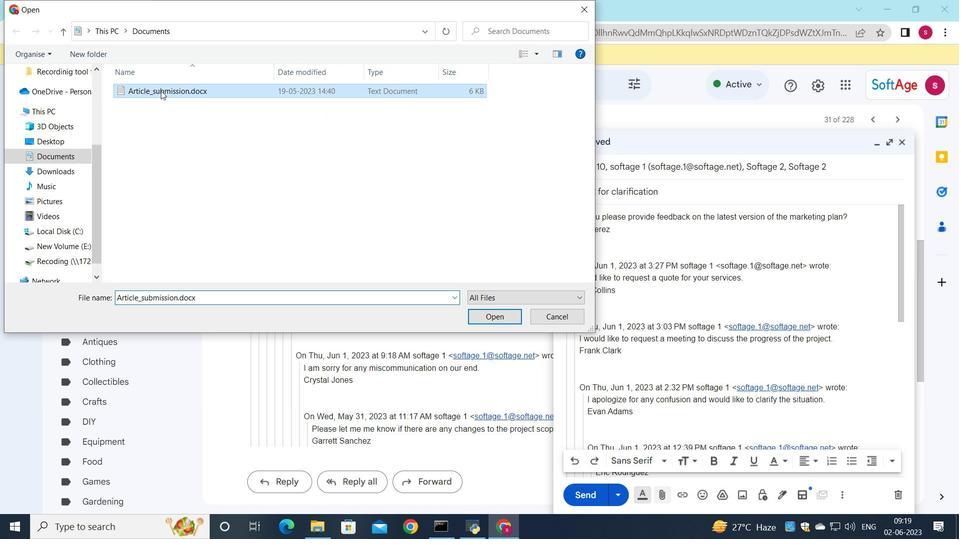 
Action: Mouse moved to (189, 86)
Screenshot: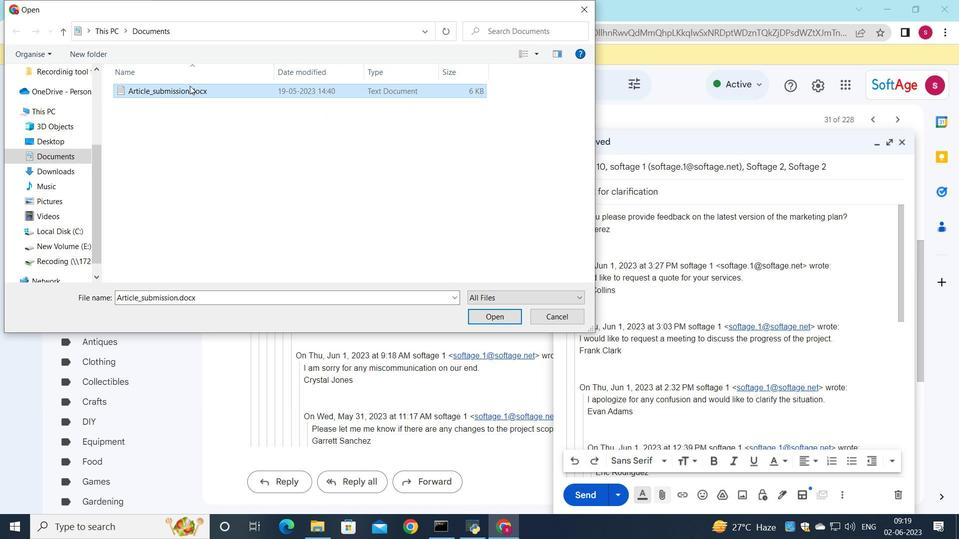 
Action: Mouse pressed left at (189, 86)
Screenshot: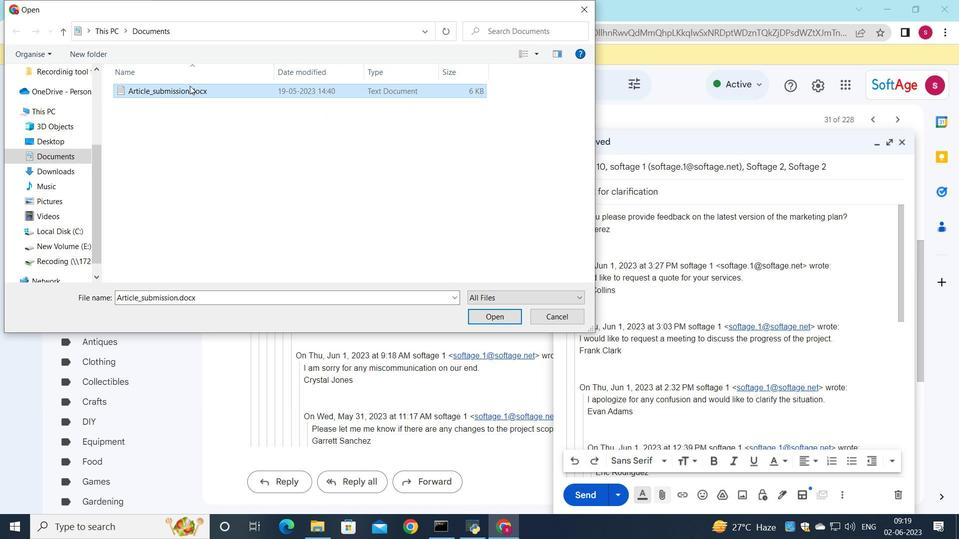 
Action: Mouse moved to (262, 127)
Screenshot: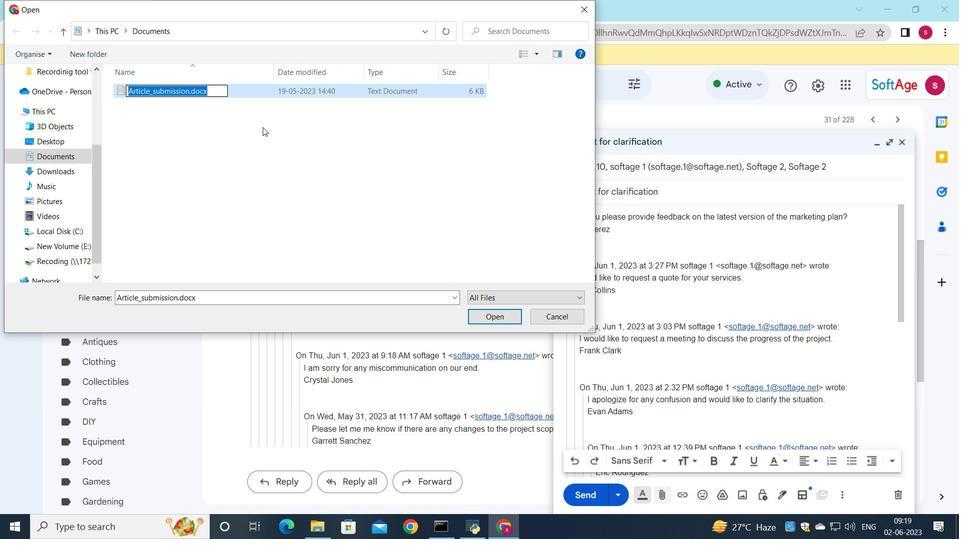 
Action: Key pressed <Key.shift>Statement<Key.shift_r><Key.shift_r><Key.shift_r><Key.shift_r><Key.shift_r><Key.shift_r><Key.shift_r>_of<Key.shift_r><Key.shift_r><Key.shift_r><Key.shift_r><Key.shift_r><Key.shift_r><Key.shift_r><Key.shift_r><Key.shift_r><Key.shift_r><Key.shift_r>_puro<Key.backspace>pose.pdf
Screenshot: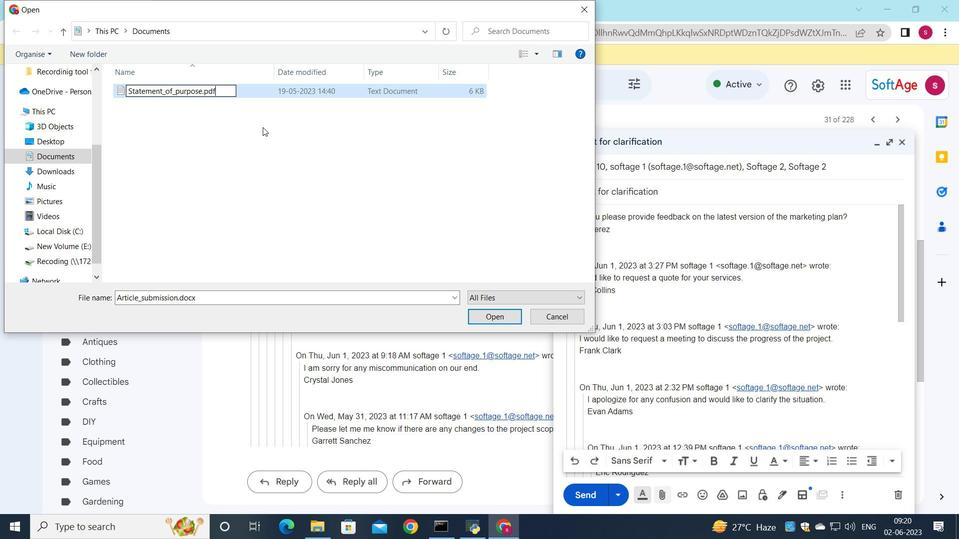 
Action: Mouse moved to (268, 86)
Screenshot: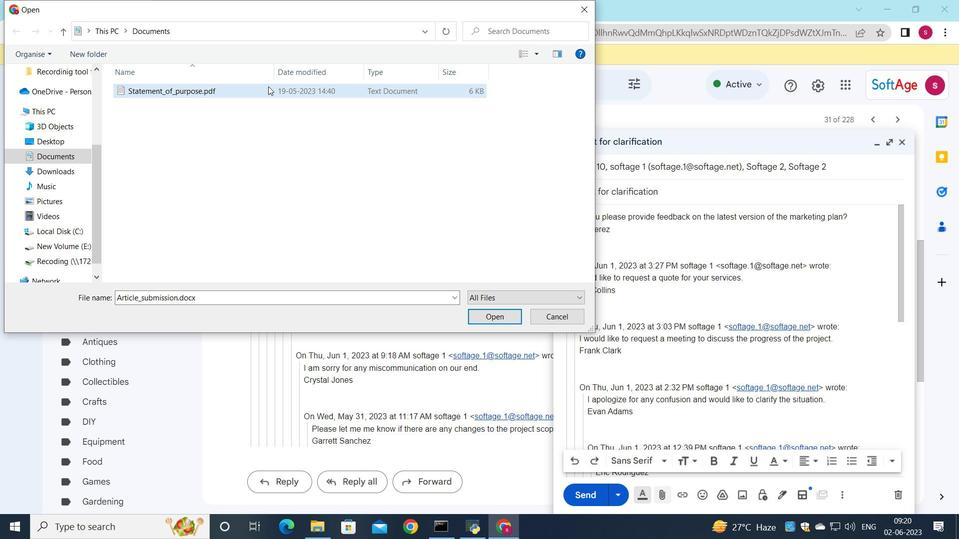 
Action: Mouse pressed left at (268, 86)
Screenshot: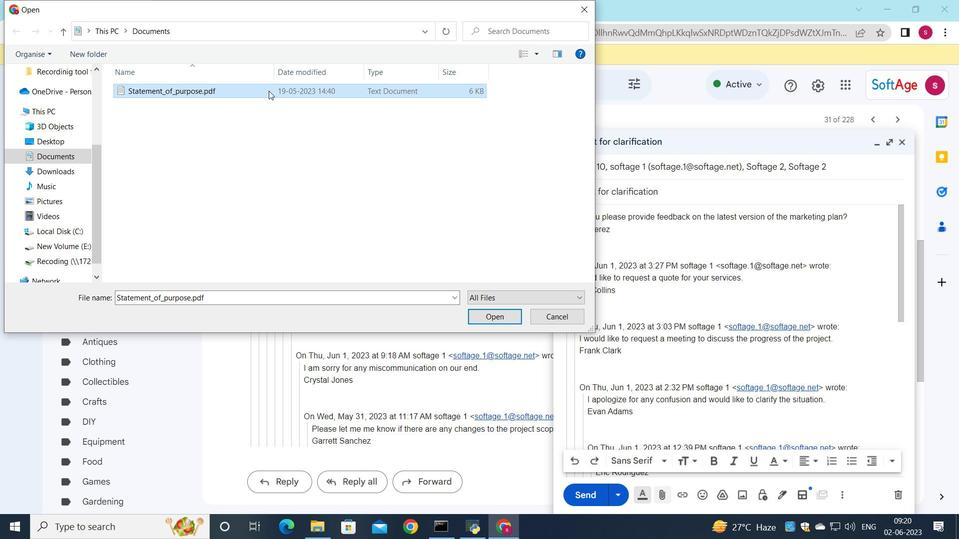 
Action: Mouse moved to (489, 316)
Screenshot: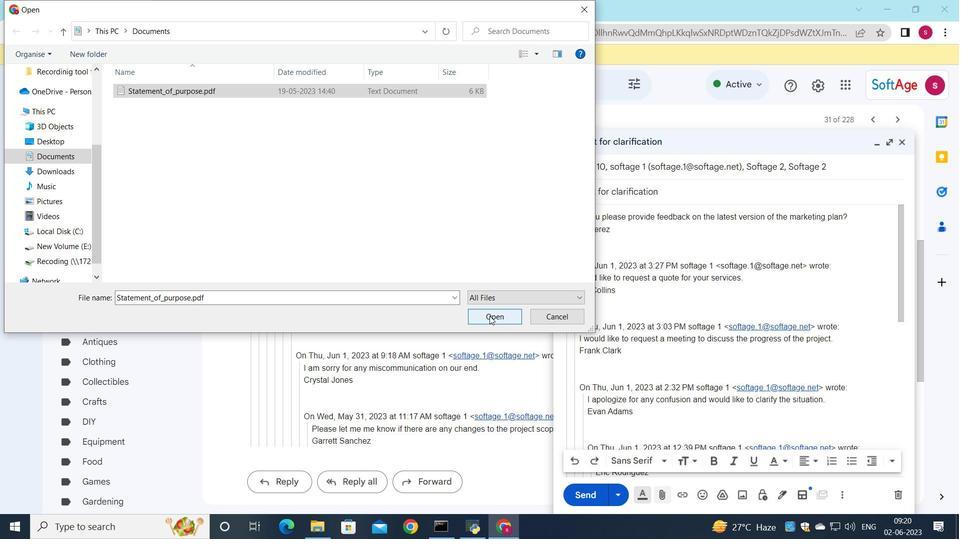 
Action: Mouse pressed left at (489, 316)
Screenshot: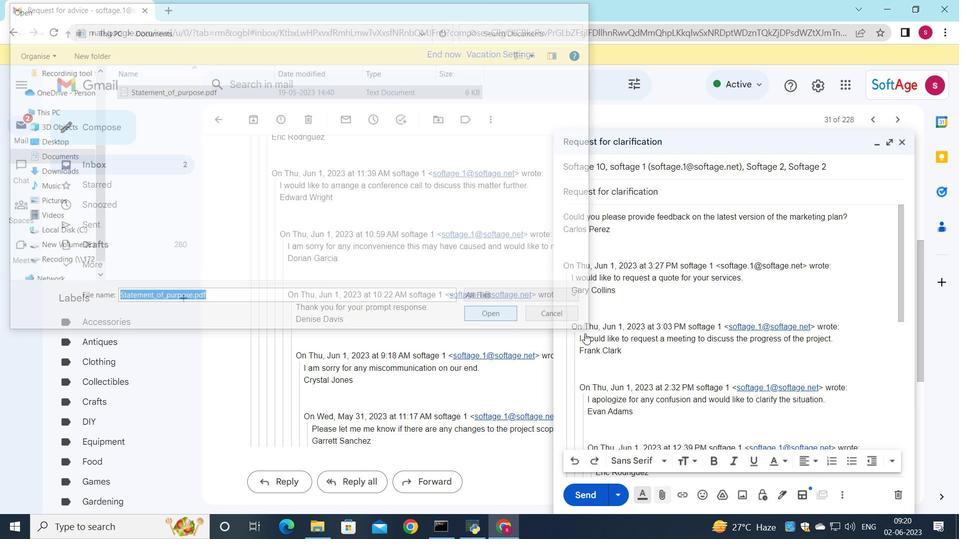 
Action: Mouse moved to (590, 494)
Screenshot: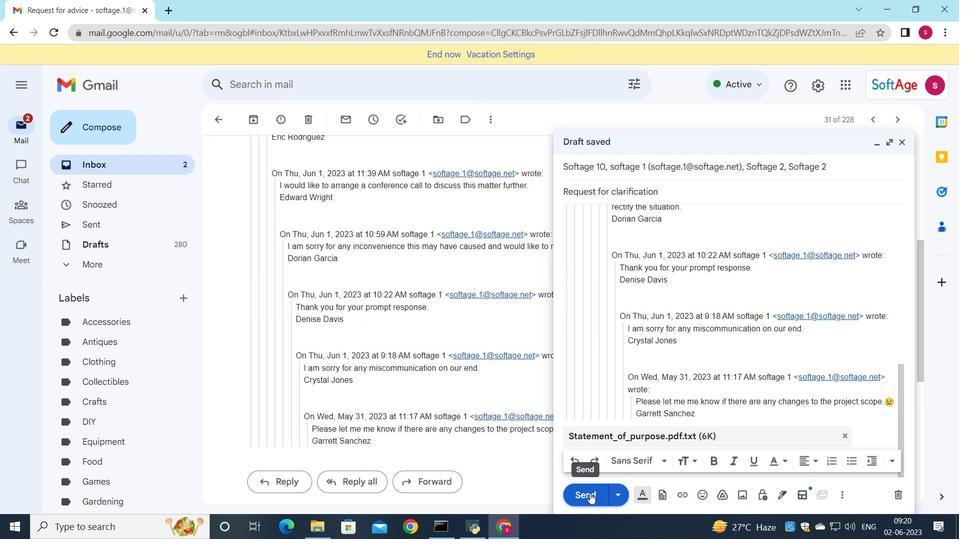 
Action: Mouse pressed left at (590, 494)
Screenshot: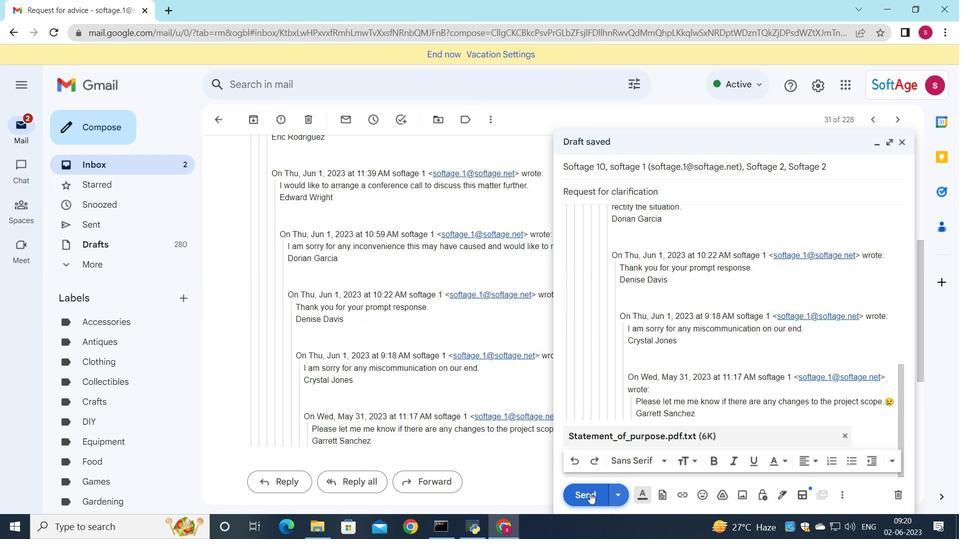 
Action: Mouse moved to (146, 166)
Screenshot: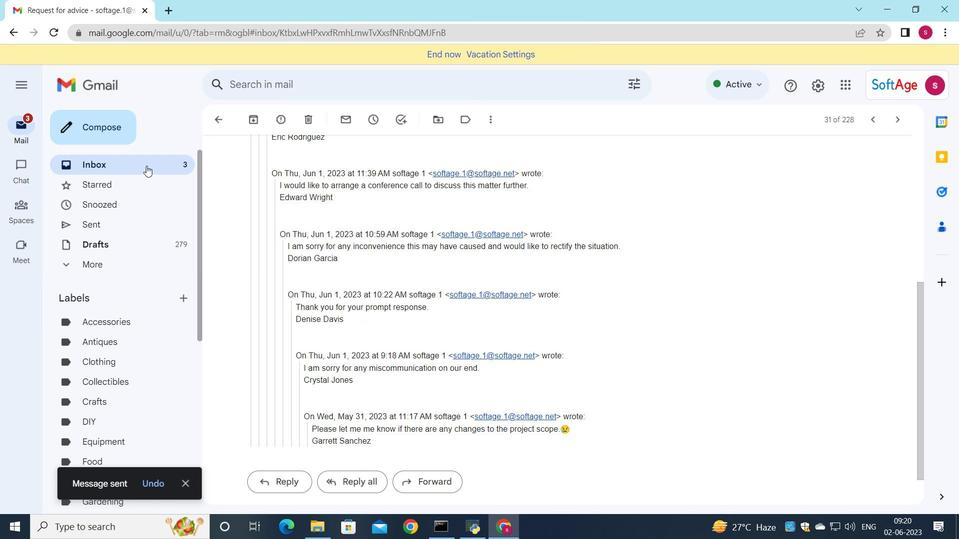
Action: Mouse pressed left at (146, 166)
Screenshot: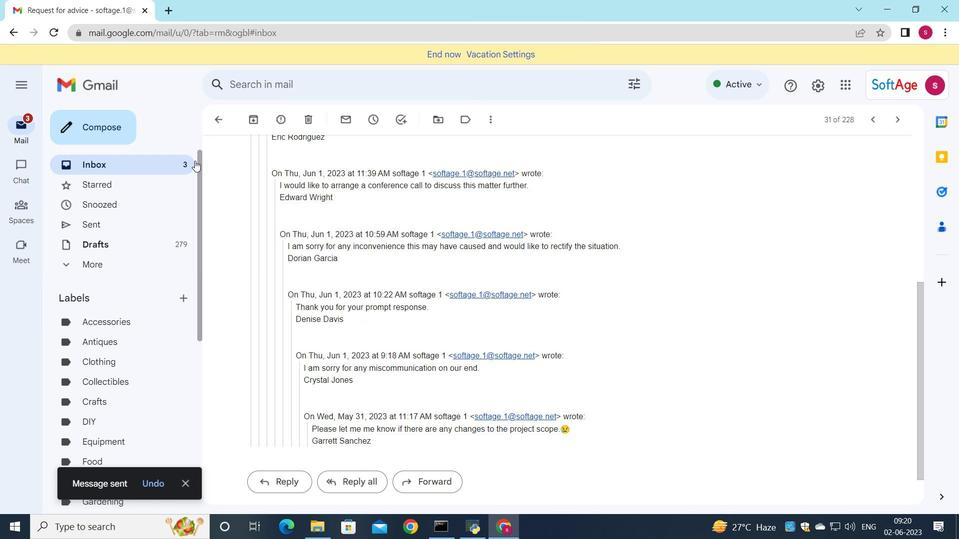 
Action: Mouse moved to (268, 157)
Screenshot: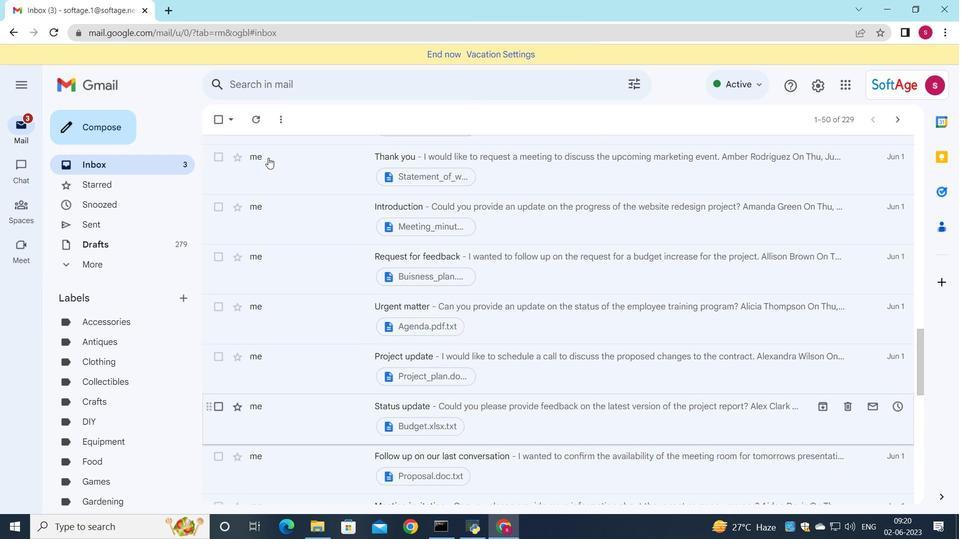 
Action: Mouse scrolled (268, 158) with delta (0, 0)
Screenshot: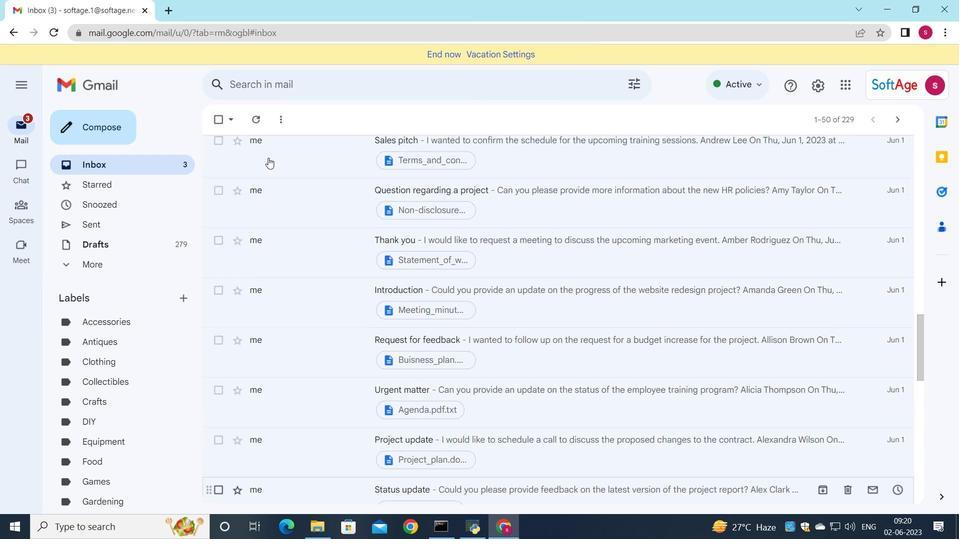 
Action: Mouse scrolled (268, 158) with delta (0, 0)
Screenshot: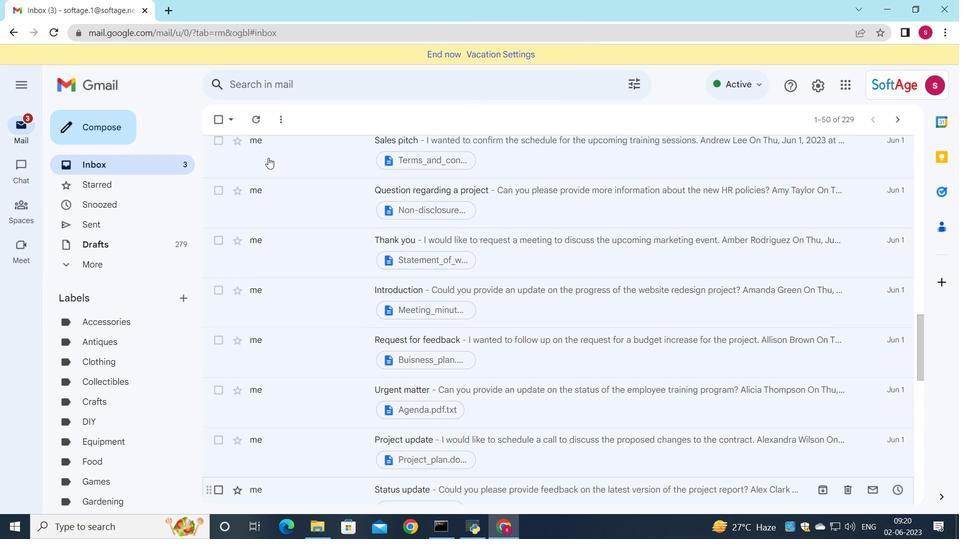 
Action: Mouse scrolled (268, 158) with delta (0, 0)
Screenshot: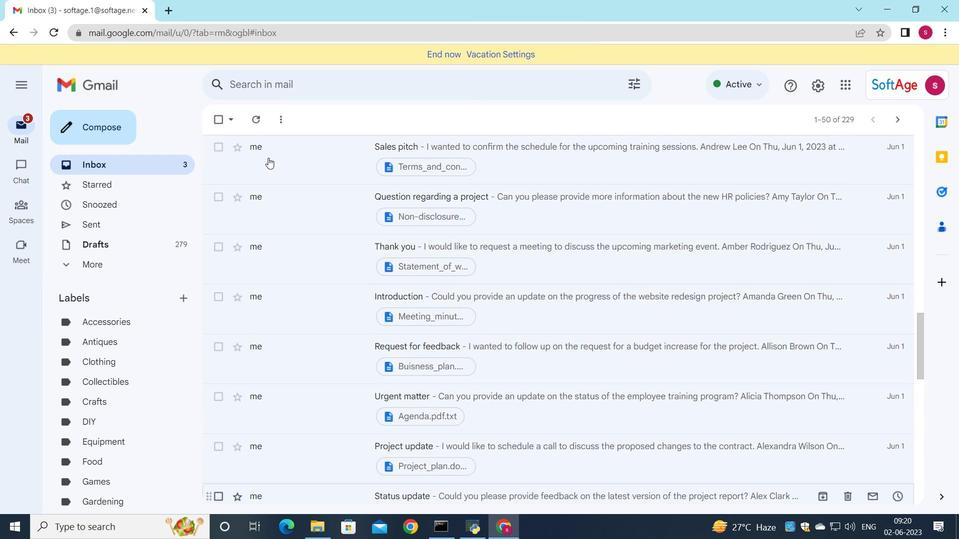 
Action: Mouse scrolled (268, 158) with delta (0, 0)
Screenshot: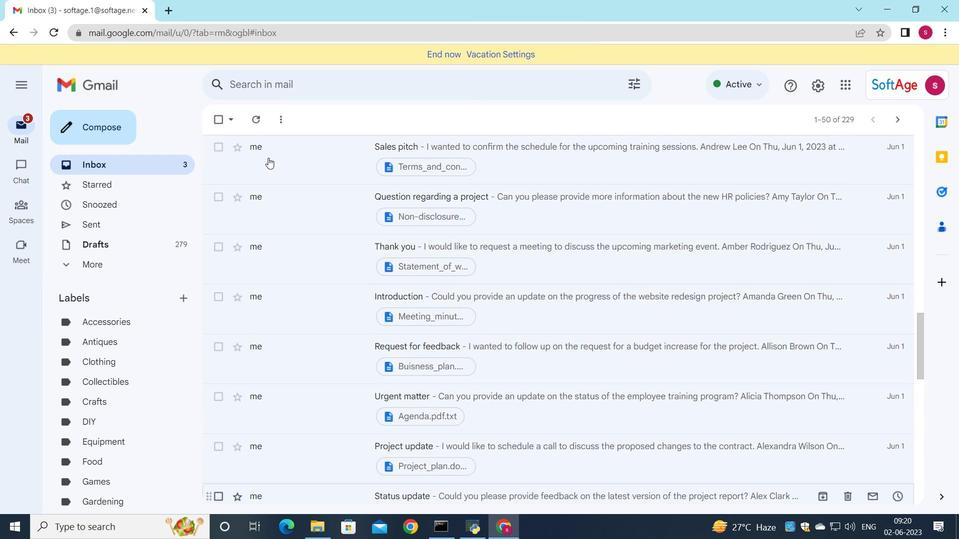 
Action: Mouse scrolled (268, 158) with delta (0, 0)
Screenshot: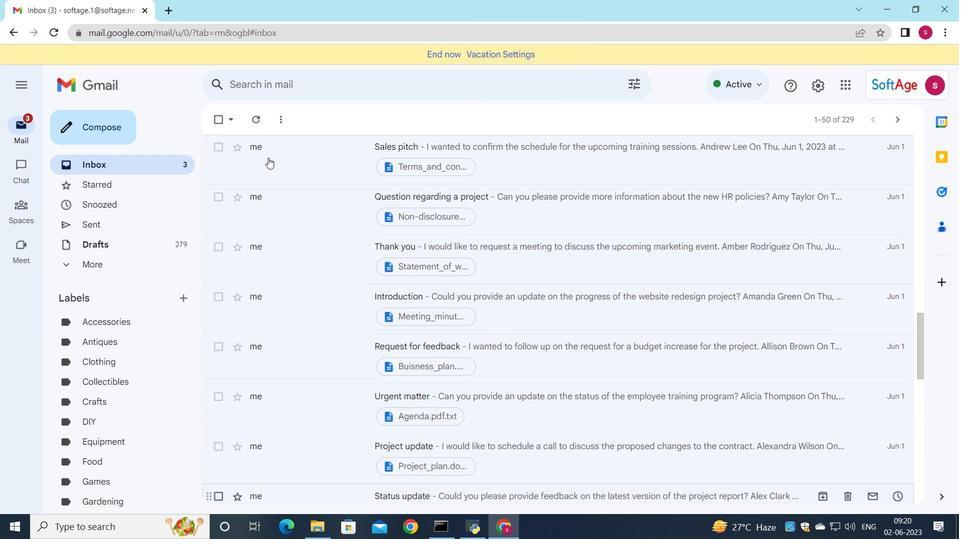 
Action: Mouse scrolled (268, 158) with delta (0, 0)
Screenshot: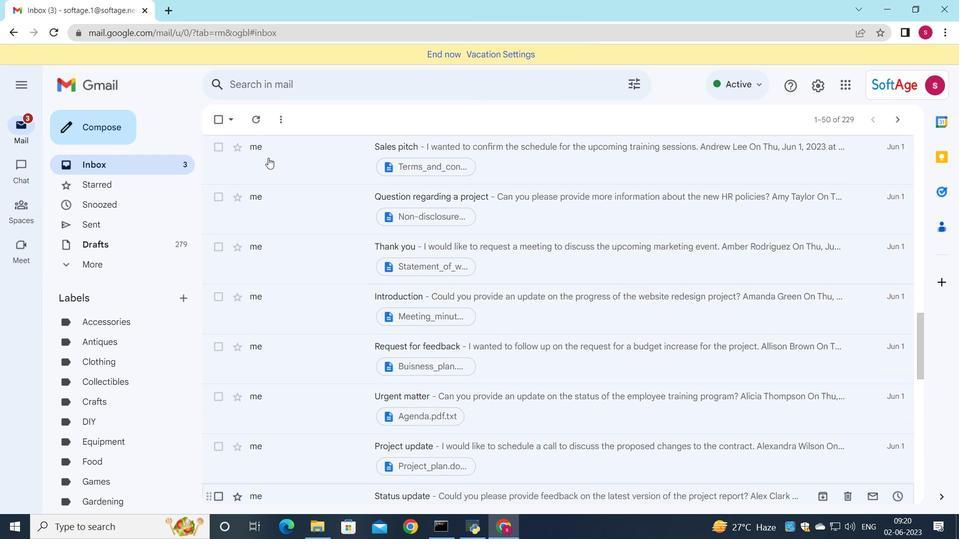 
Action: Mouse scrolled (268, 158) with delta (0, 0)
Screenshot: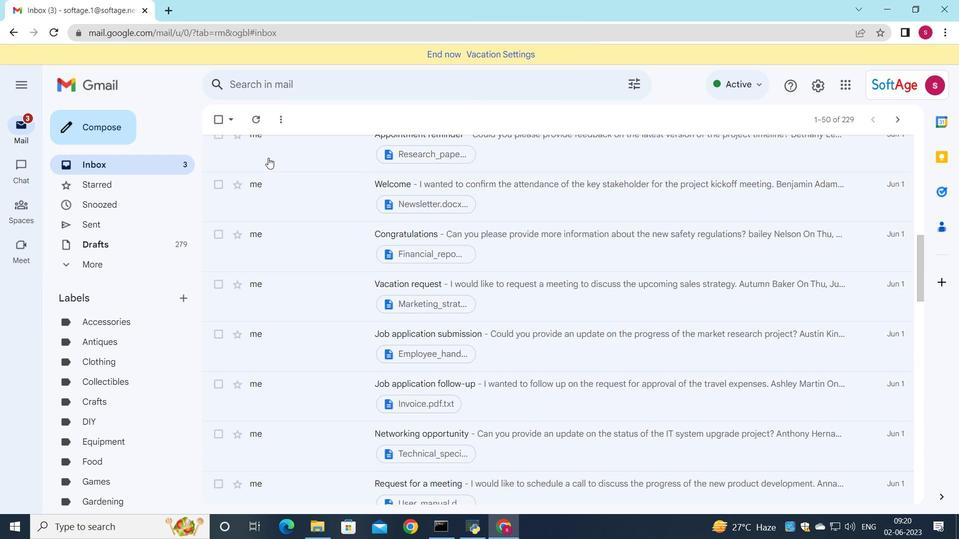 
Action: Mouse scrolled (268, 158) with delta (0, 0)
Screenshot: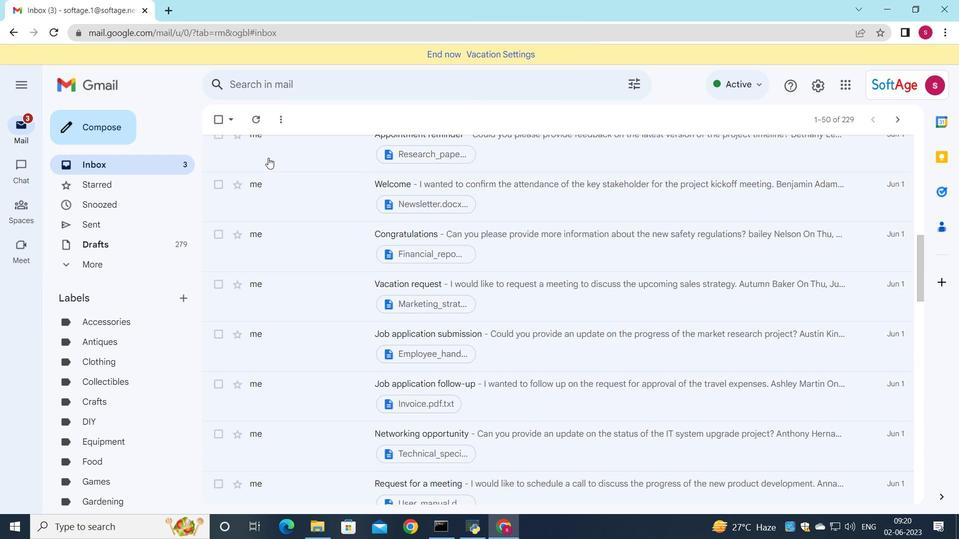 
Action: Mouse scrolled (268, 158) with delta (0, 0)
Screenshot: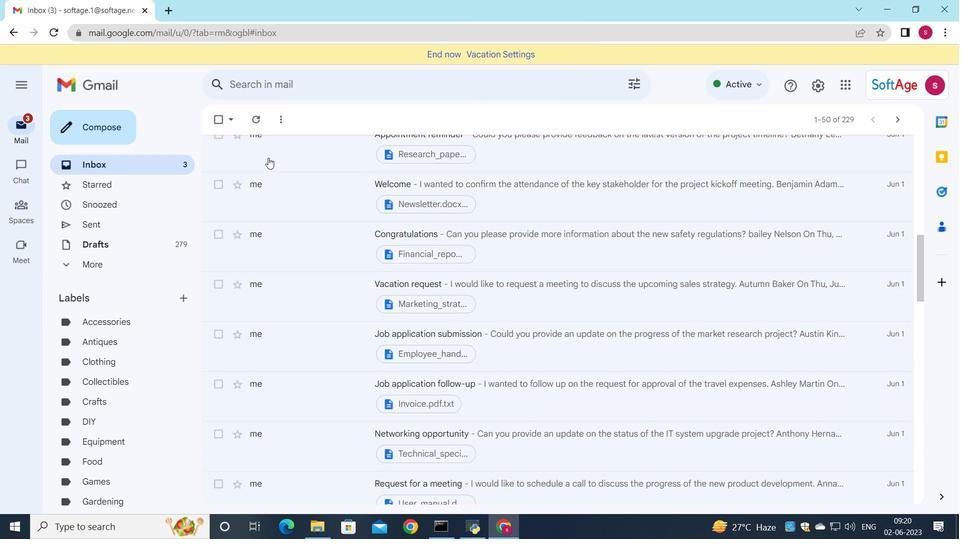 
Action: Mouse scrolled (268, 158) with delta (0, 0)
Screenshot: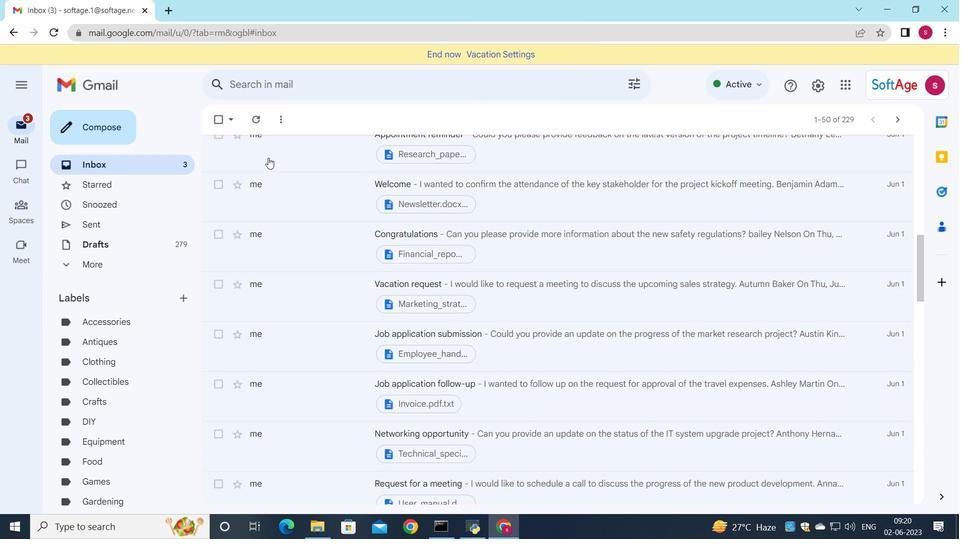 
Action: Mouse scrolled (268, 158) with delta (0, 0)
Screenshot: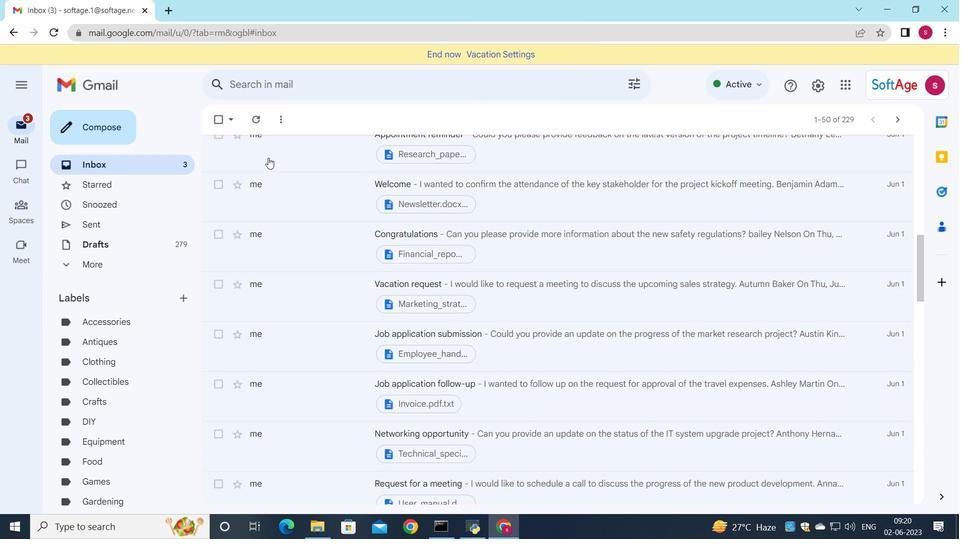 
Action: Mouse scrolled (268, 158) with delta (0, 0)
Screenshot: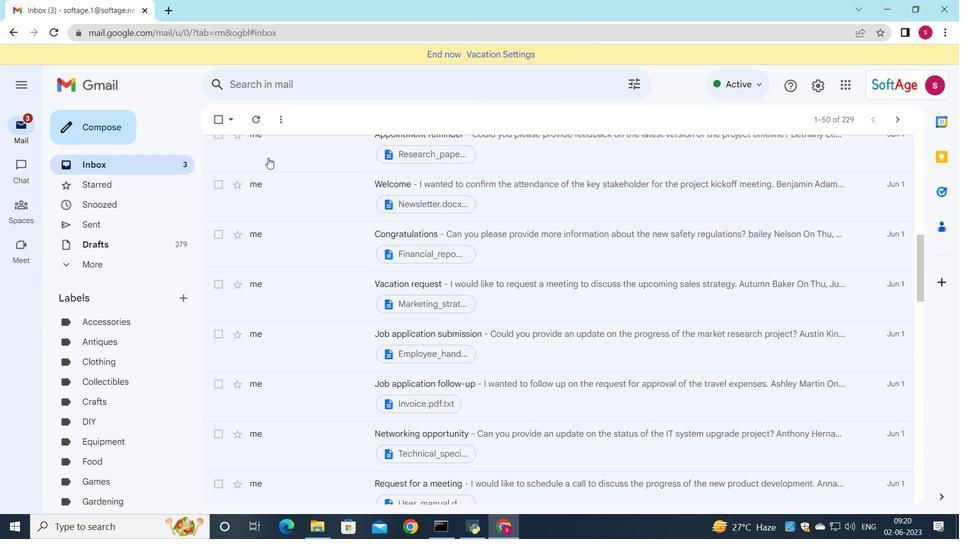 
Action: Mouse scrolled (268, 158) with delta (0, 0)
Screenshot: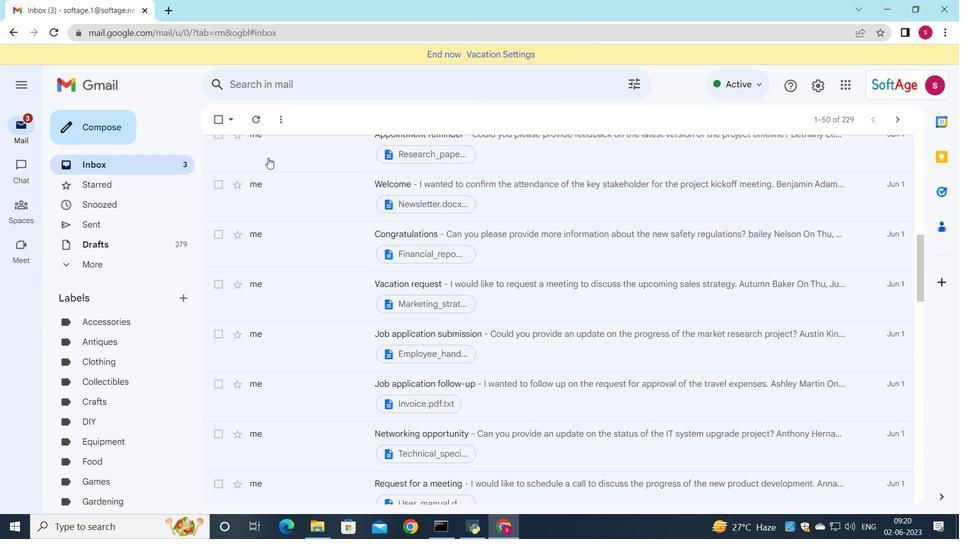 
Action: Mouse scrolled (268, 158) with delta (0, 0)
Screenshot: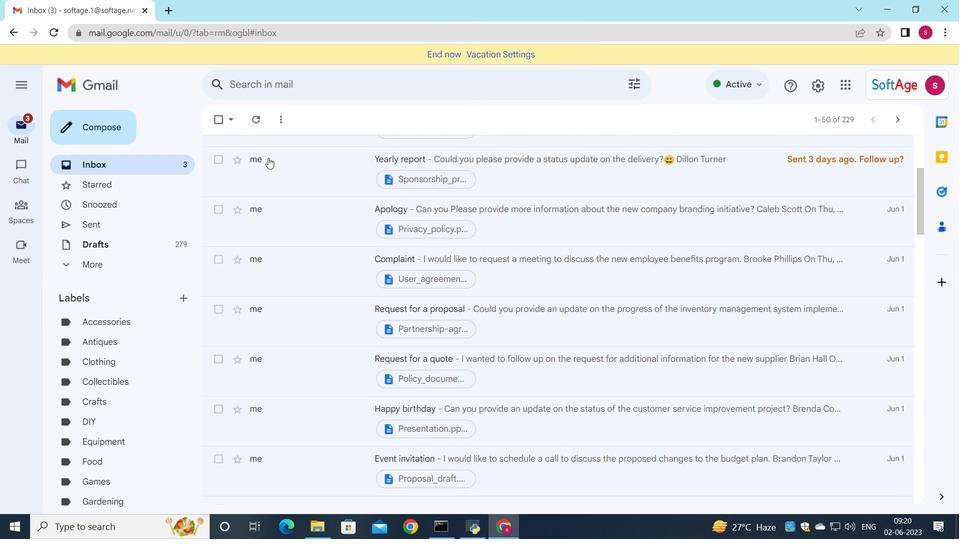 
Action: Mouse scrolled (268, 158) with delta (0, 0)
Screenshot: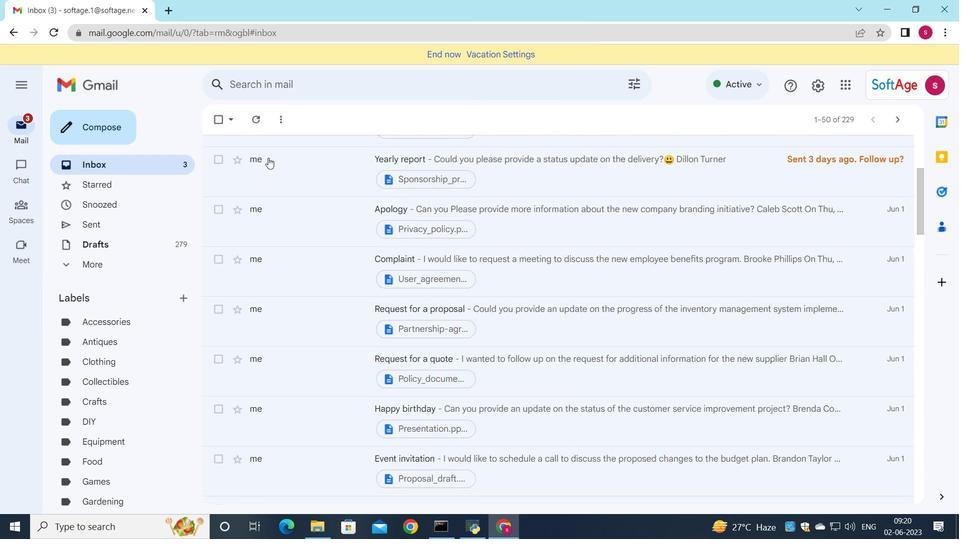 
Action: Mouse scrolled (268, 158) with delta (0, 0)
Screenshot: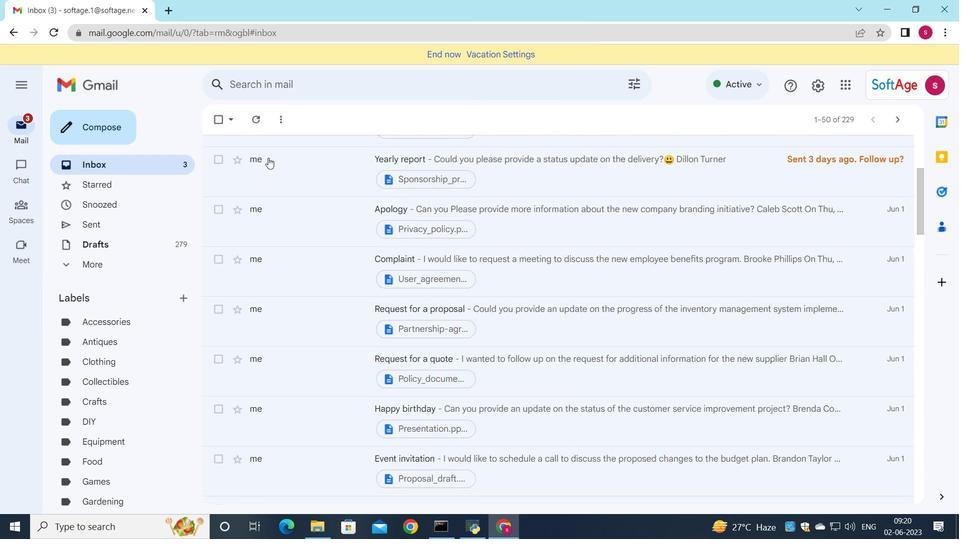 
Action: Mouse scrolled (268, 158) with delta (0, 0)
Screenshot: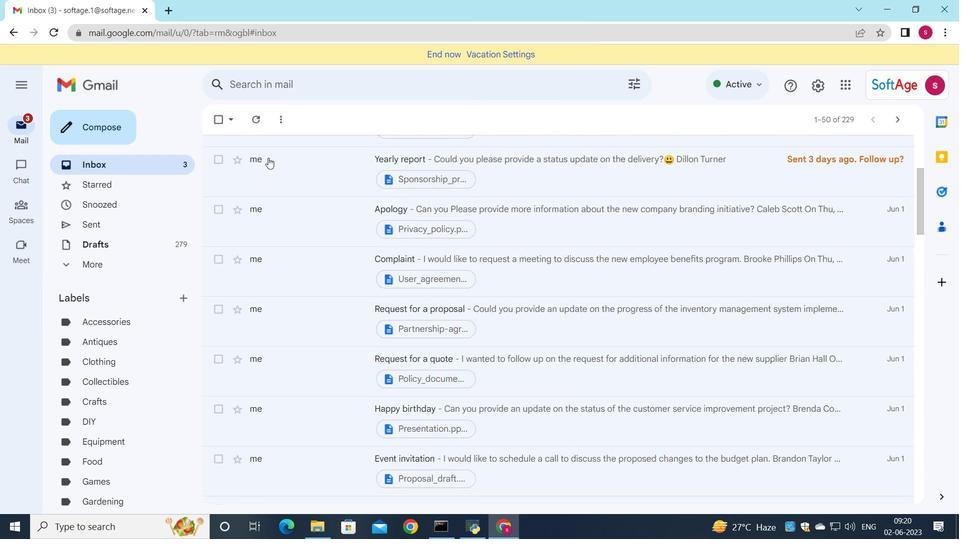 
Action: Mouse scrolled (268, 158) with delta (0, 0)
Screenshot: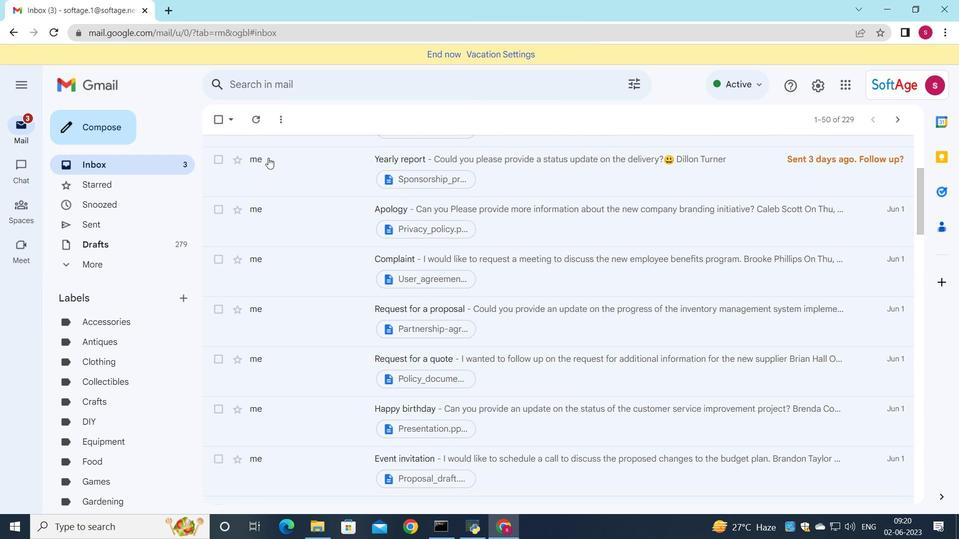 
Action: Mouse scrolled (268, 158) with delta (0, 0)
Screenshot: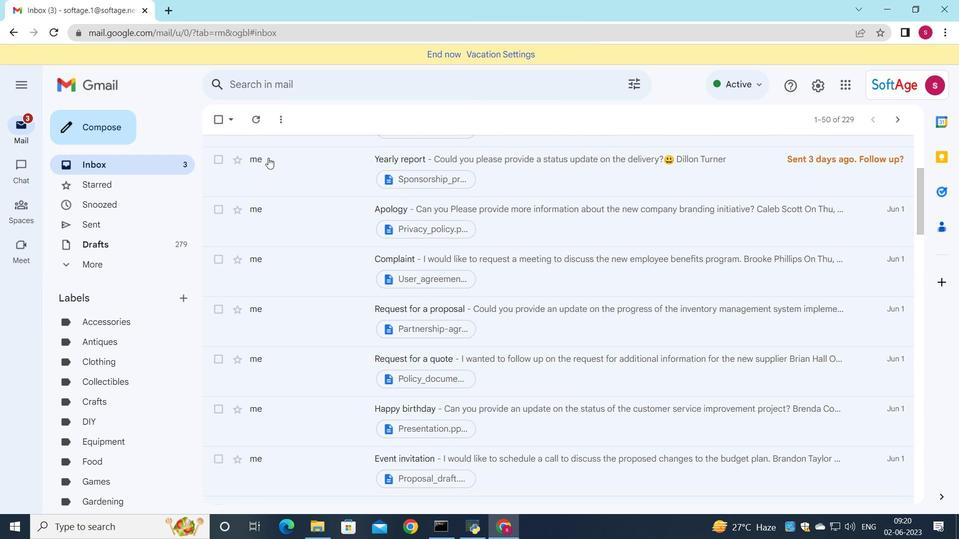 
Action: Mouse scrolled (268, 158) with delta (0, 0)
Screenshot: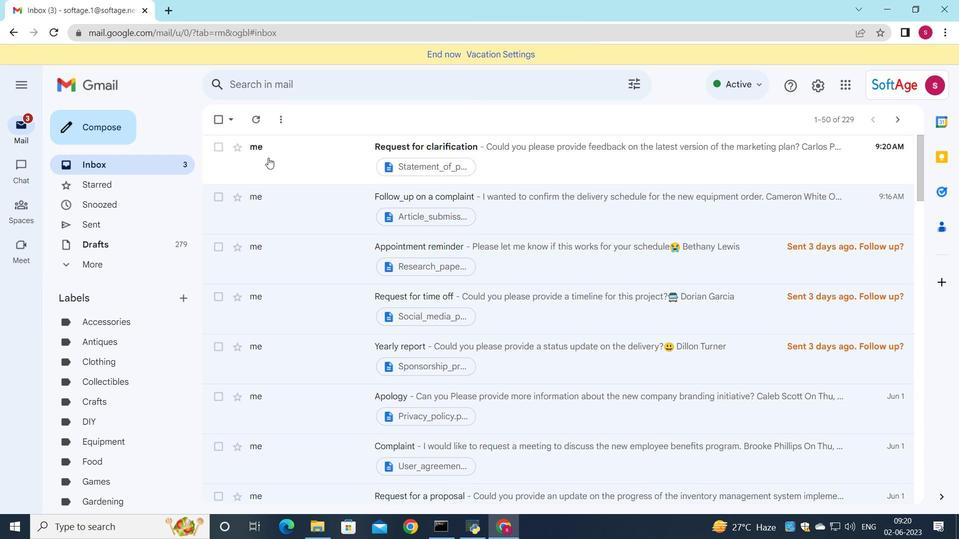 
Action: Mouse scrolled (268, 158) with delta (0, 0)
Screenshot: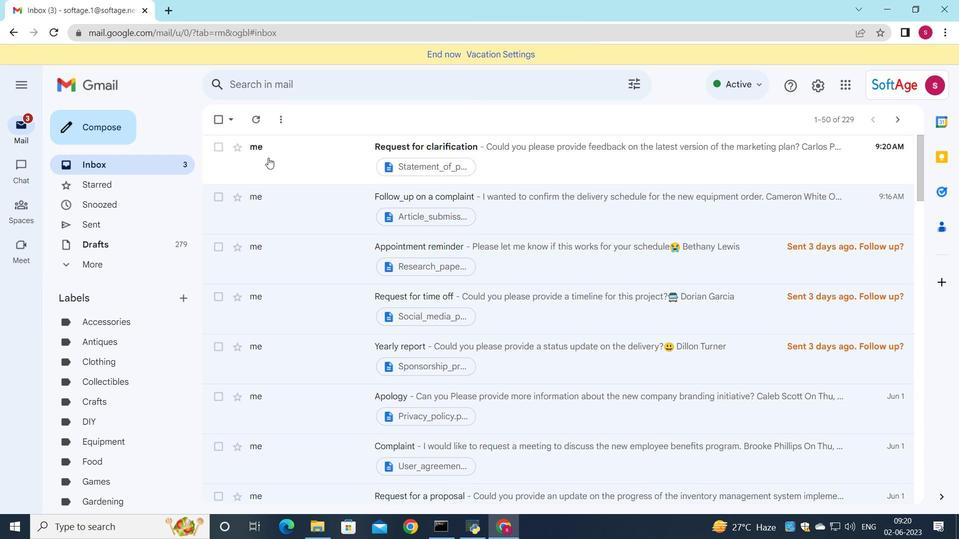 
Action: Mouse scrolled (268, 158) with delta (0, 0)
Screenshot: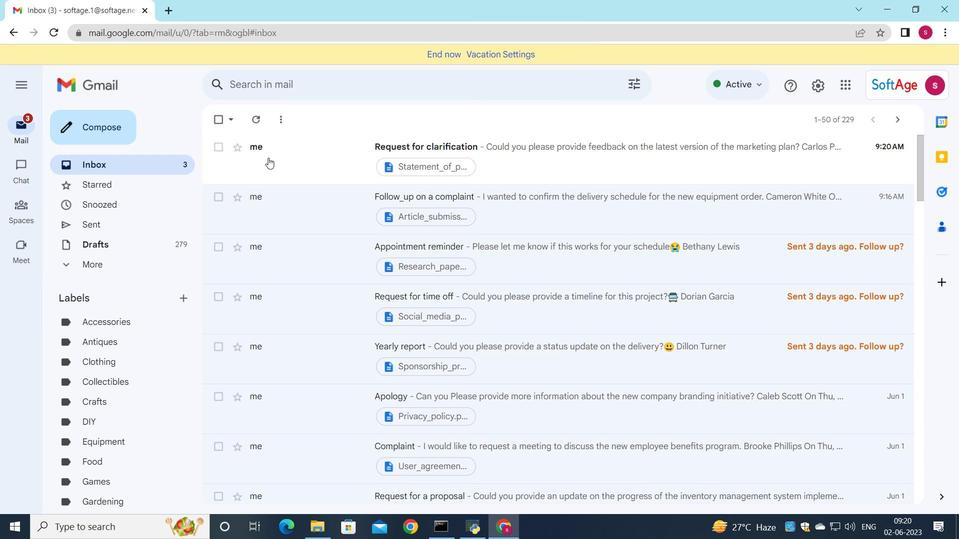 
Action: Mouse scrolled (268, 158) with delta (0, 0)
Screenshot: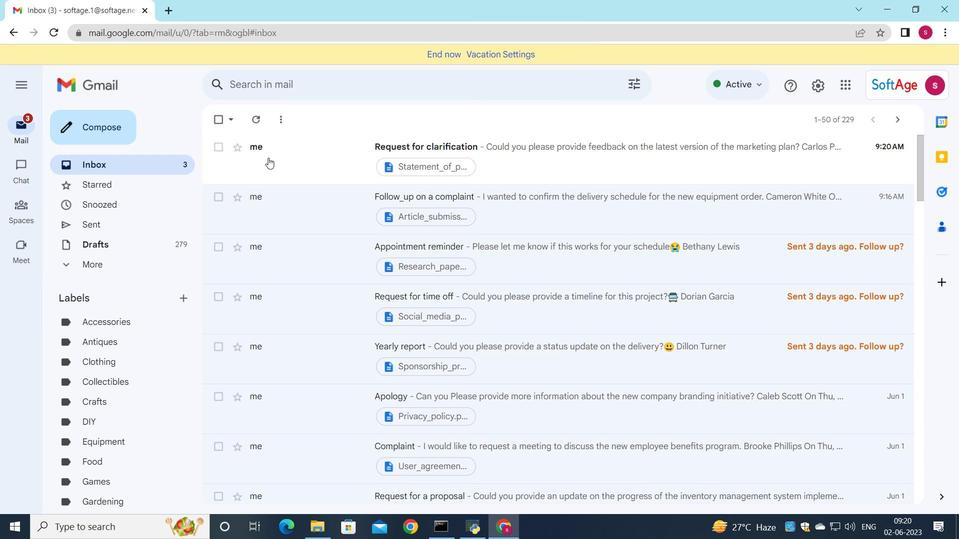 
Action: Mouse scrolled (268, 158) with delta (0, 0)
Screenshot: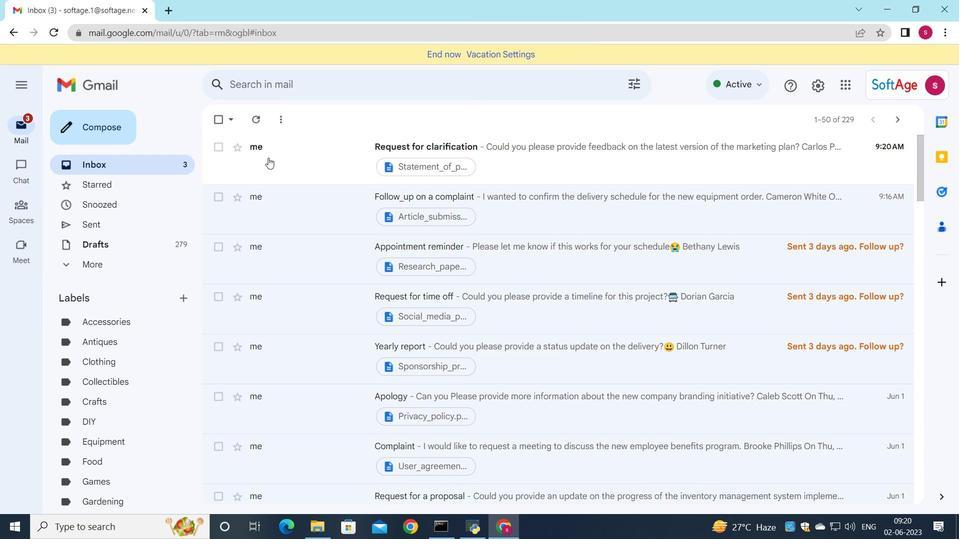 
Action: Mouse scrolled (268, 158) with delta (0, 0)
Screenshot: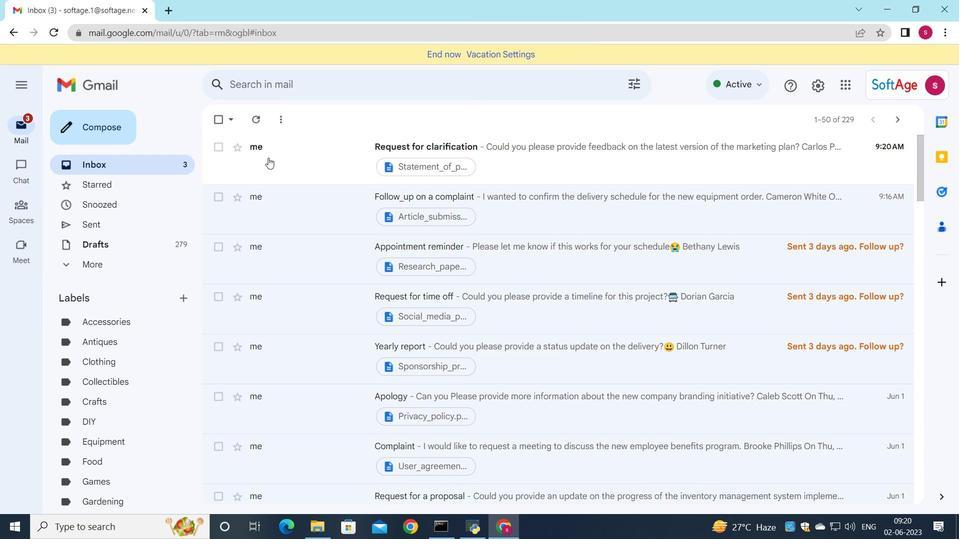 
Action: Mouse scrolled (268, 158) with delta (0, 0)
Screenshot: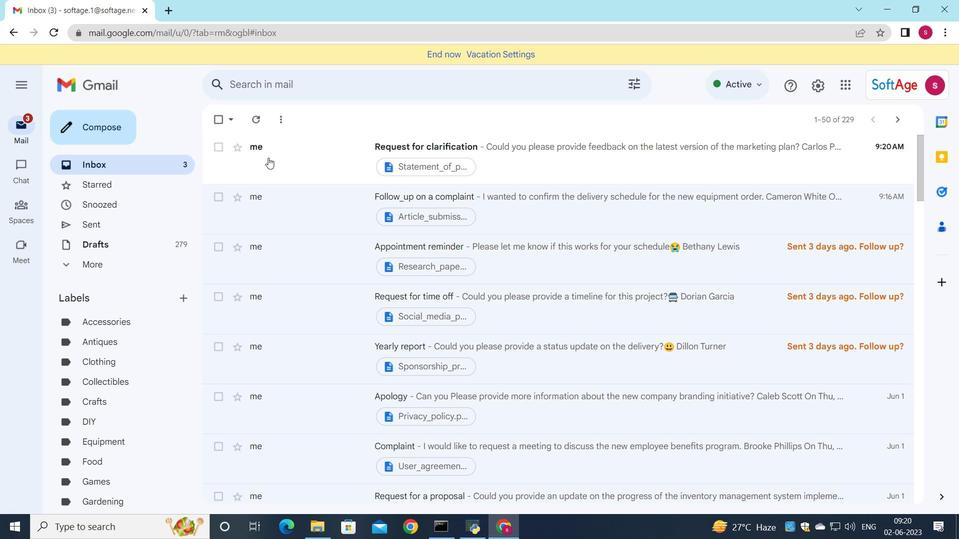 
Action: Mouse scrolled (268, 158) with delta (0, 0)
Screenshot: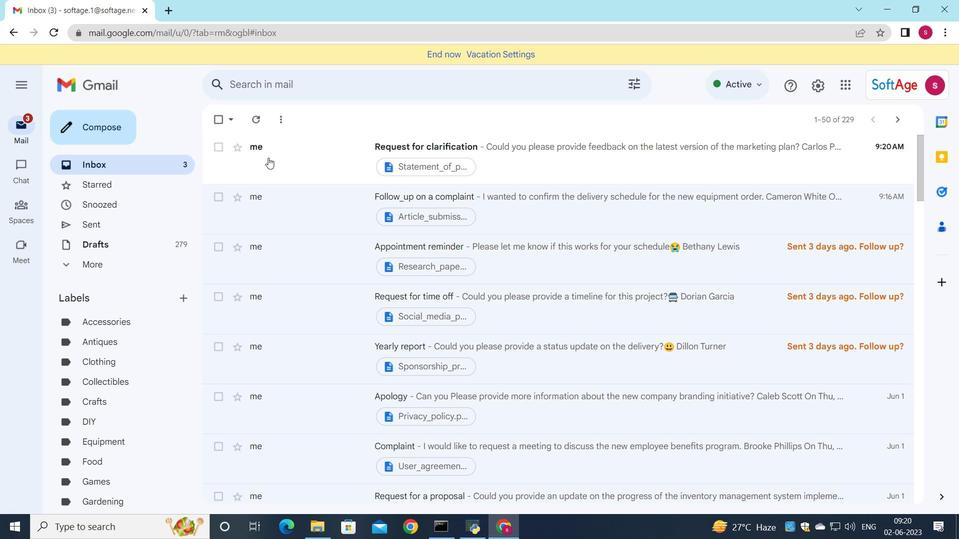
Action: Mouse scrolled (268, 158) with delta (0, 0)
Screenshot: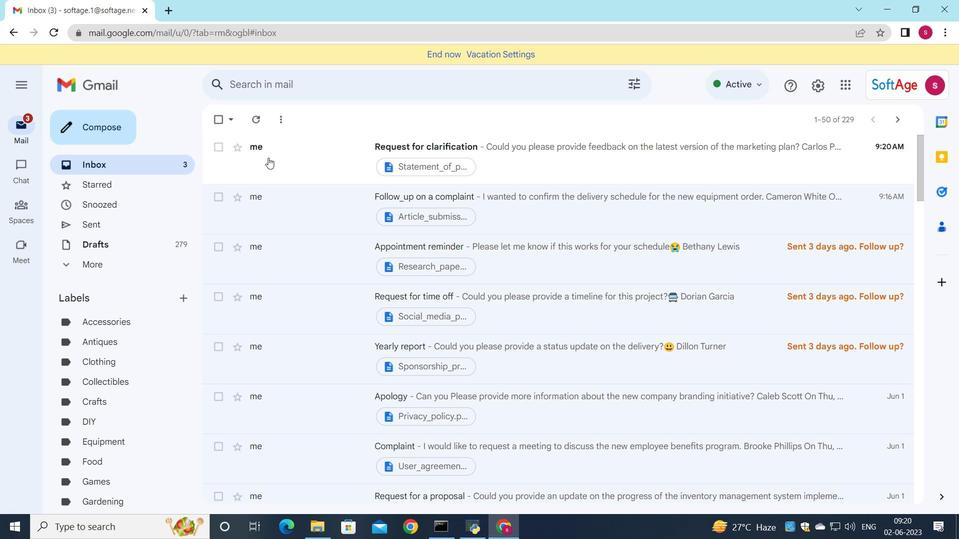 
Action: Mouse scrolled (268, 158) with delta (0, 0)
Screenshot: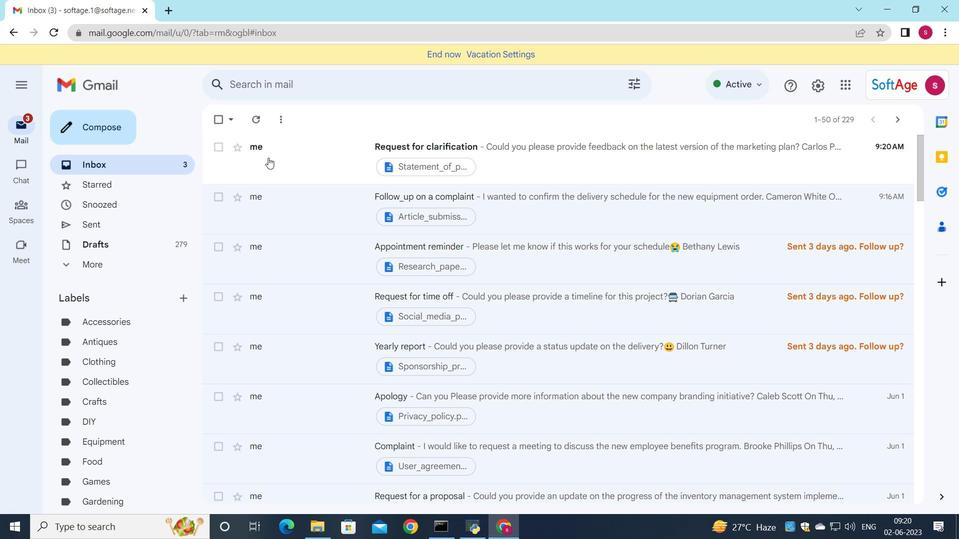 
Action: Mouse scrolled (268, 158) with delta (0, 0)
Screenshot: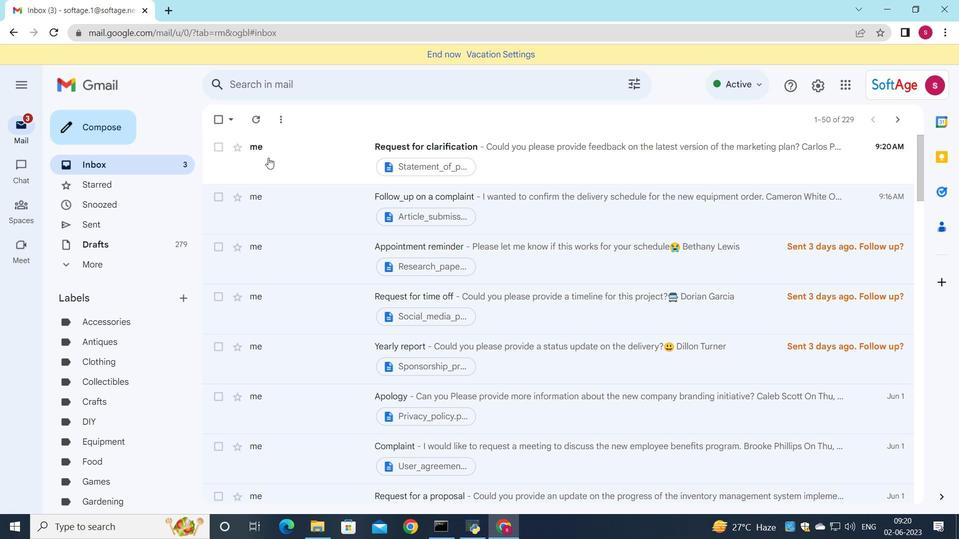 
Action: Mouse moved to (538, 173)
Screenshot: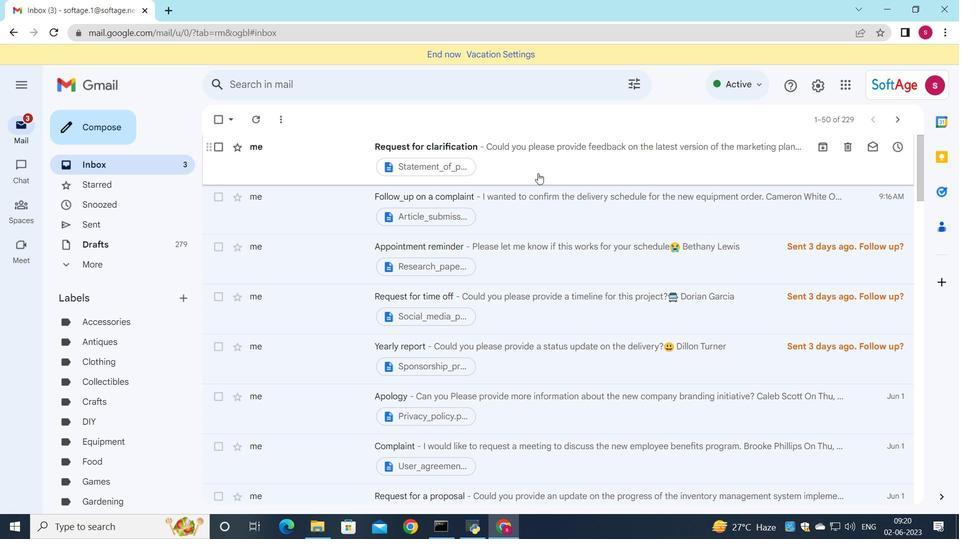 
Action: Mouse pressed left at (538, 173)
Screenshot: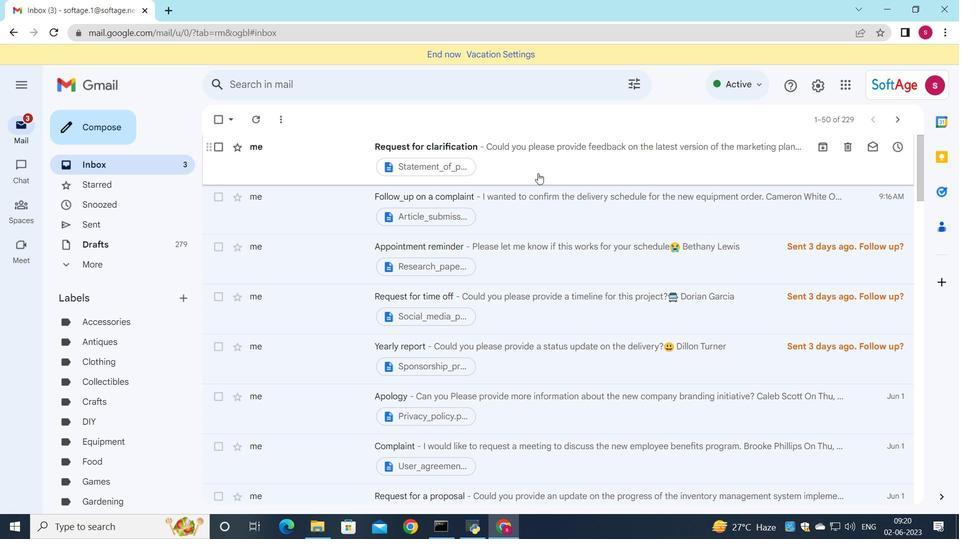 
